 Task: Organize photos from a volunteer event or charity work into a meaningful album.
Action: Mouse moved to (997, 475)
Screenshot: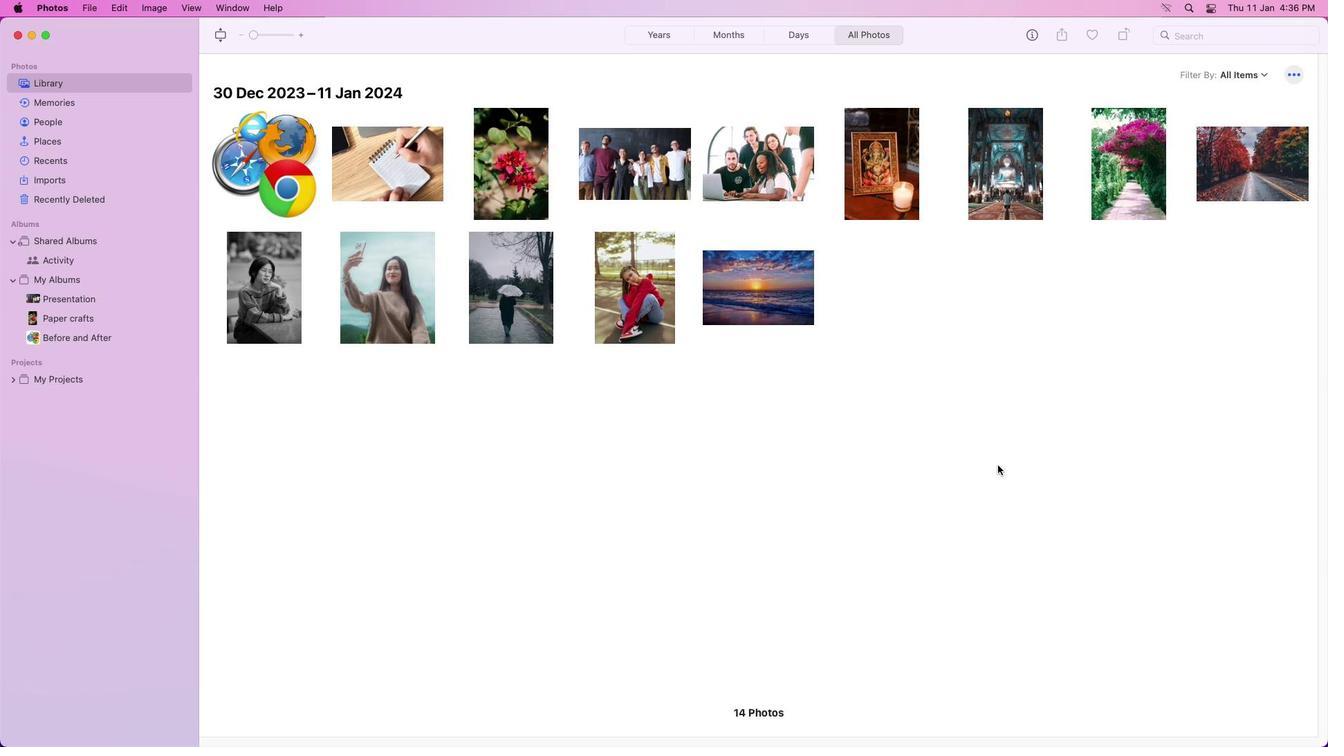 
Action: Mouse pressed left at (997, 475)
Screenshot: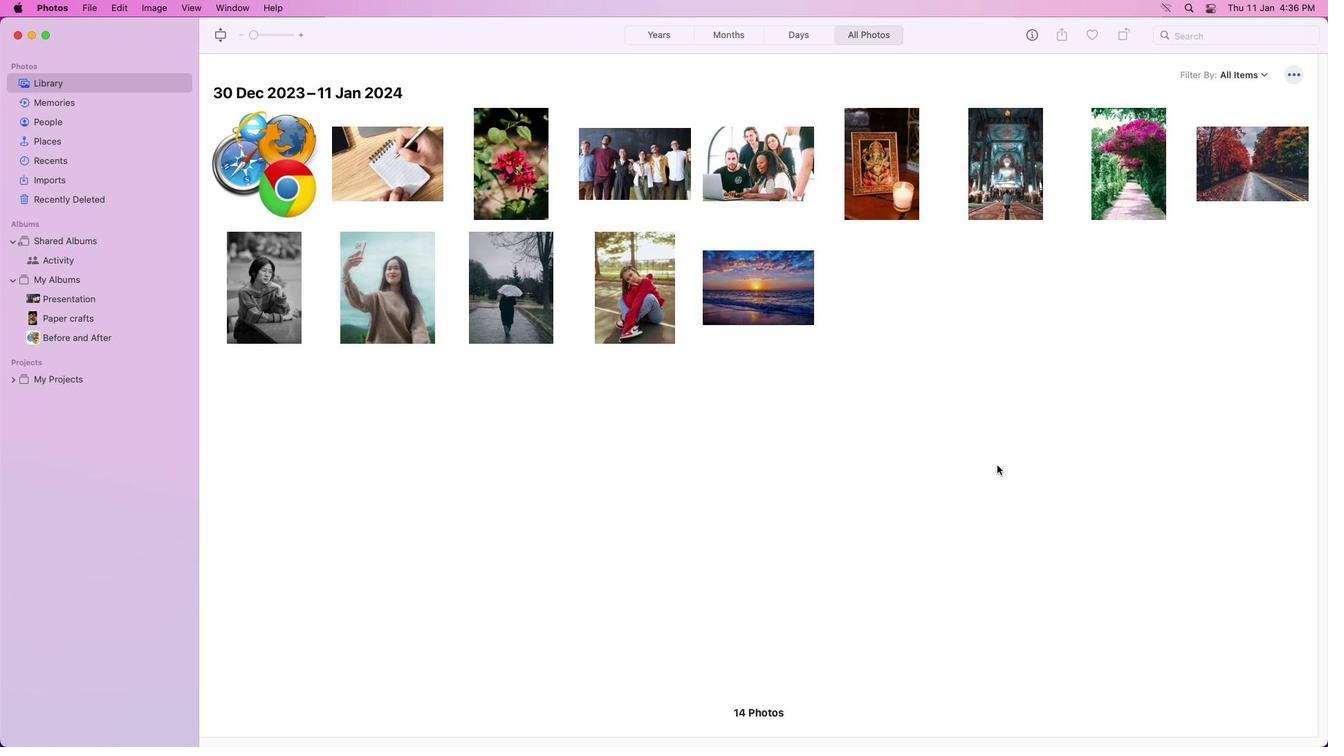 
Action: Mouse moved to (181, 278)
Screenshot: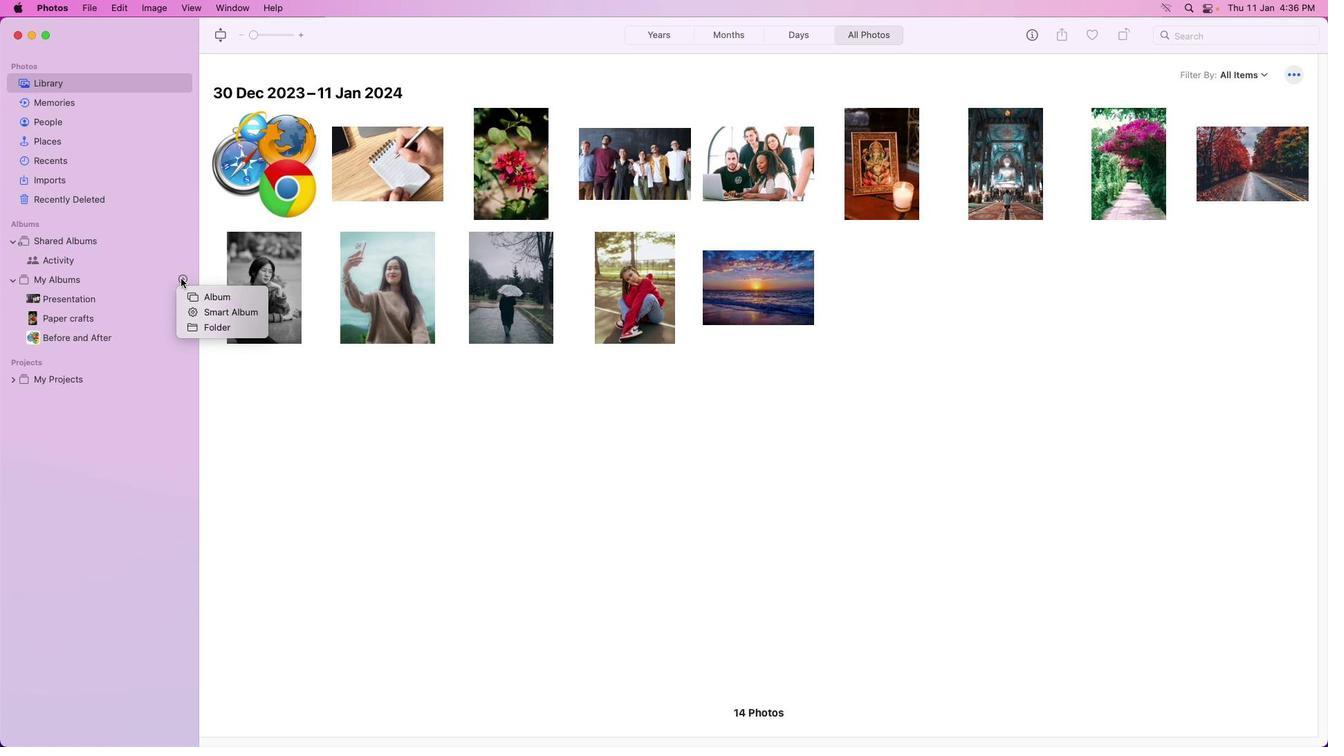 
Action: Mouse pressed left at (181, 278)
Screenshot: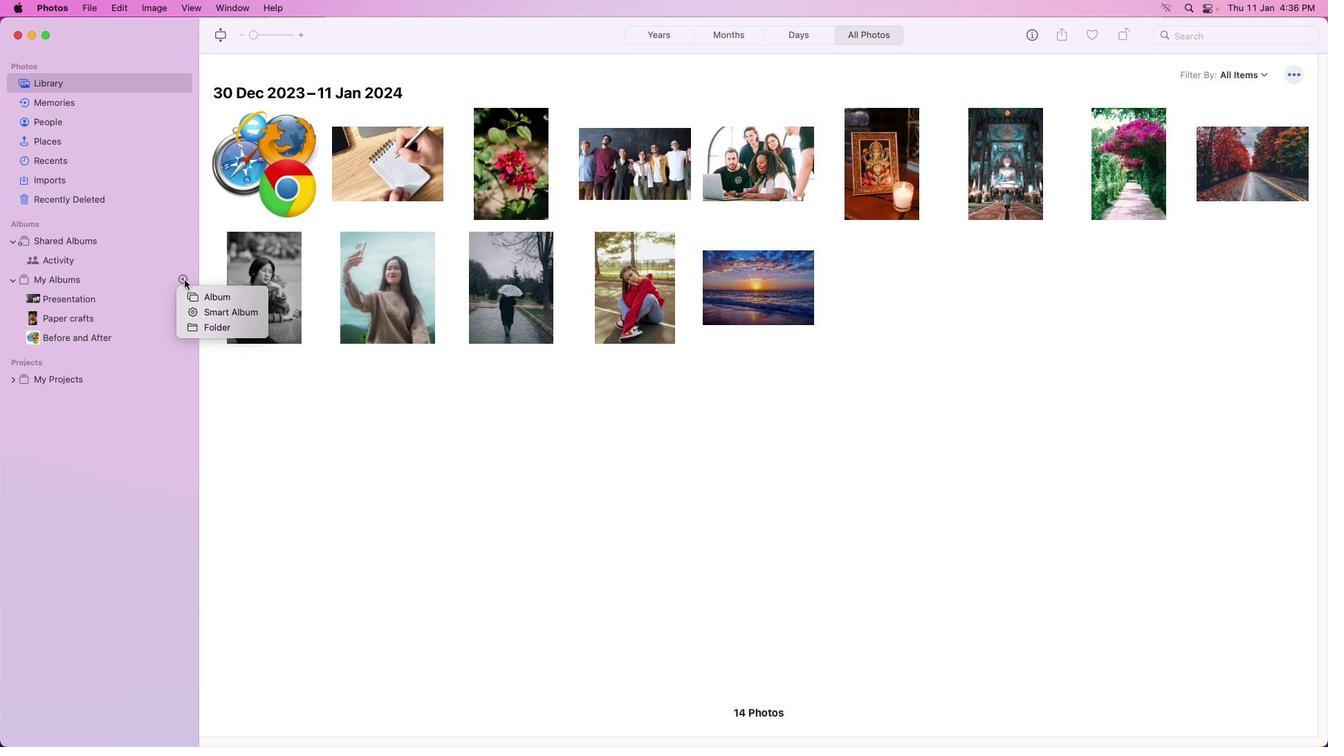 
Action: Mouse moved to (220, 299)
Screenshot: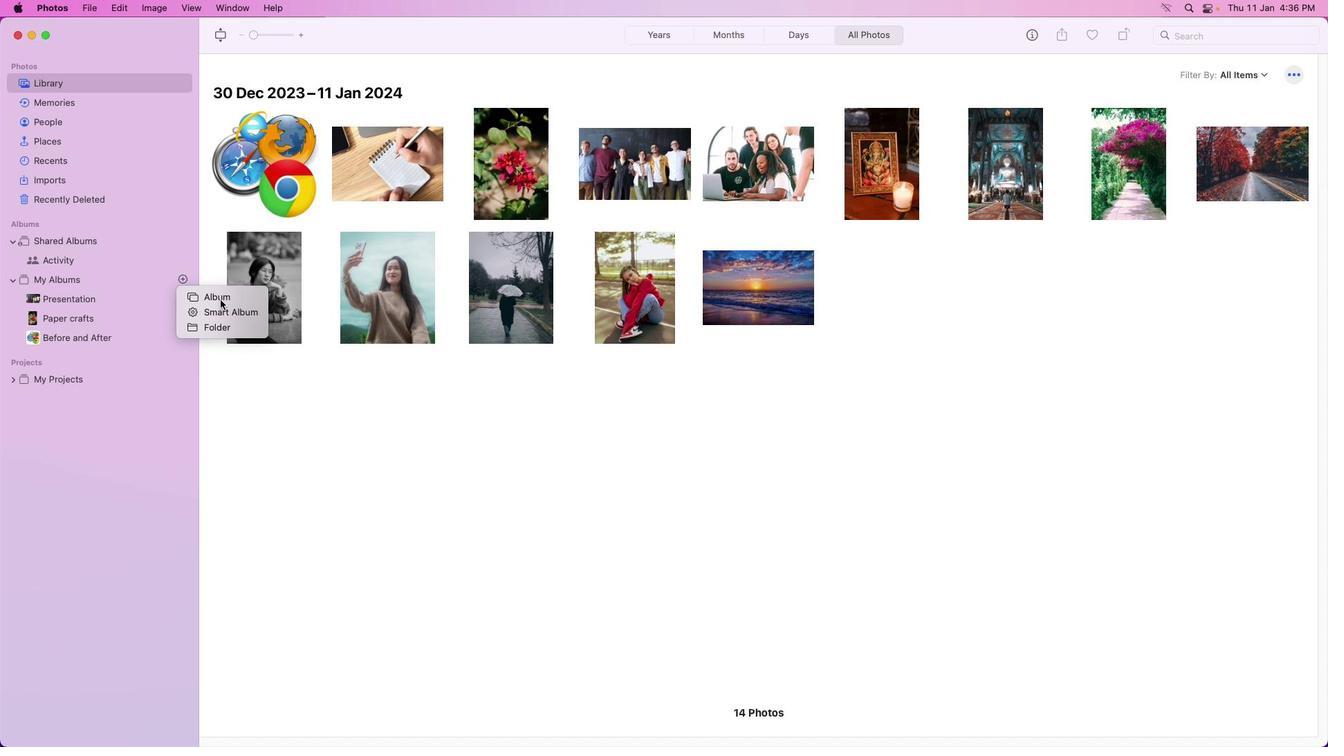 
Action: Mouse pressed left at (220, 299)
Screenshot: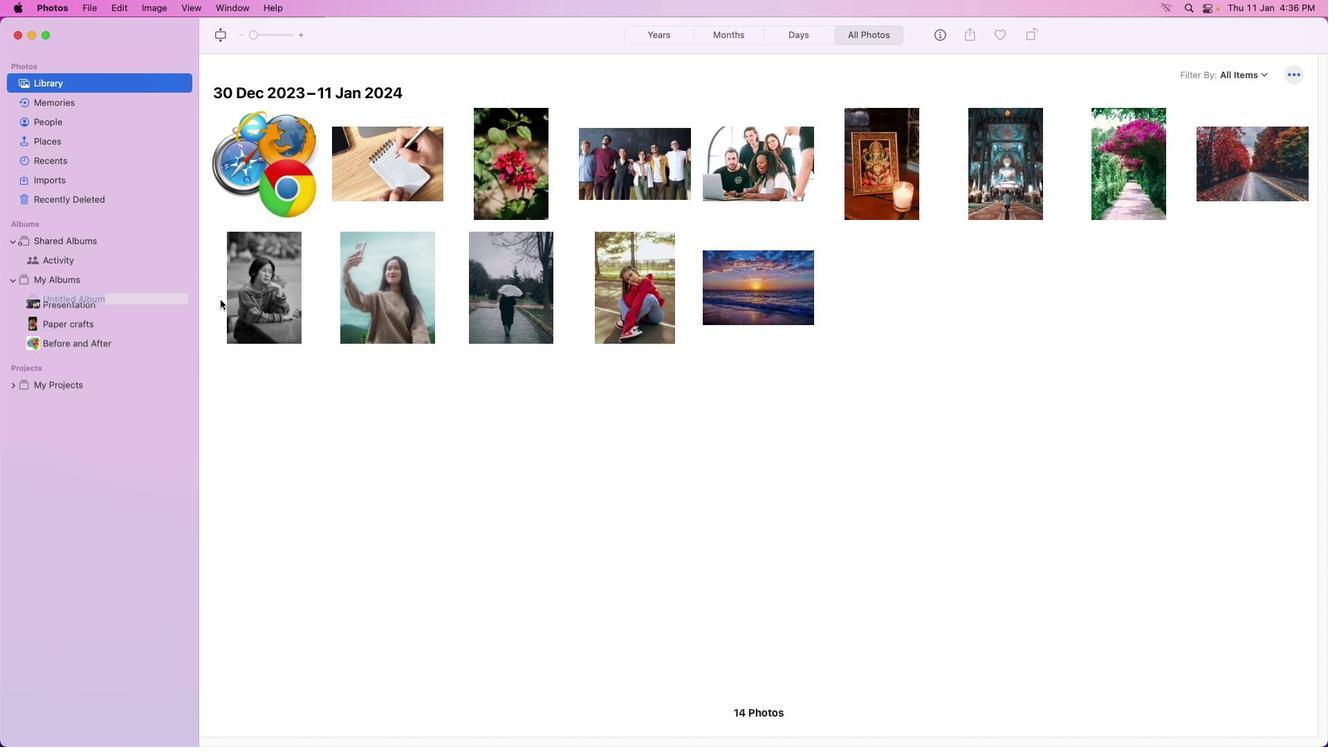 
Action: Mouse moved to (220, 299)
Screenshot: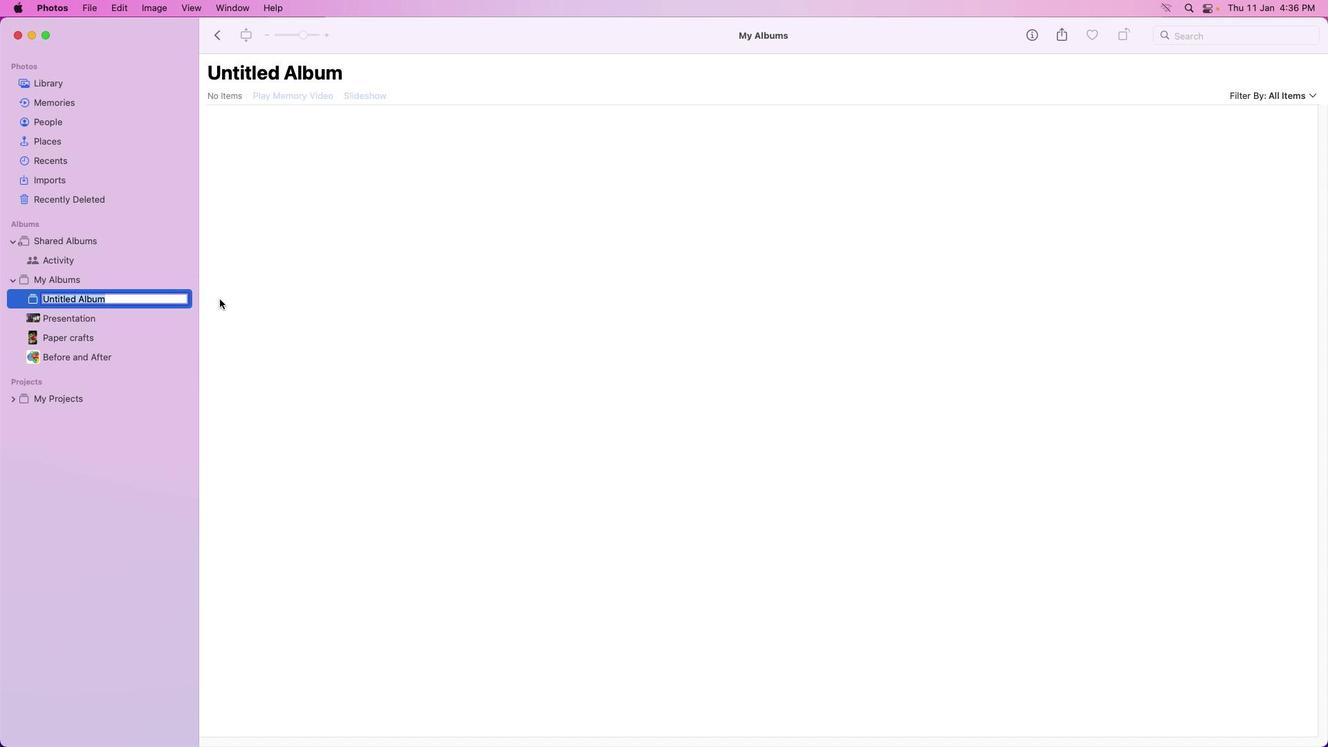 
Action: Key pressed Key.caps_lock'V'Key.caps_lock'o''l''u''n''t''e''e''r'Key.space'e''v''e''n''t'Key.enter
Screenshot: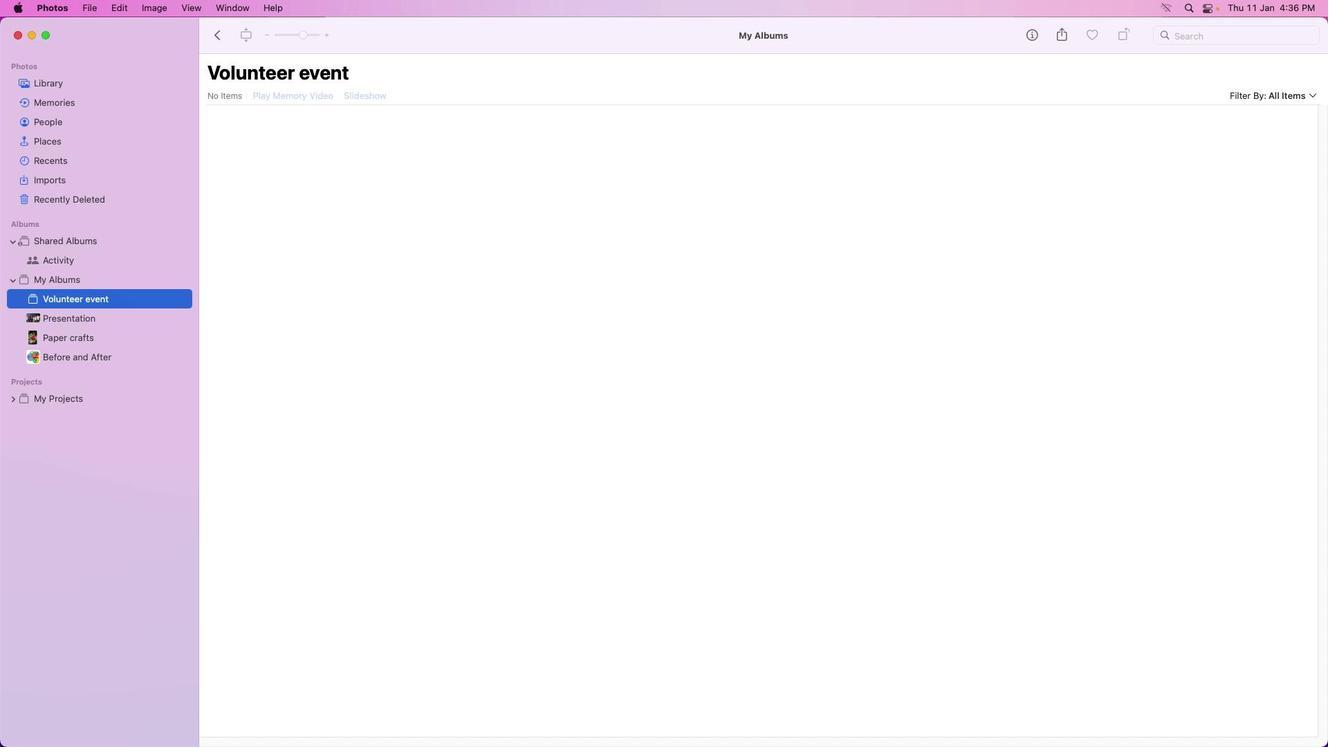
Action: Mouse moved to (64, 8)
Screenshot: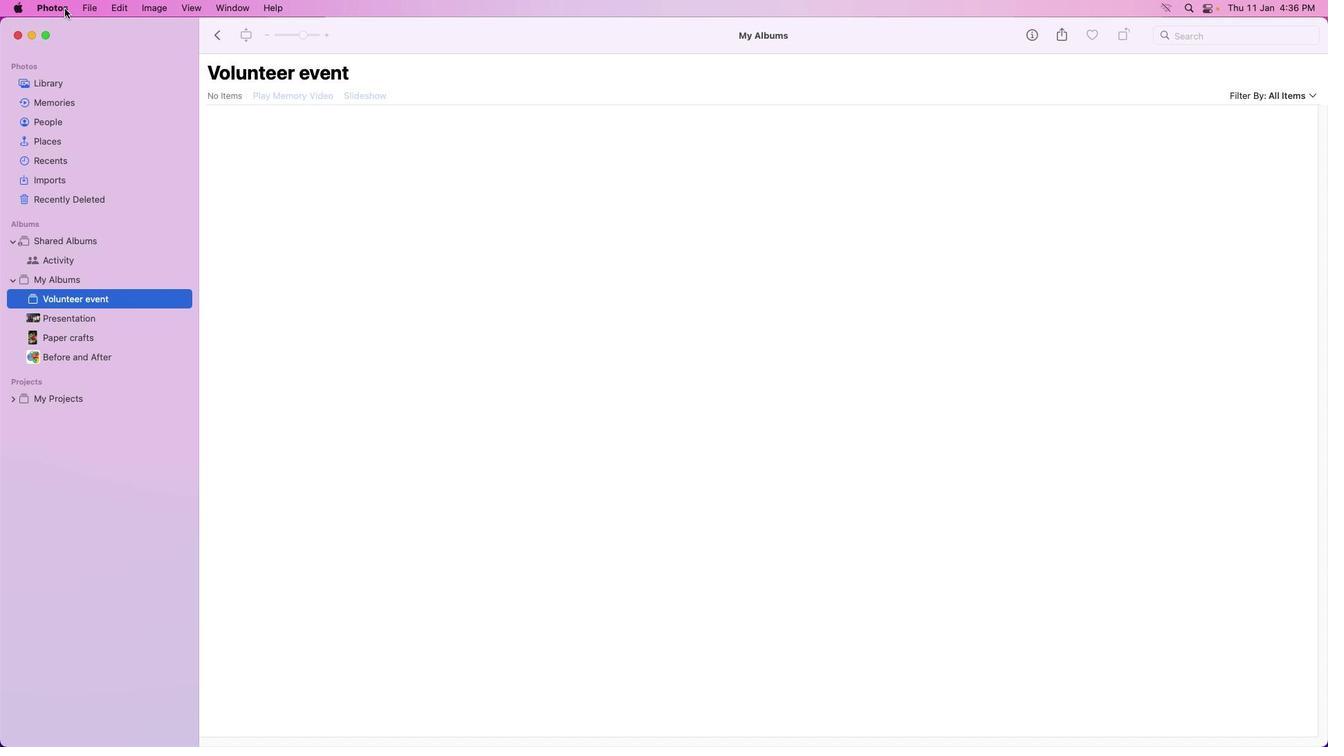 
Action: Mouse pressed left at (64, 8)
Screenshot: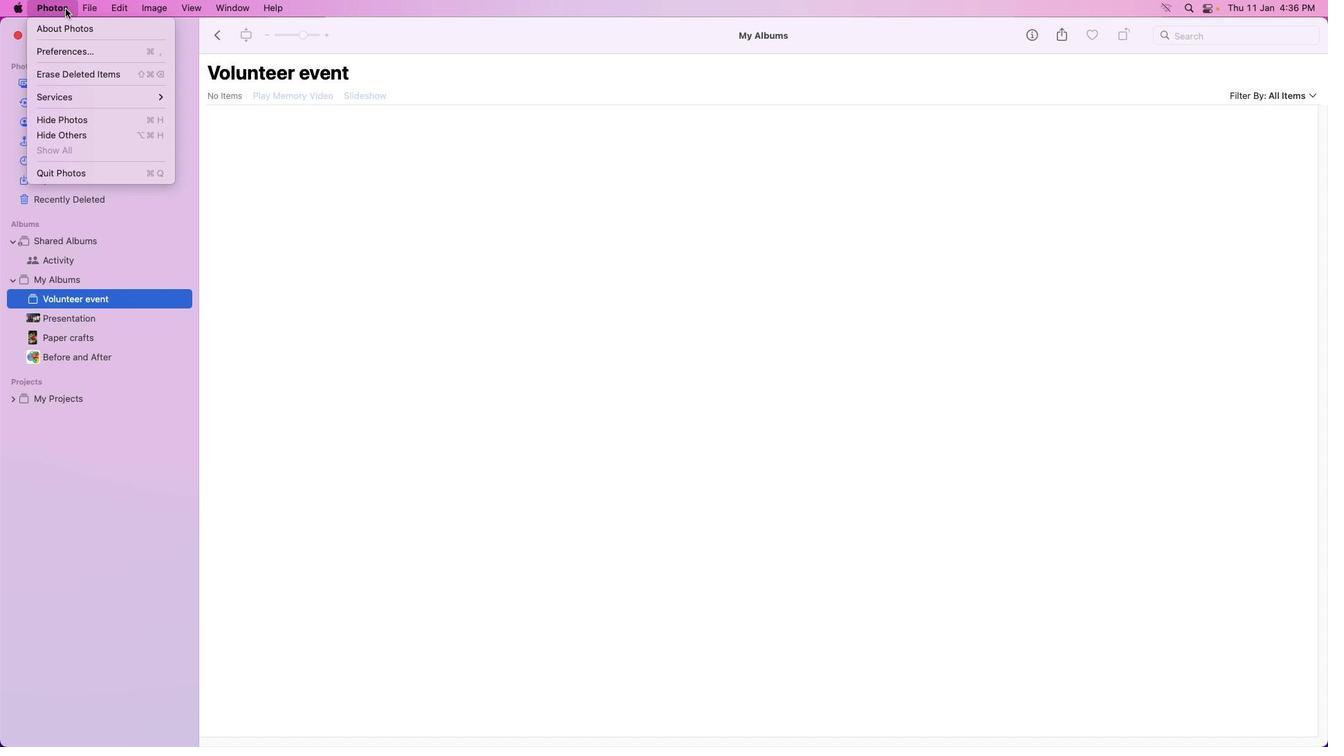 
Action: Mouse moved to (125, 94)
Screenshot: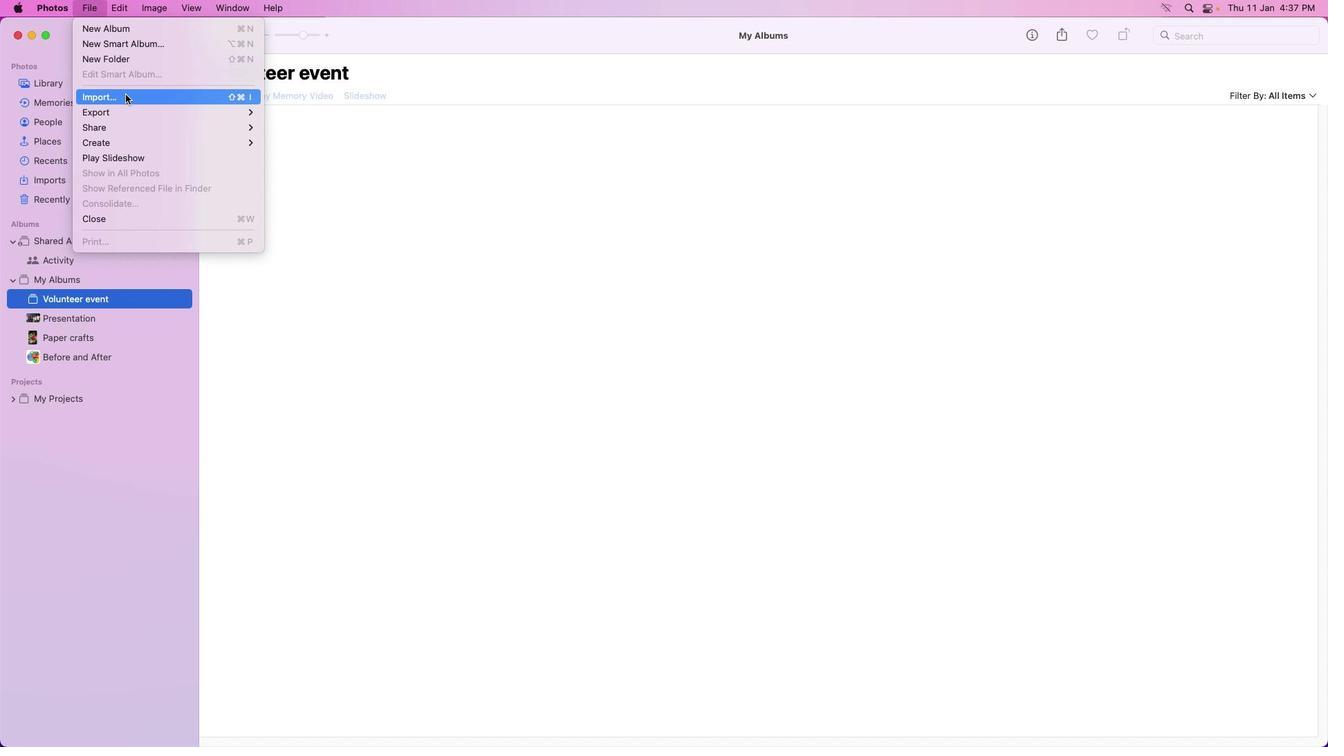 
Action: Mouse pressed left at (125, 94)
Screenshot: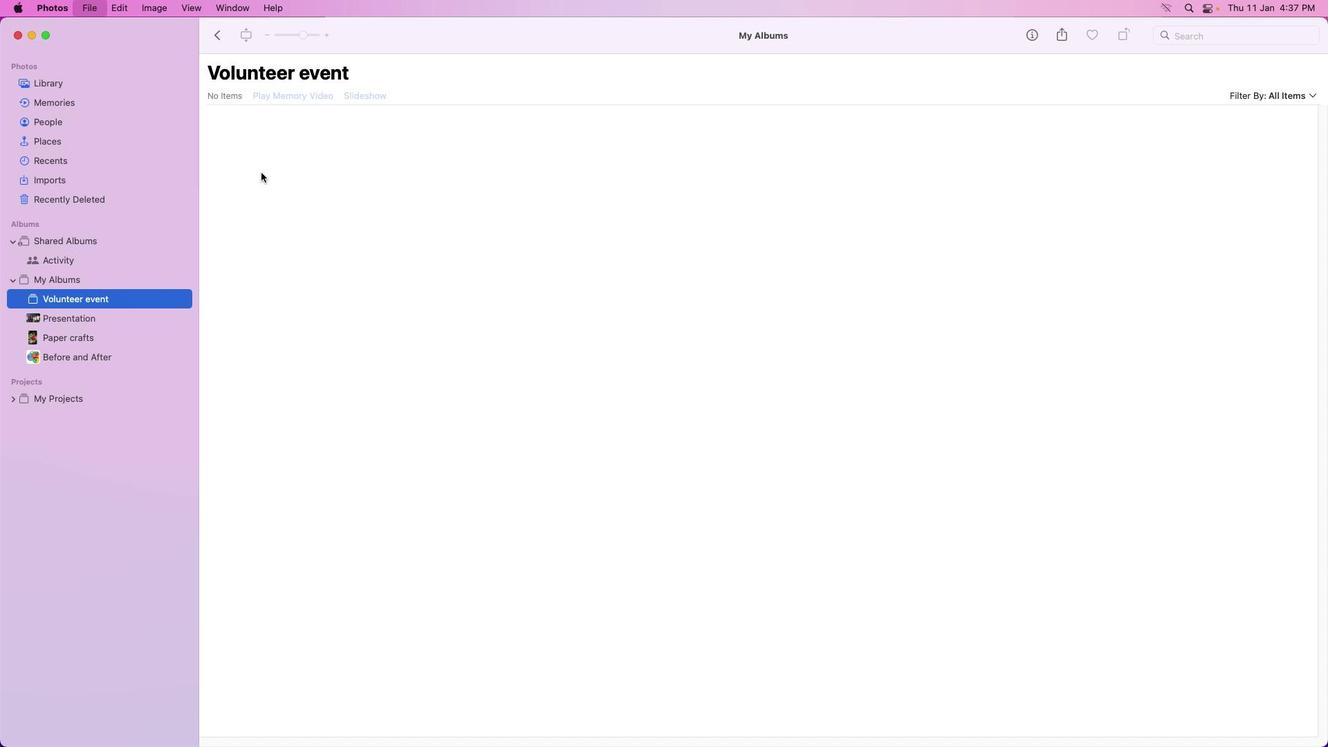 
Action: Mouse moved to (799, 336)
Screenshot: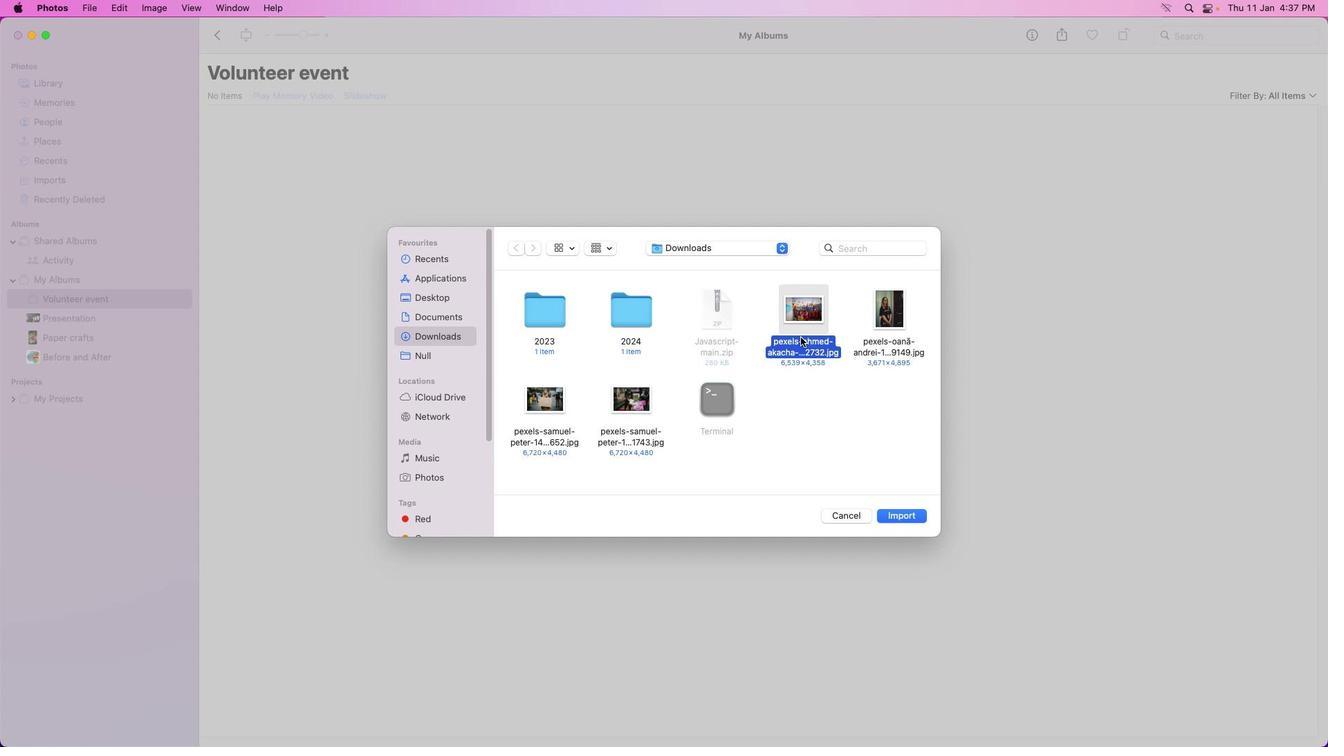 
Action: Mouse pressed left at (799, 336)
Screenshot: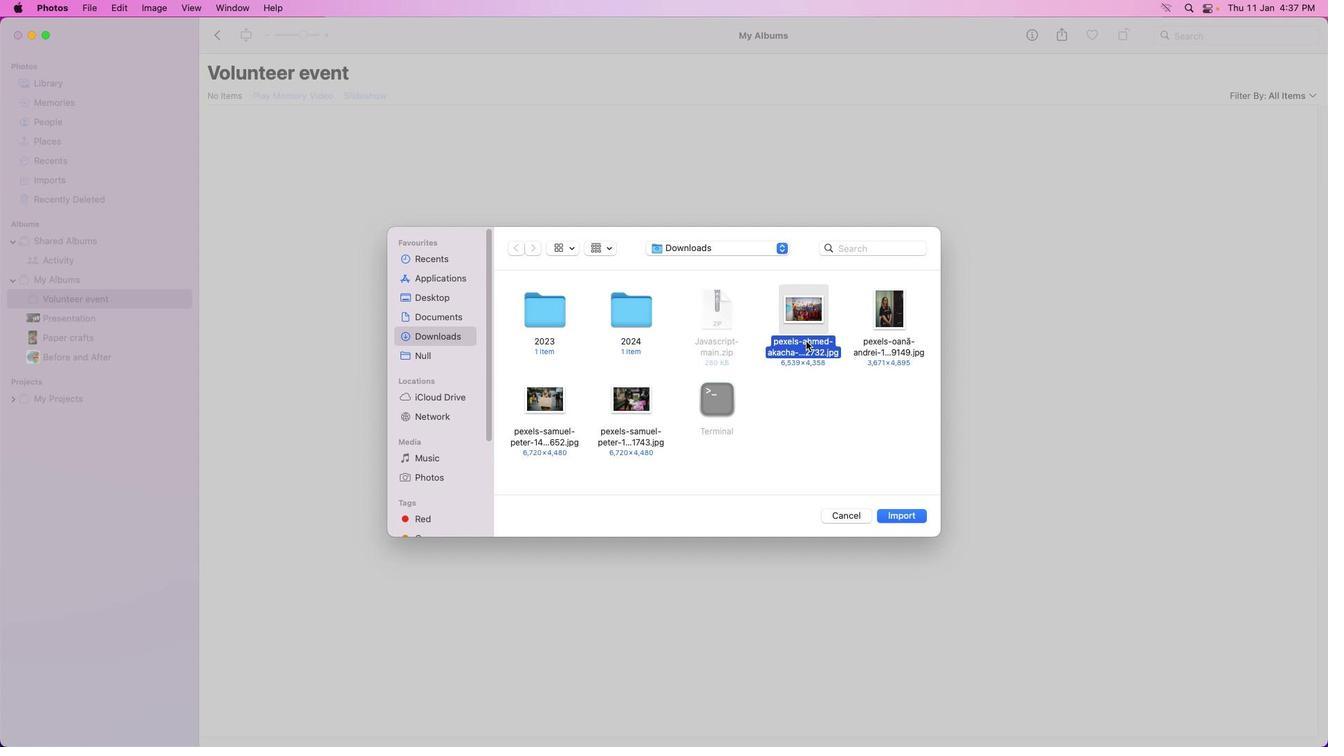 
Action: Mouse moved to (767, 314)
Screenshot: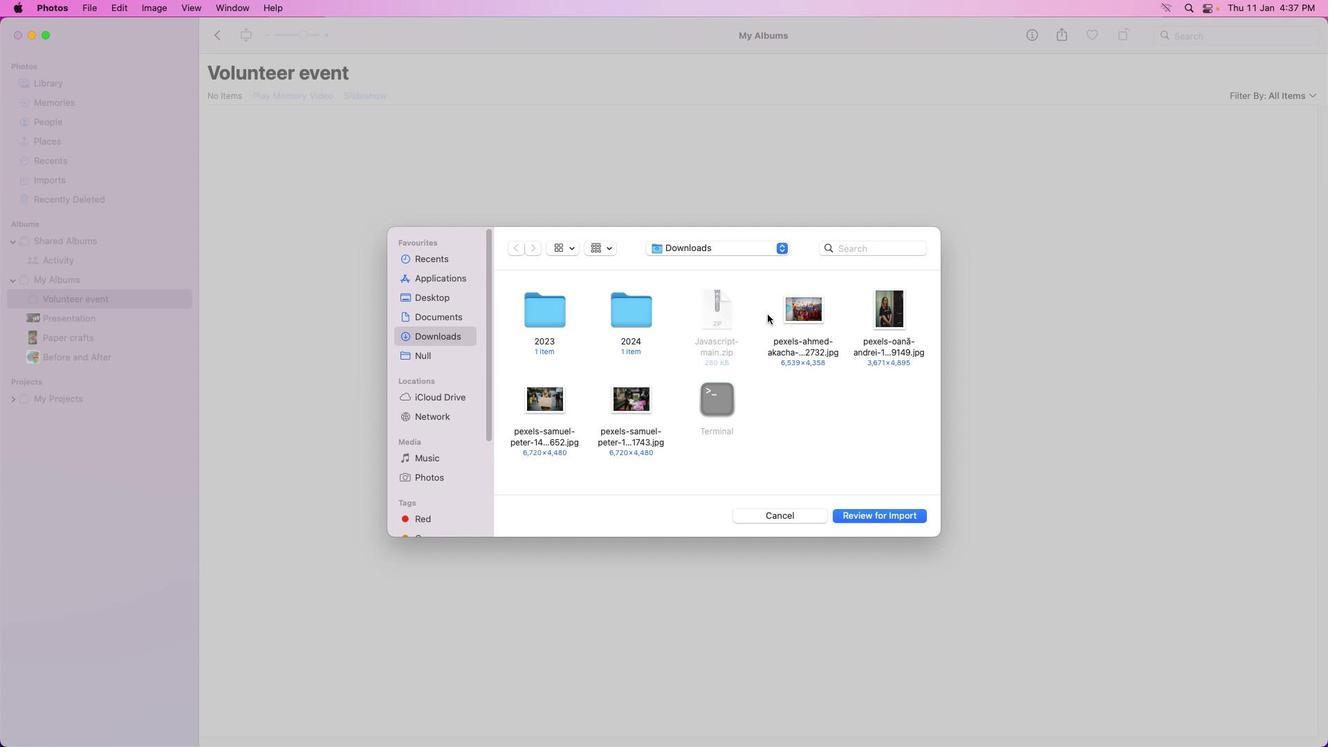 
Action: Mouse pressed left at (767, 314)
Screenshot: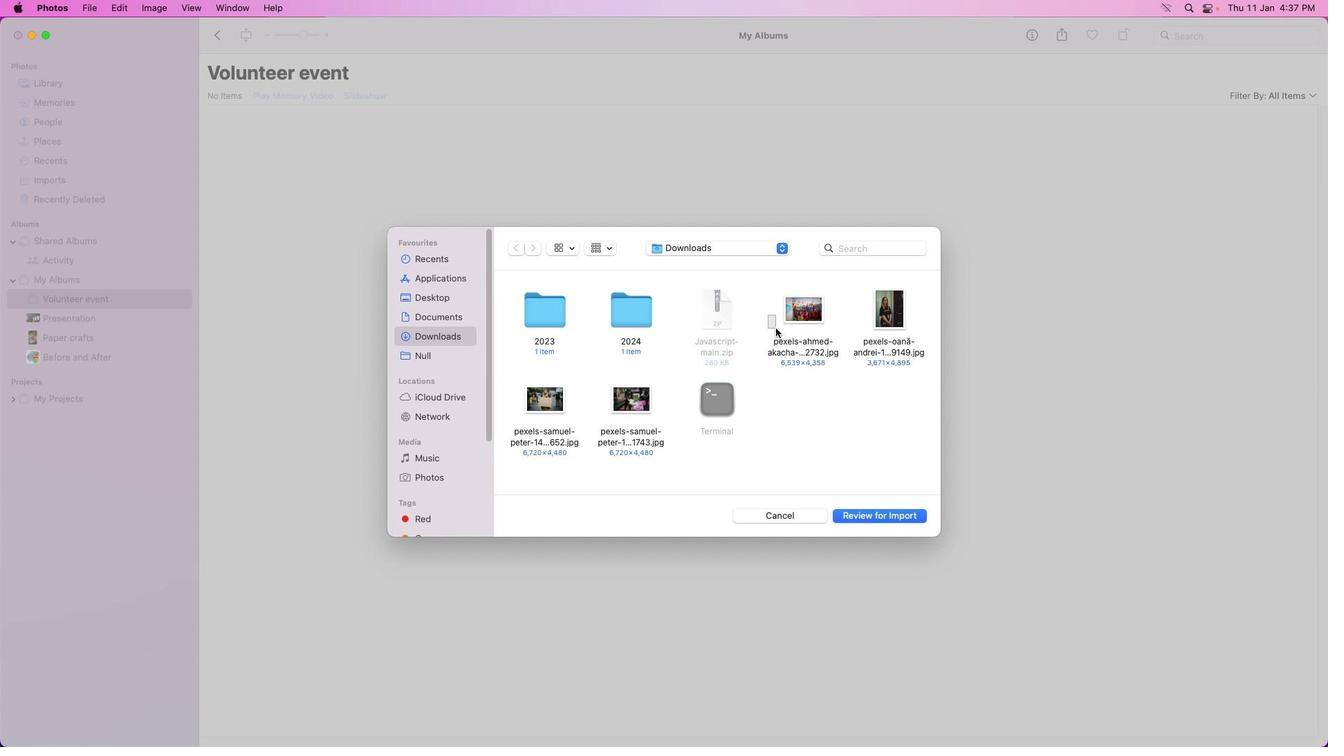 
Action: Mouse pressed left at (767, 314)
Screenshot: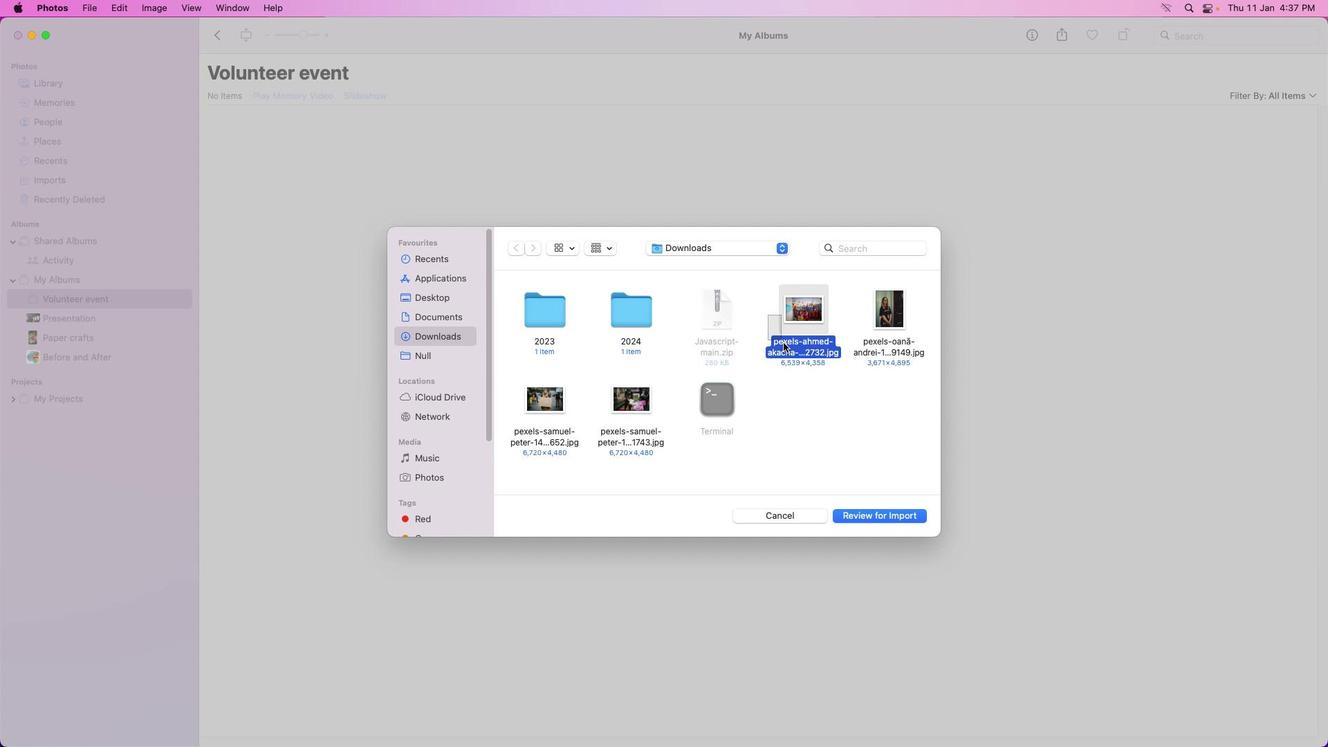 
Action: Mouse moved to (868, 512)
Screenshot: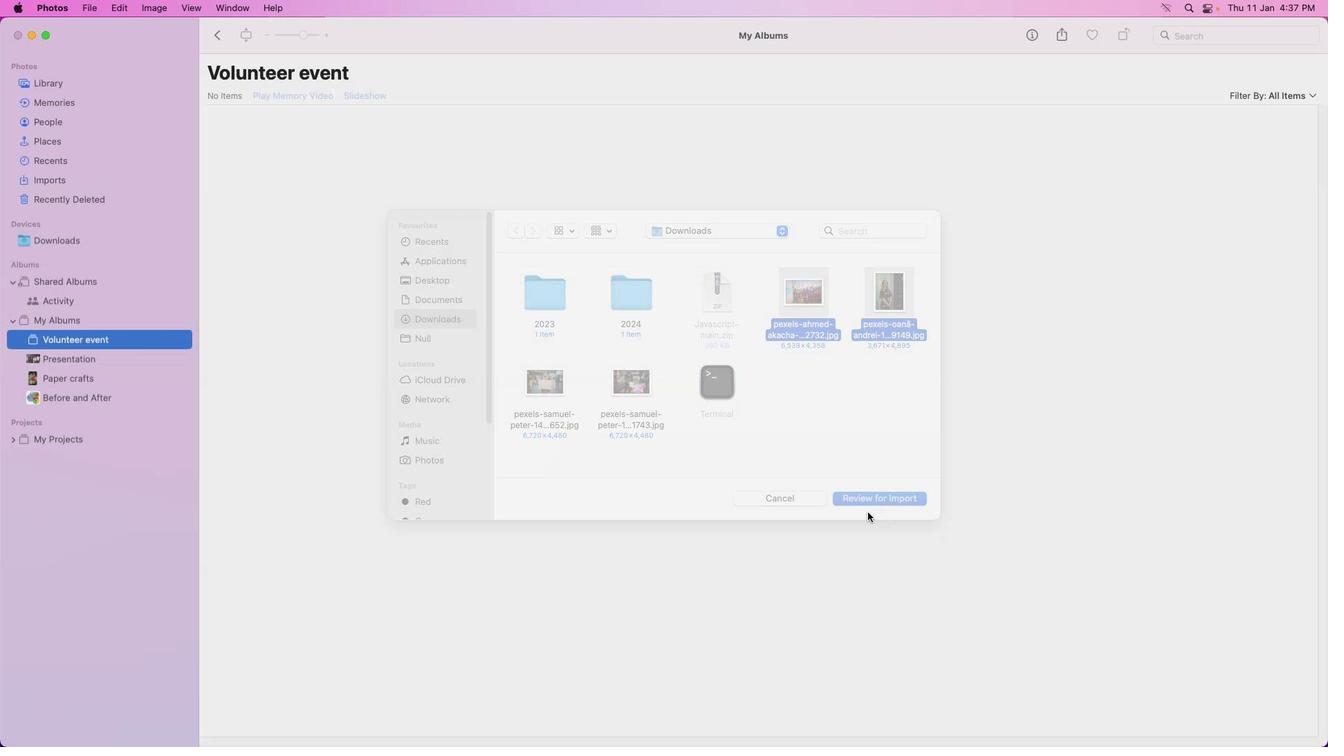 
Action: Mouse pressed left at (868, 512)
Screenshot: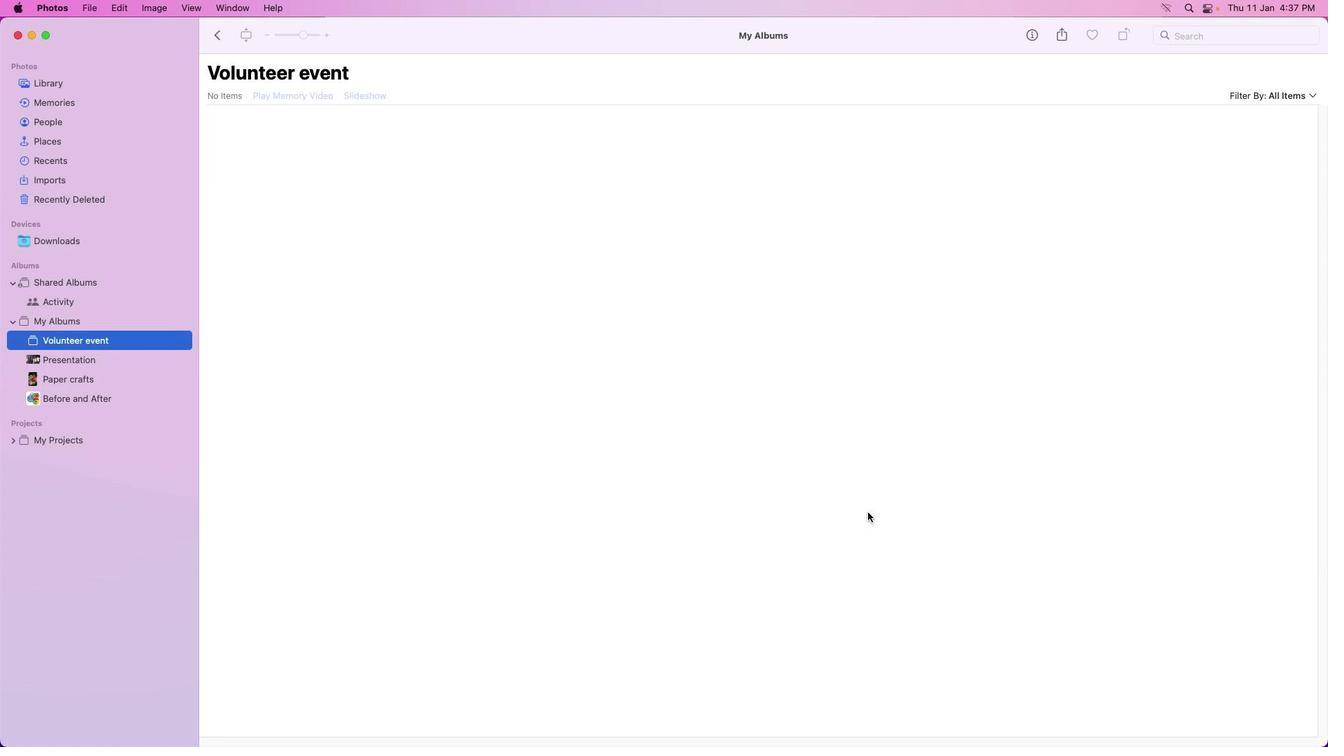 
Action: Mouse moved to (1285, 38)
Screenshot: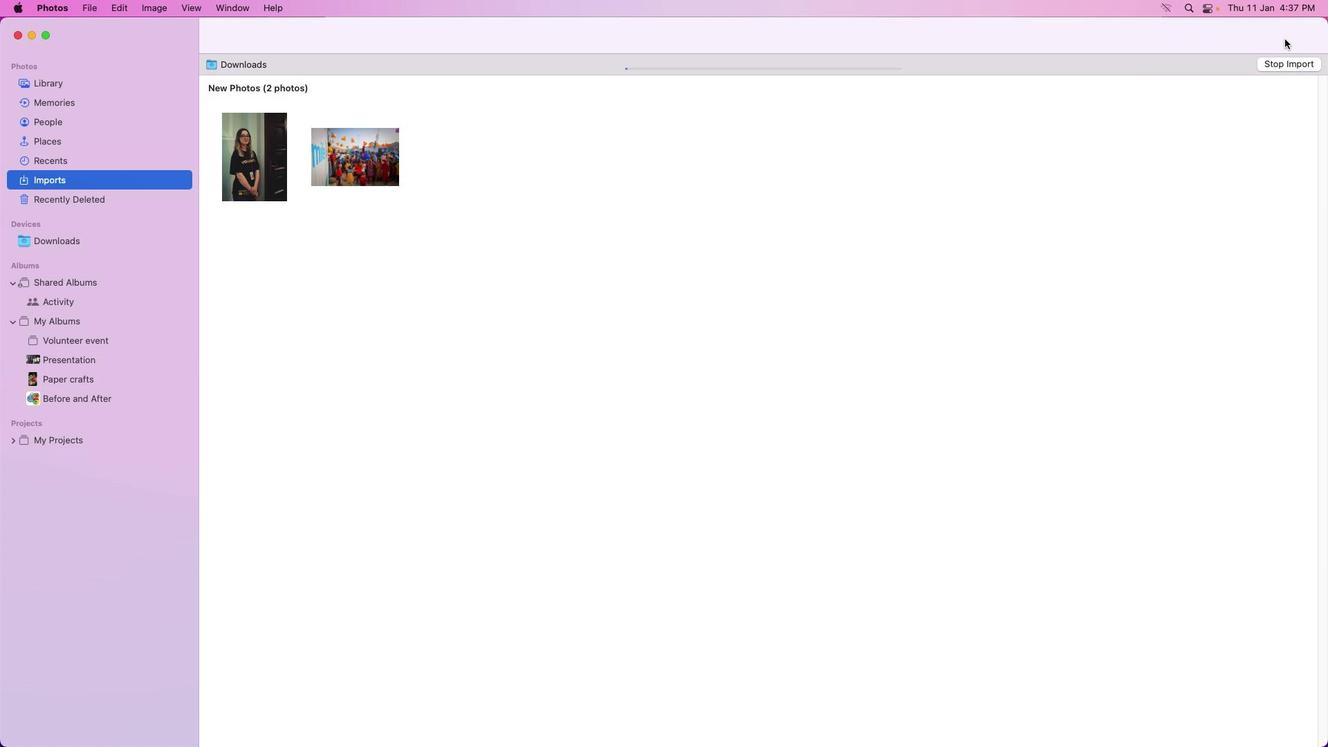 
Action: Mouse pressed left at (1285, 38)
Screenshot: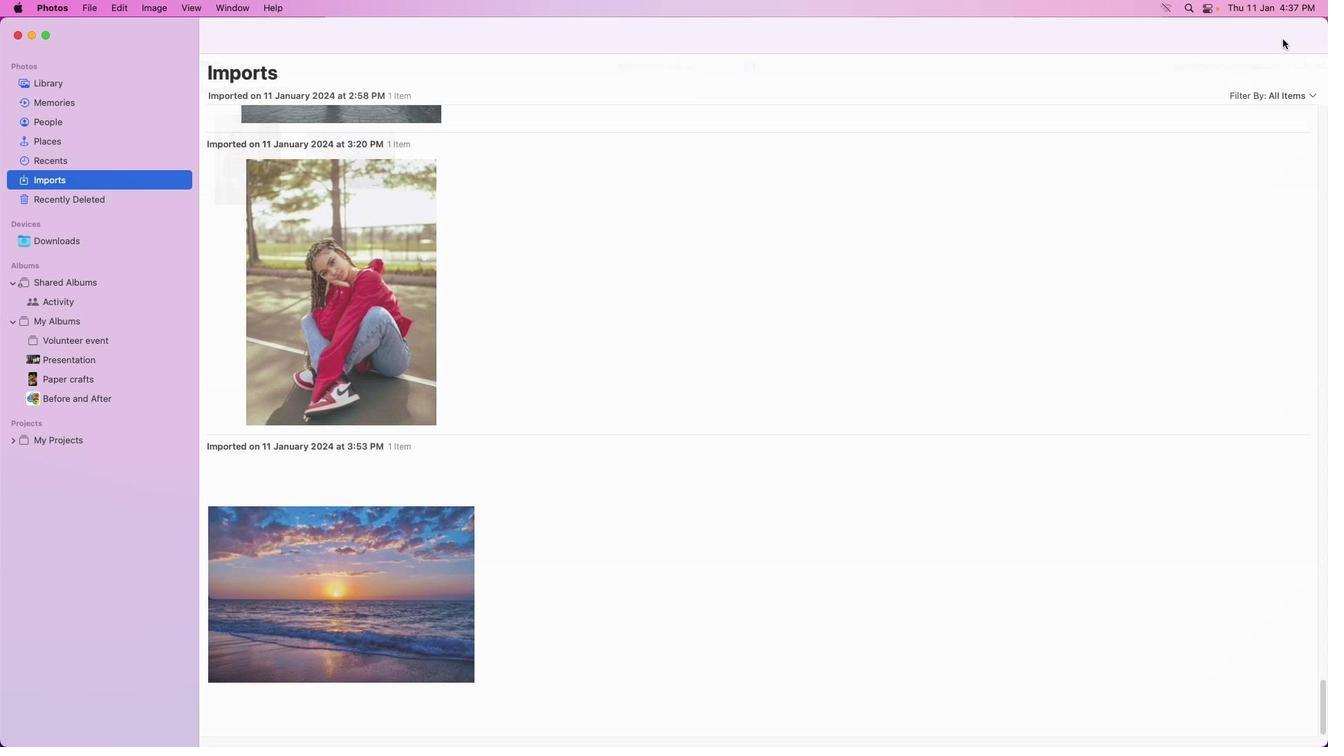 
Action: Mouse moved to (114, 8)
Screenshot: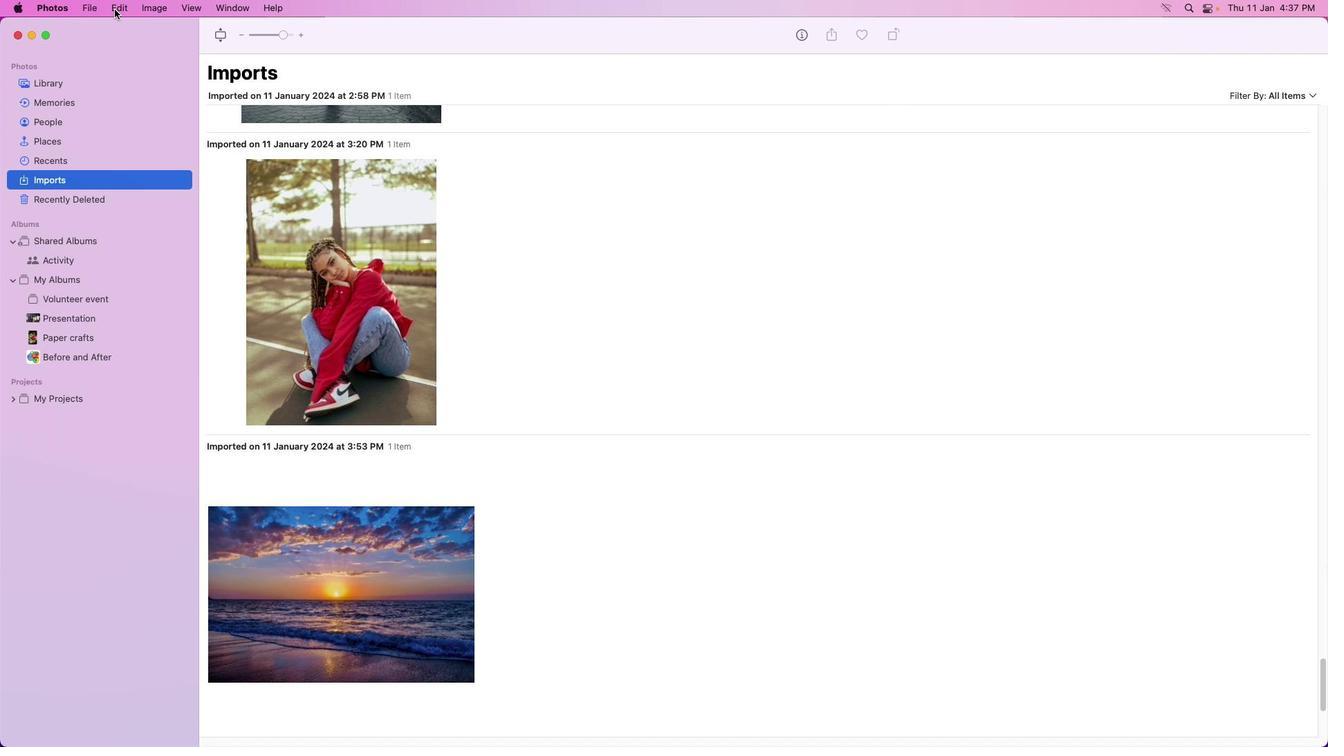 
Action: Mouse pressed left at (114, 8)
Screenshot: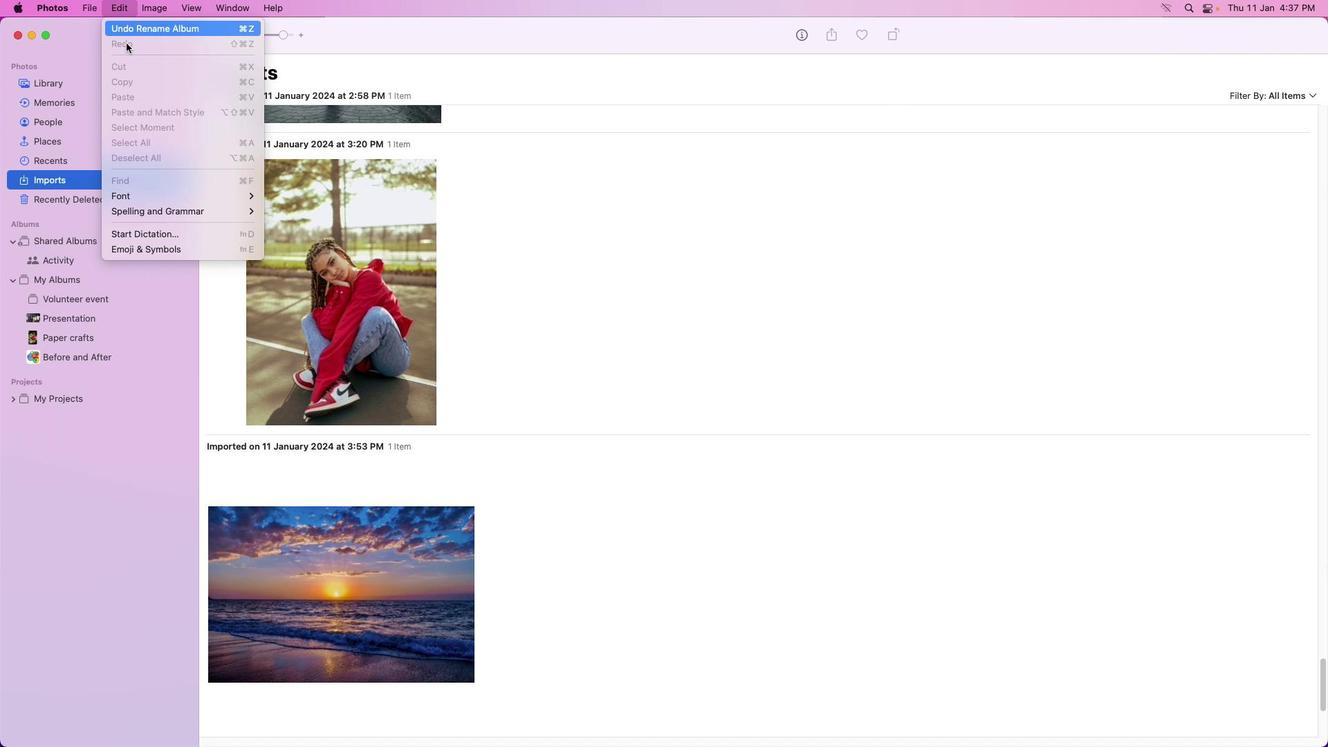 
Action: Mouse moved to (111, 98)
Screenshot: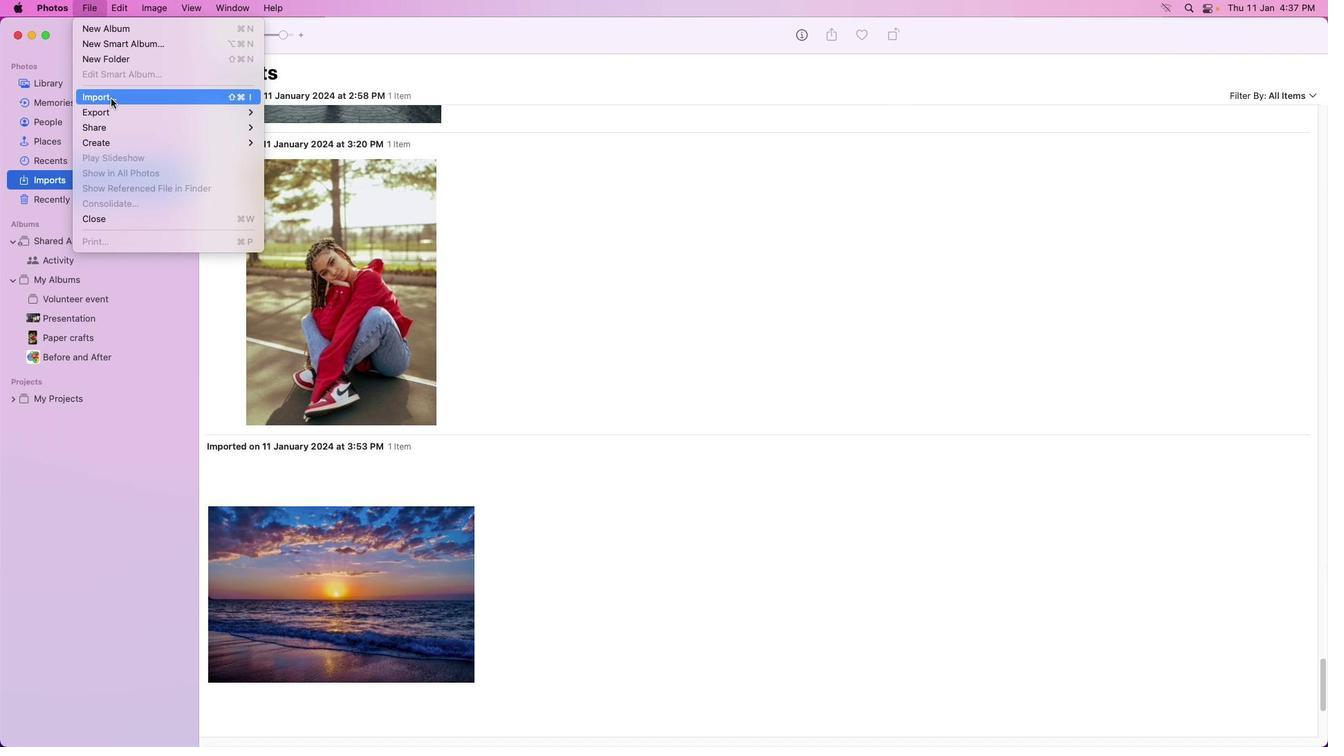 
Action: Mouse pressed left at (111, 98)
Screenshot: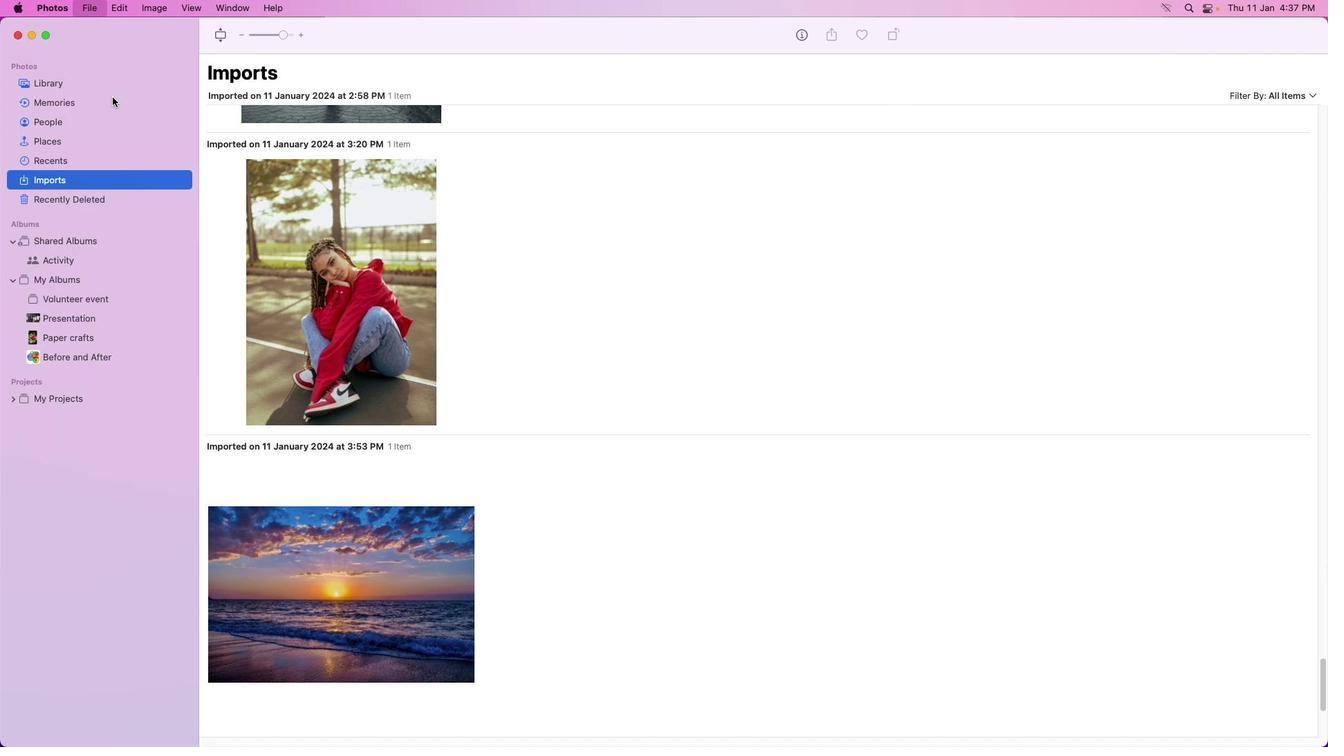 
Action: Mouse moved to (511, 400)
Screenshot: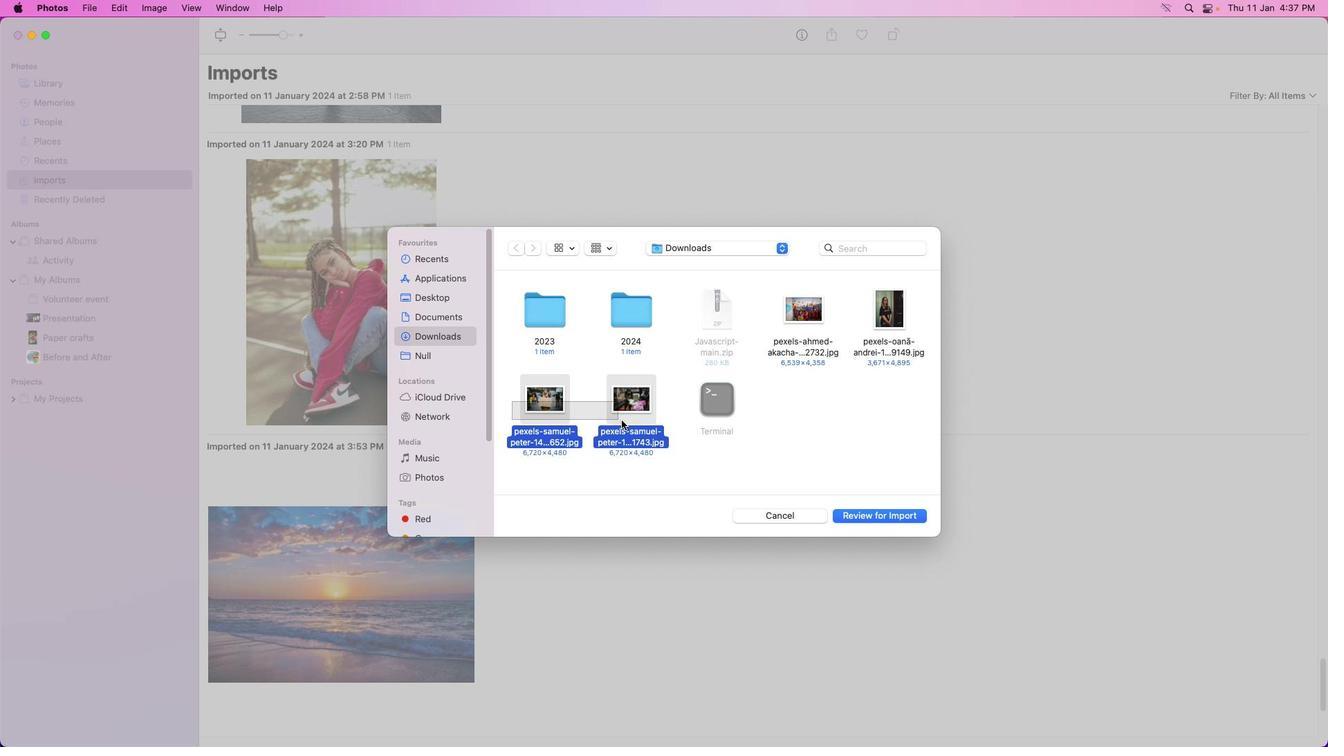 
Action: Mouse pressed left at (511, 400)
Screenshot: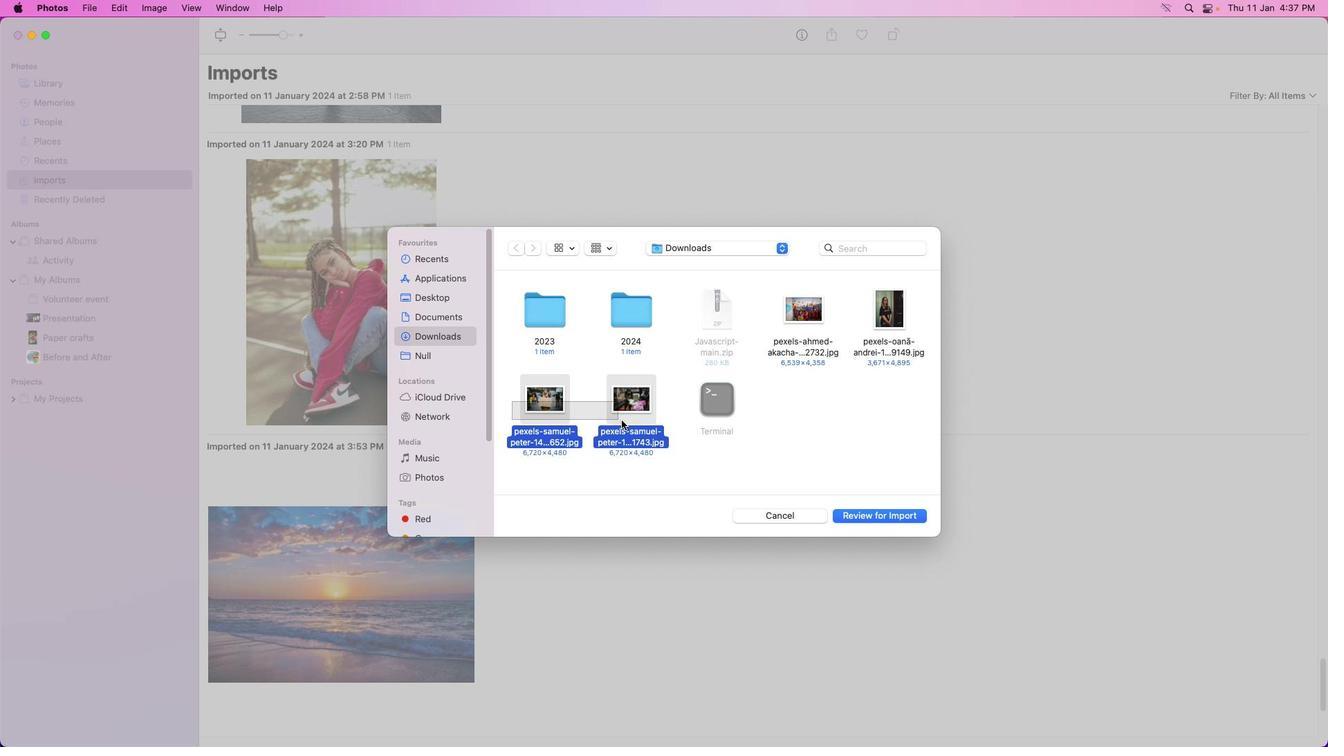 
Action: Mouse moved to (862, 516)
Screenshot: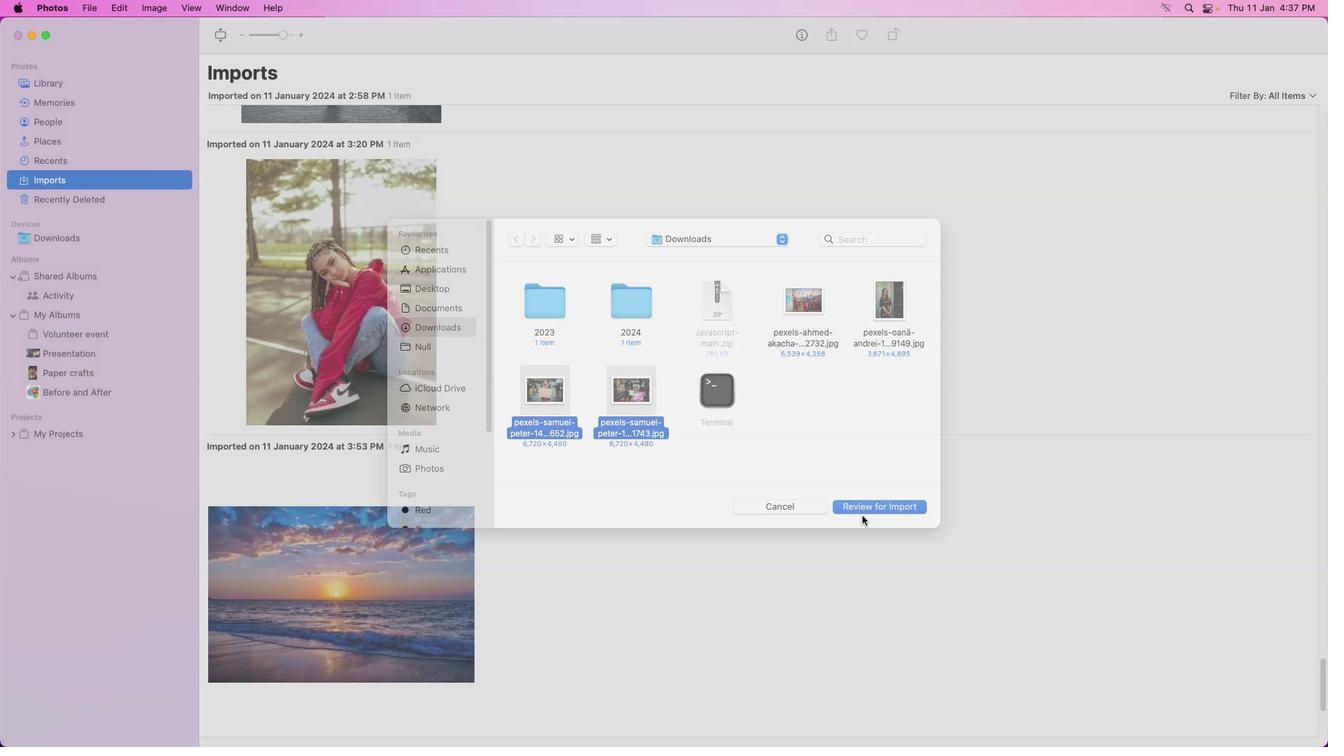 
Action: Mouse pressed left at (862, 516)
Screenshot: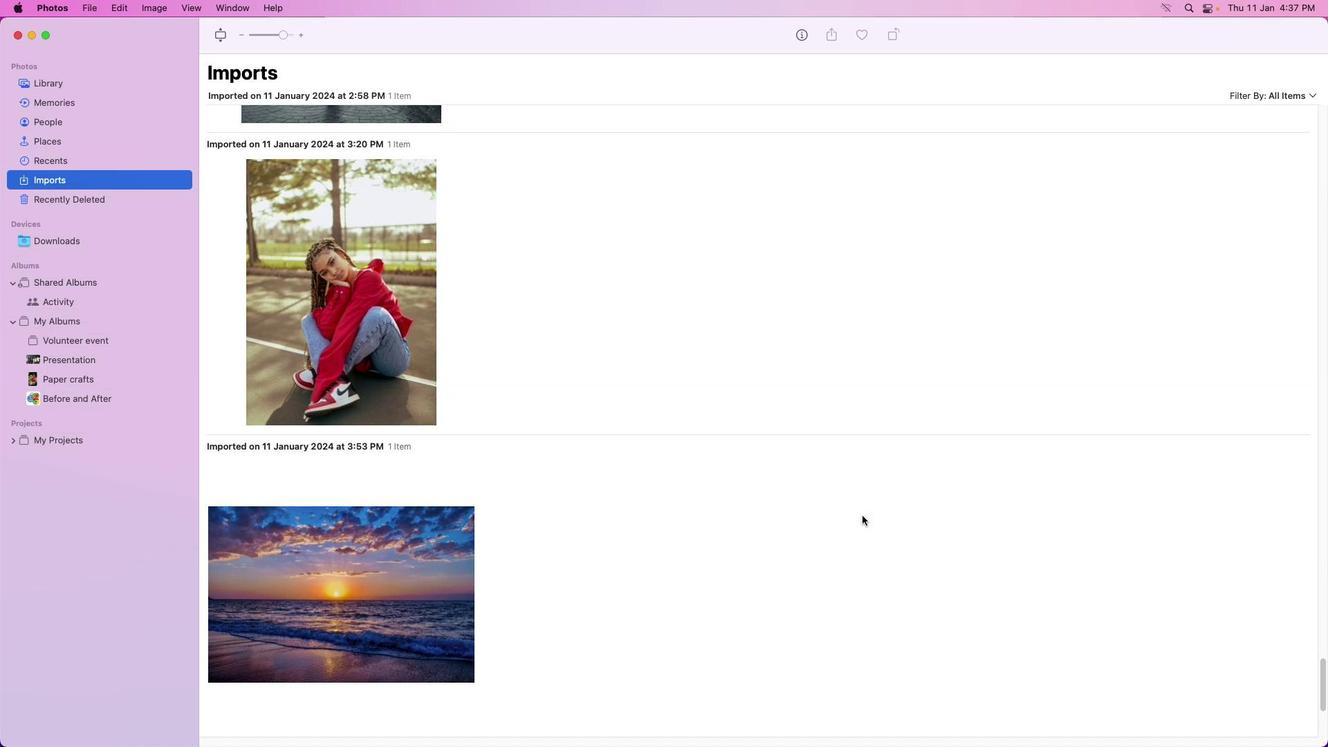 
Action: Mouse moved to (1276, 37)
Screenshot: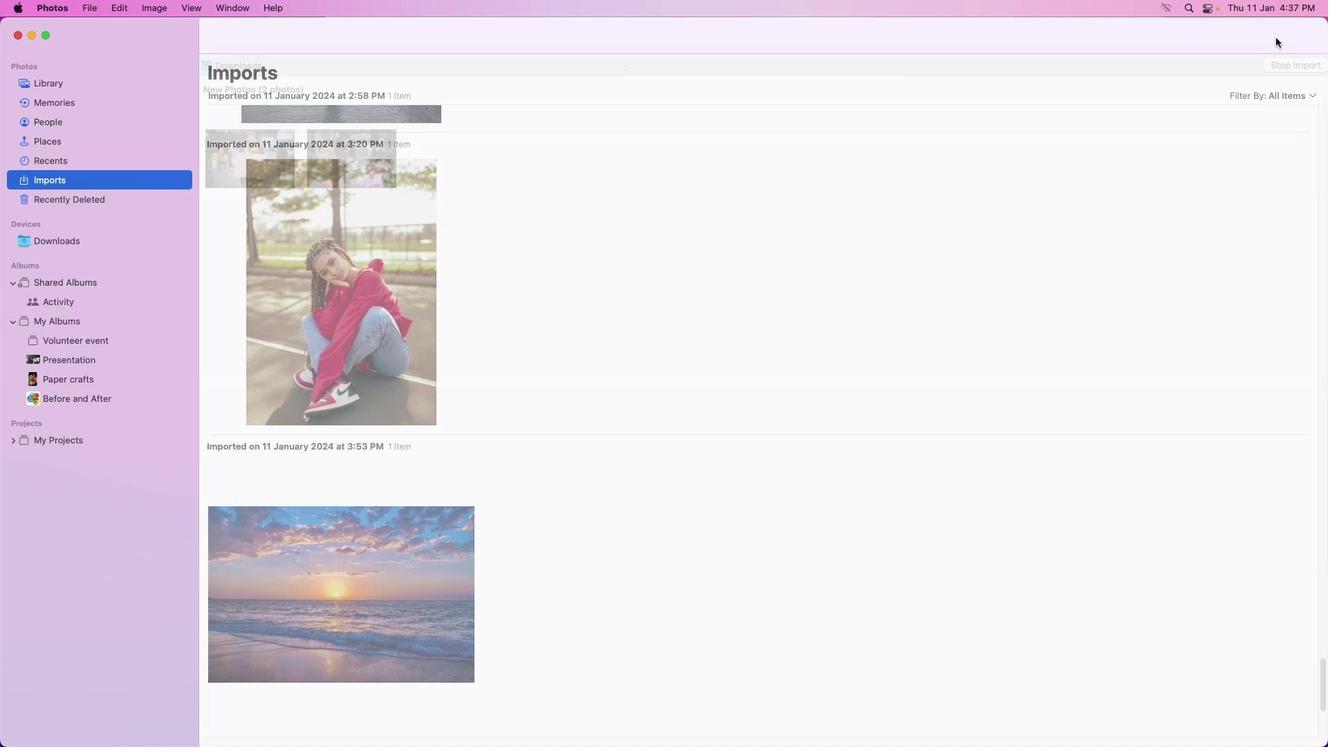 
Action: Mouse pressed left at (1276, 37)
Screenshot: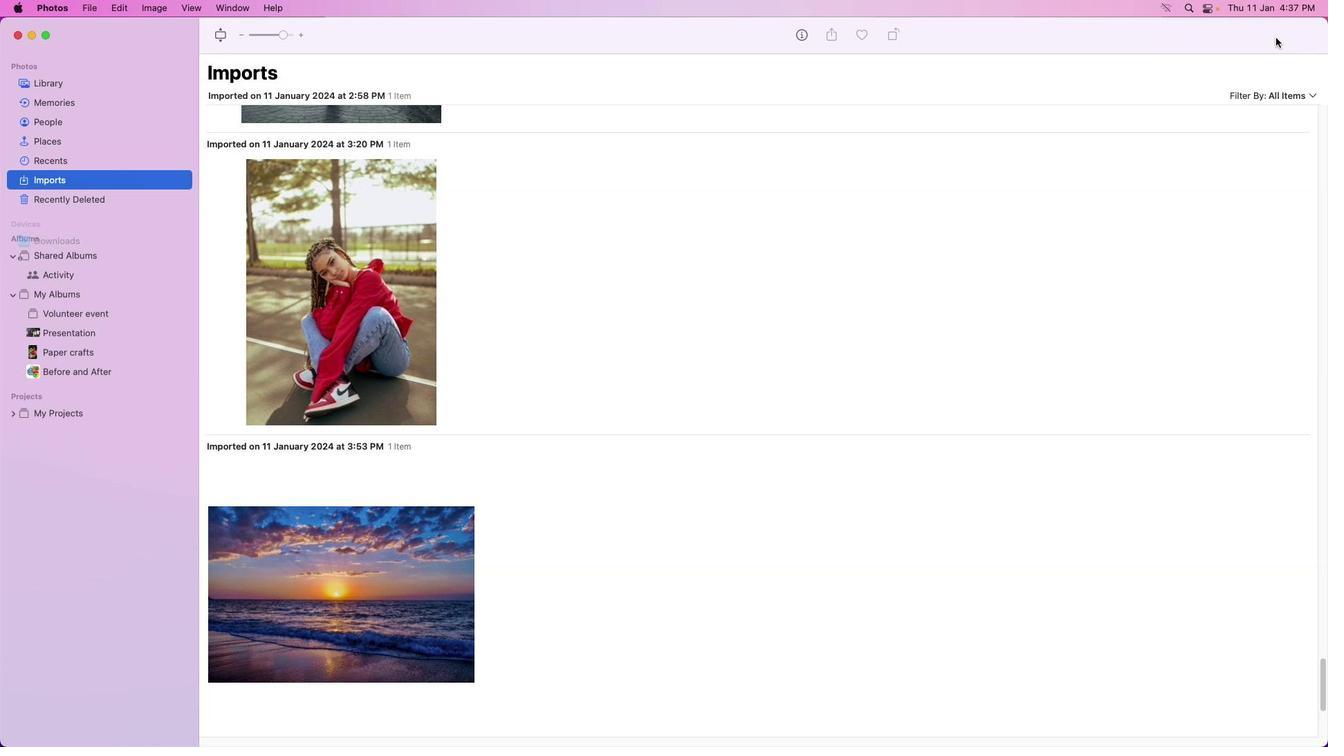 
Action: Mouse moved to (86, 83)
Screenshot: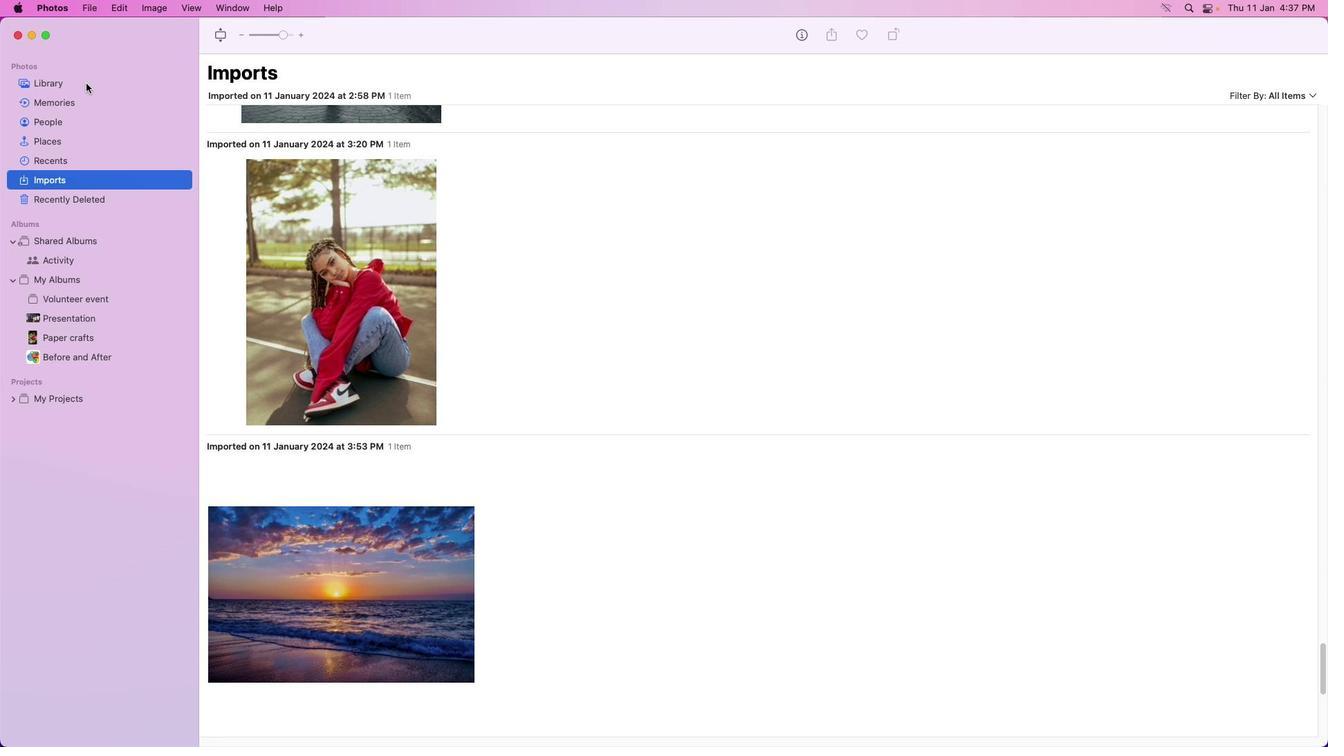 
Action: Mouse pressed left at (86, 83)
Screenshot: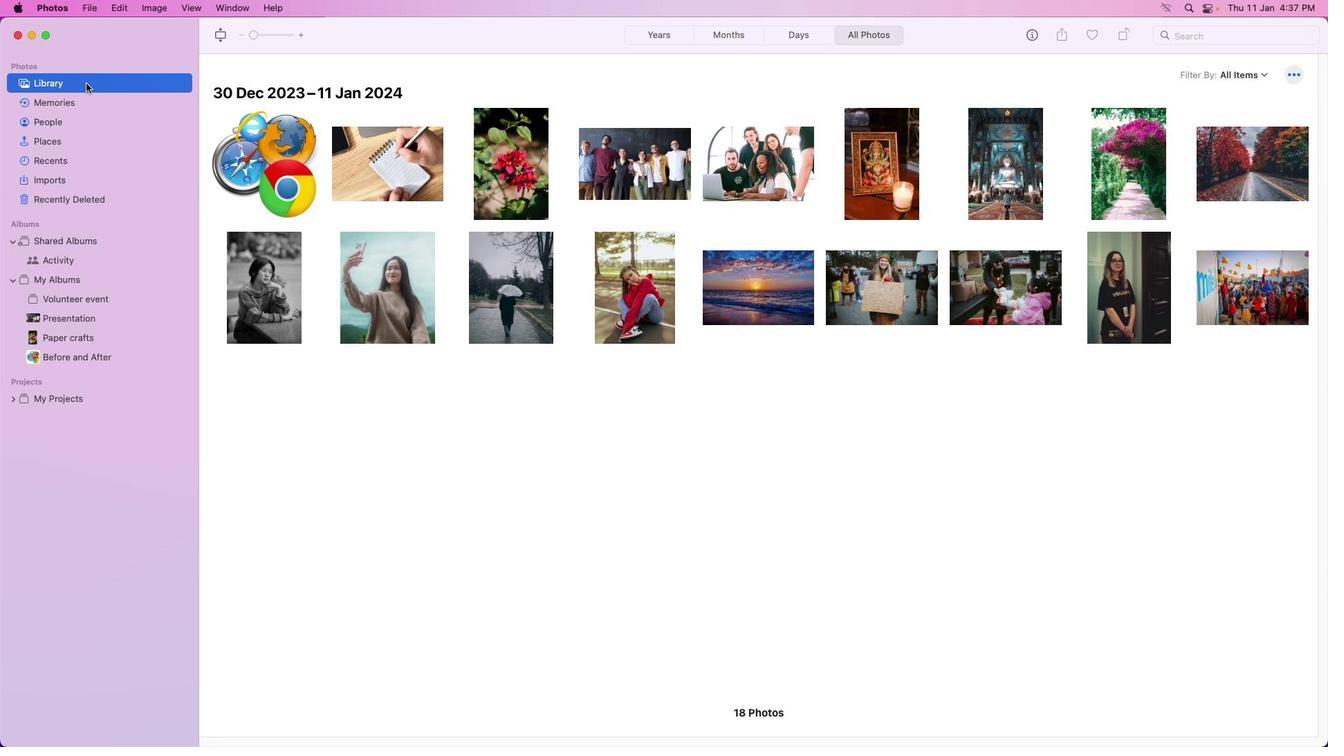 
Action: Mouse moved to (1232, 282)
Screenshot: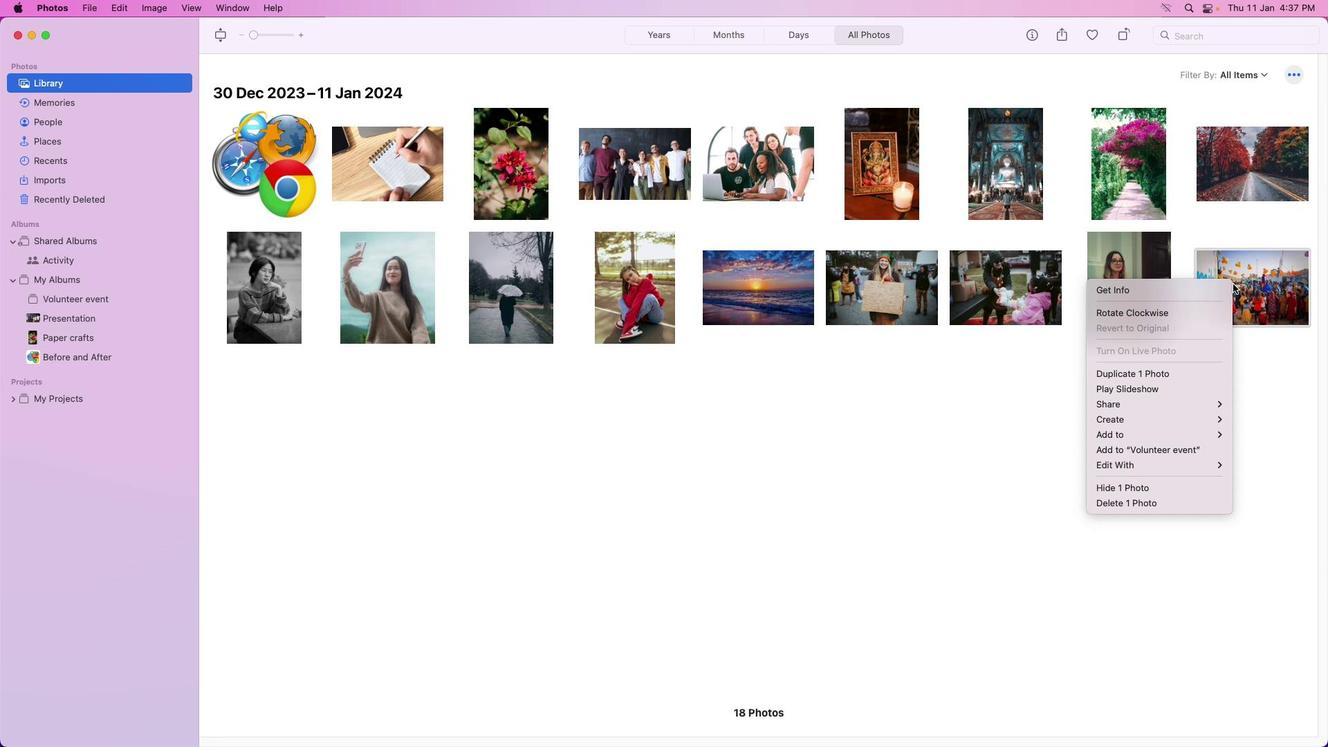 
Action: Mouse pressed right at (1232, 282)
Screenshot: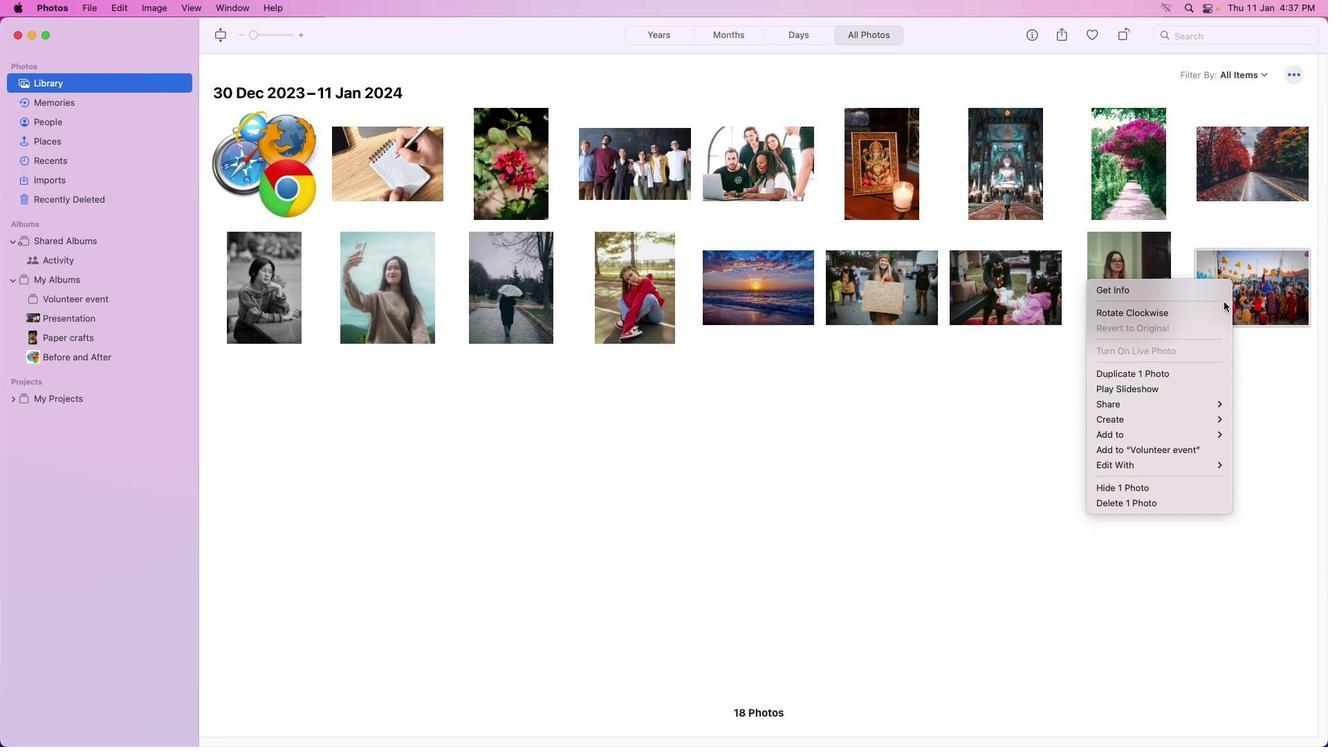 
Action: Mouse moved to (1268, 426)
Screenshot: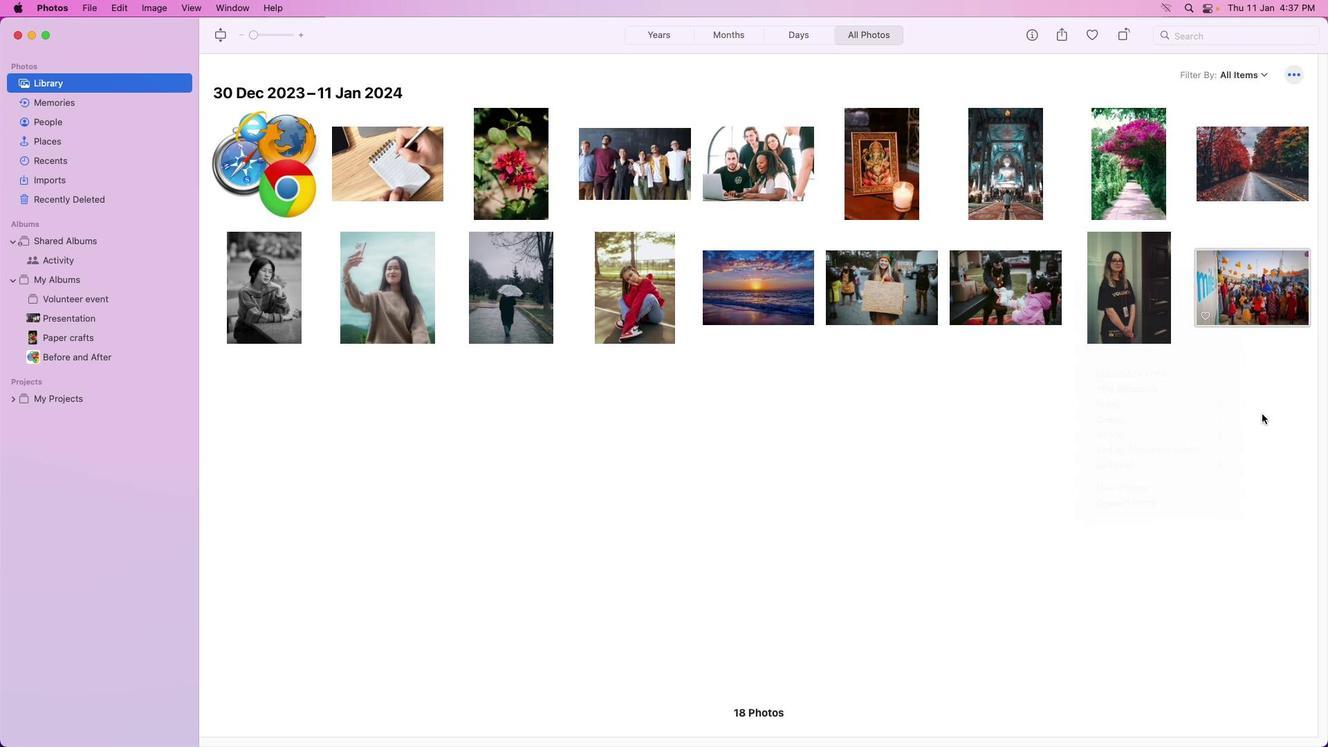 
Action: Mouse pressed left at (1268, 426)
Screenshot: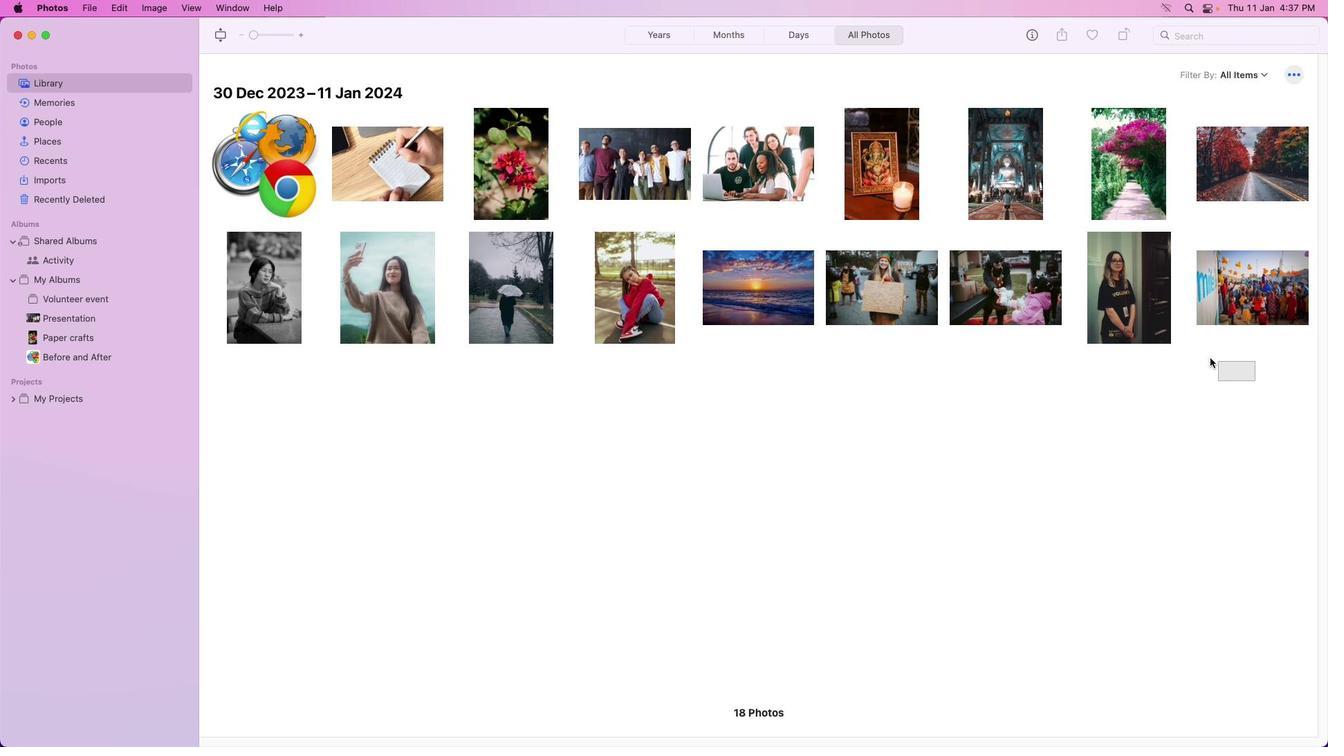 
Action: Mouse moved to (1254, 380)
Screenshot: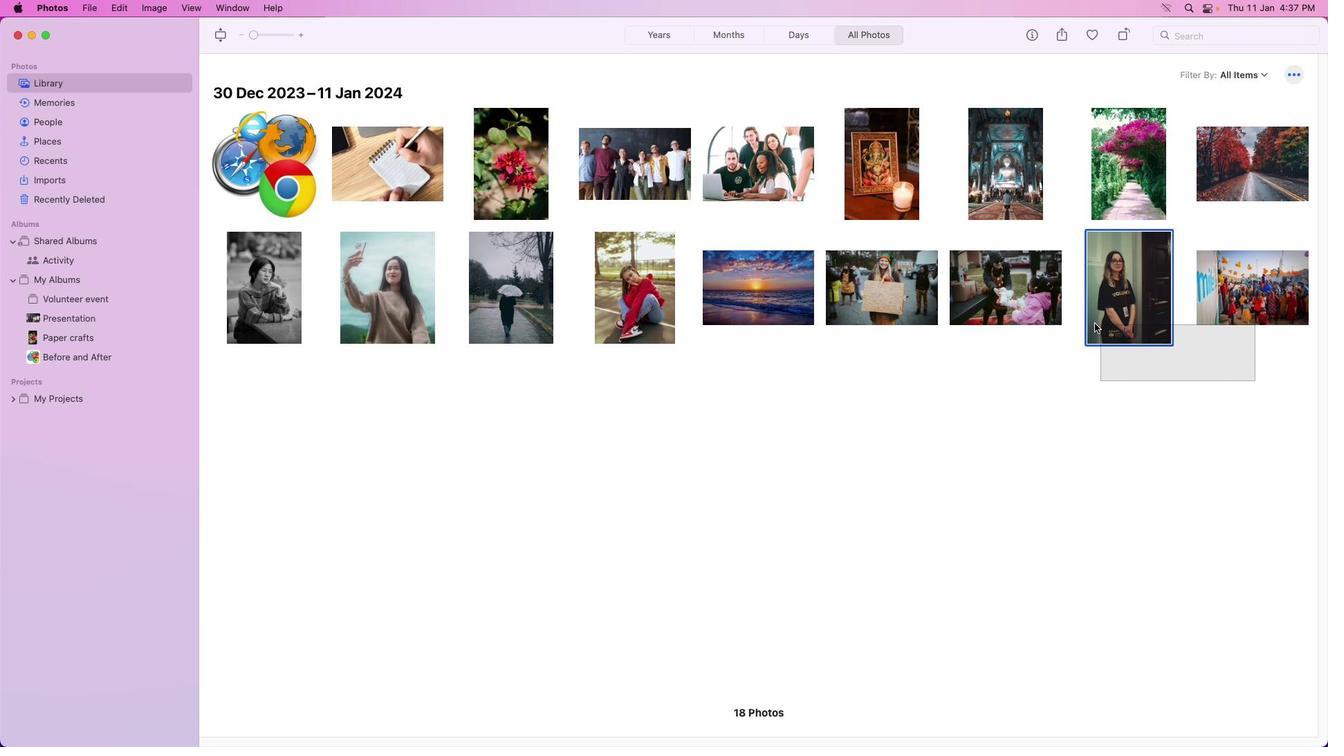 
Action: Mouse pressed left at (1254, 380)
Screenshot: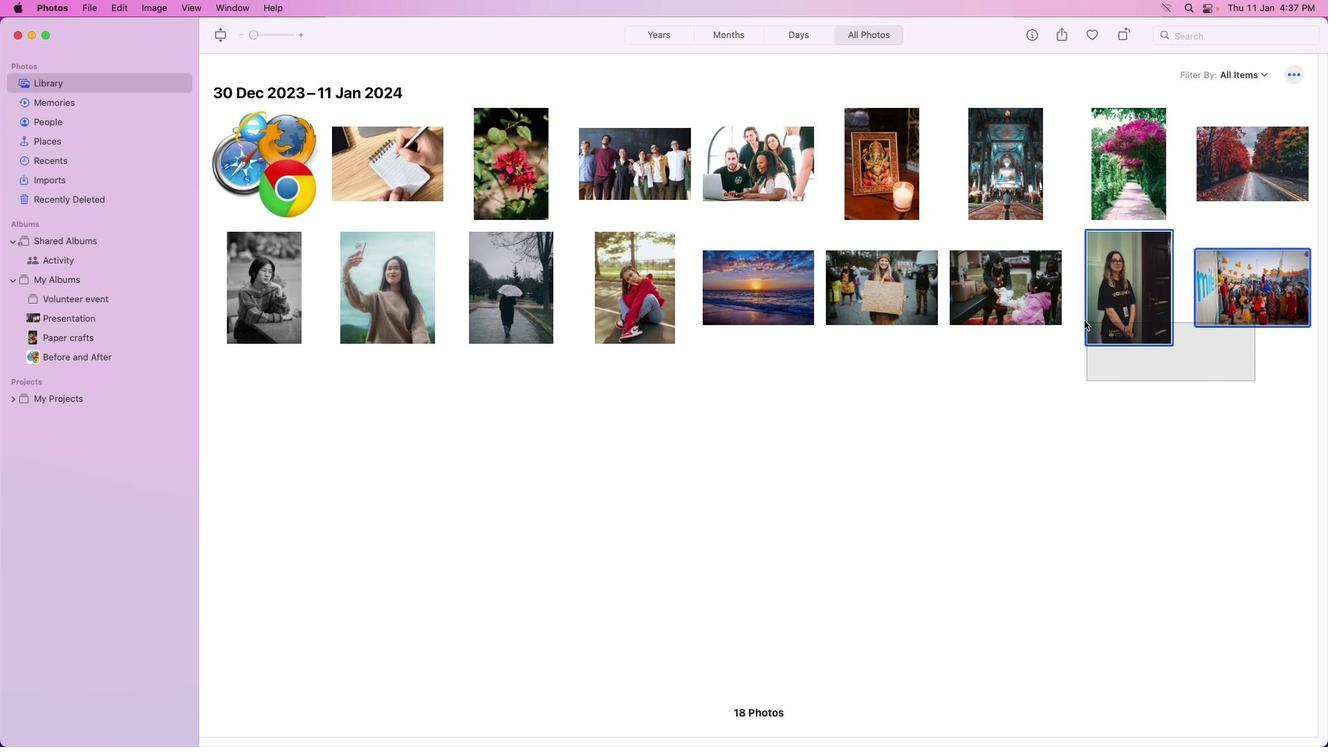 
Action: Mouse moved to (898, 289)
Screenshot: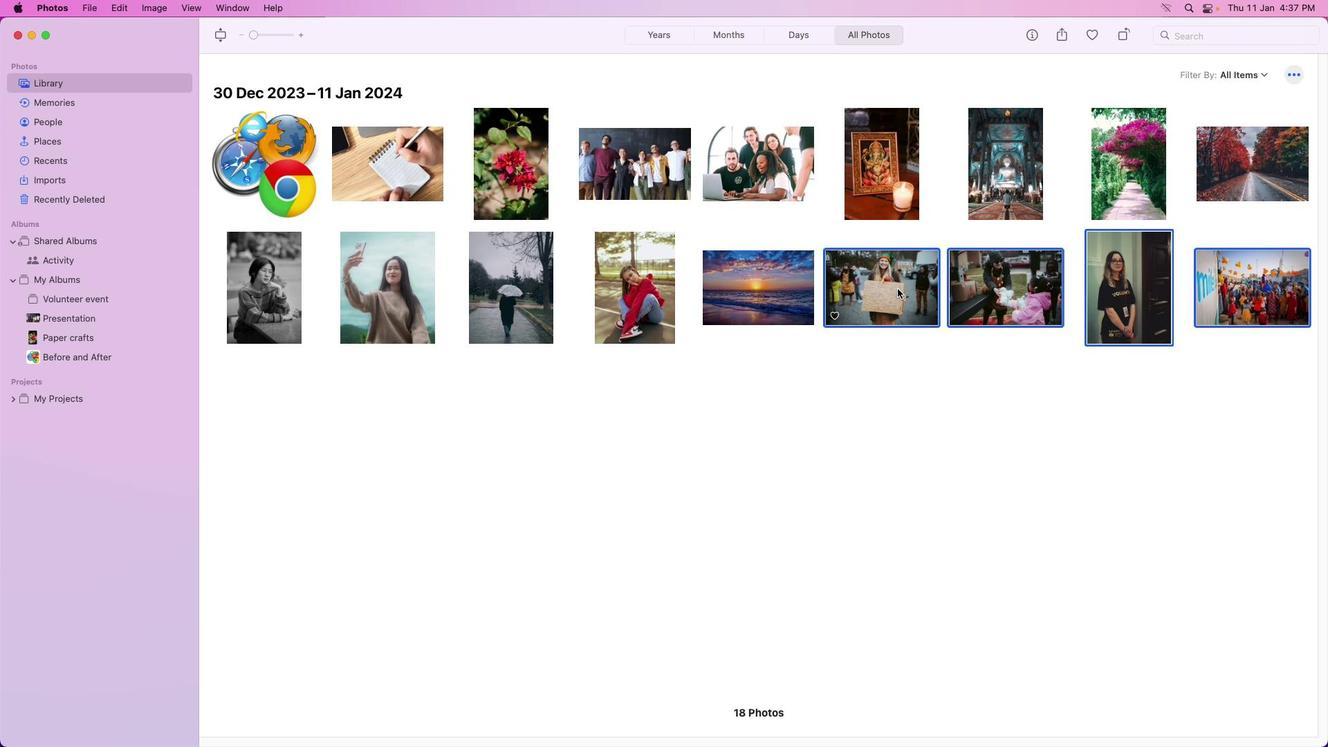 
Action: Mouse pressed right at (898, 289)
Screenshot: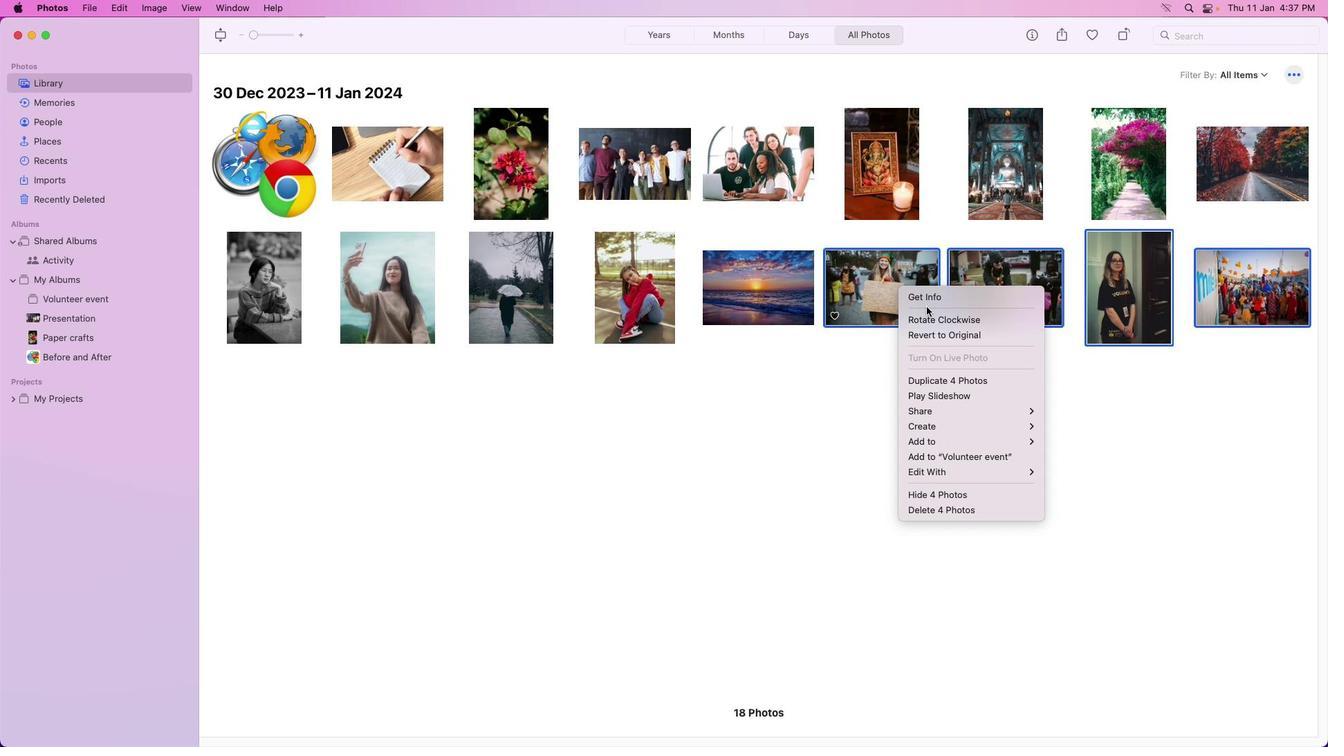 
Action: Mouse moved to (981, 459)
Screenshot: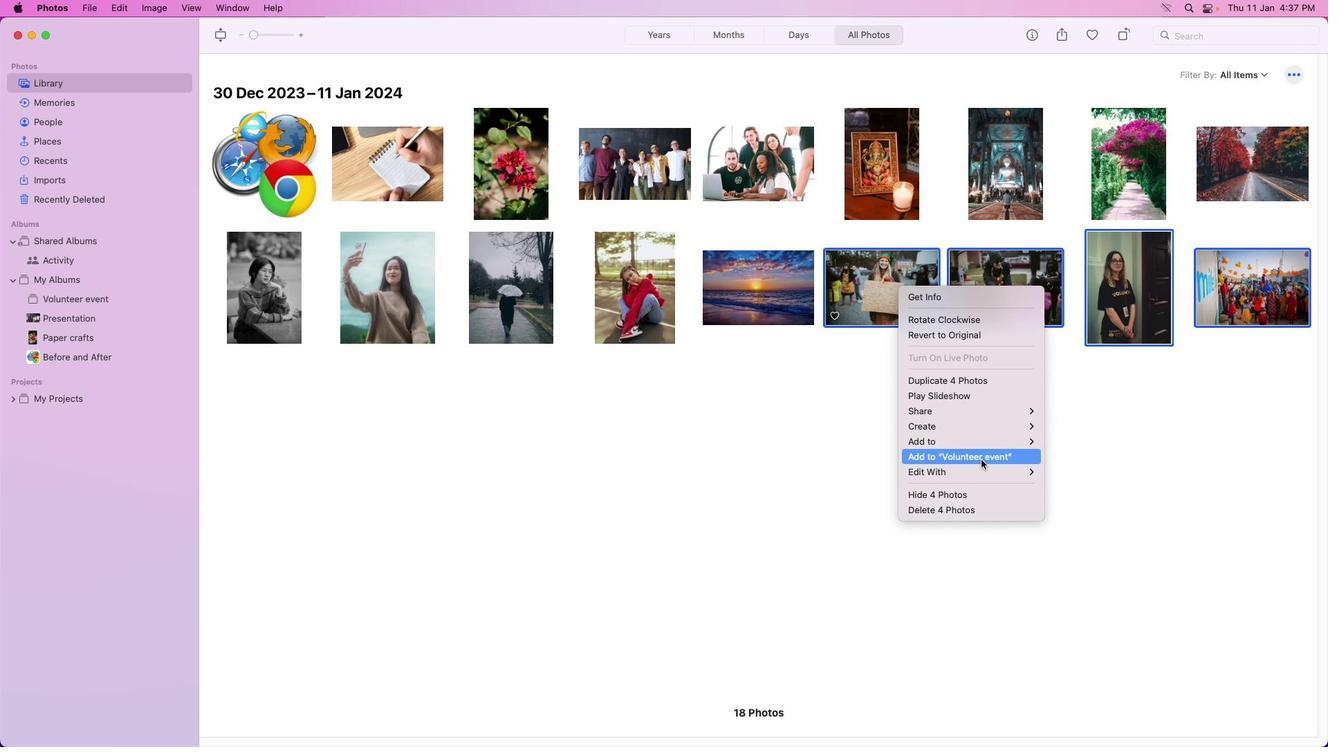 
Action: Mouse pressed left at (981, 459)
Screenshot: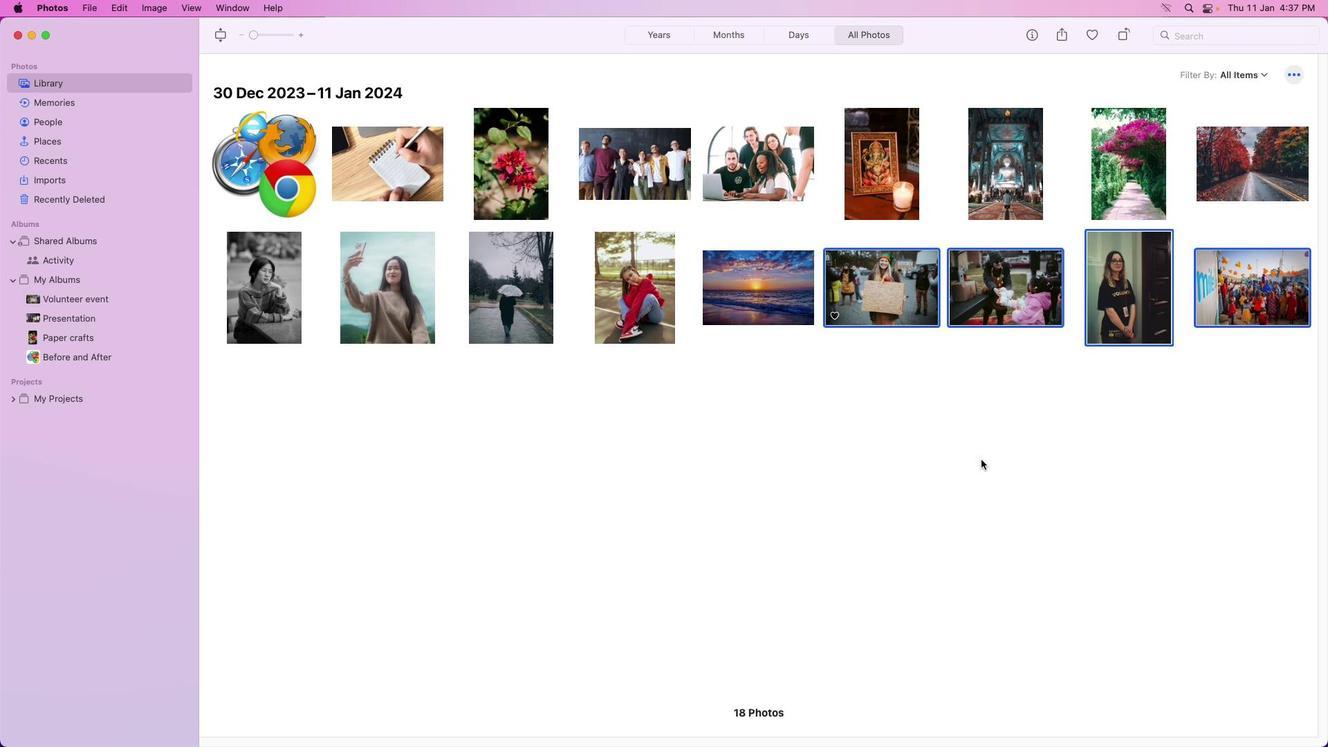 
Action: Mouse moved to (103, 301)
Screenshot: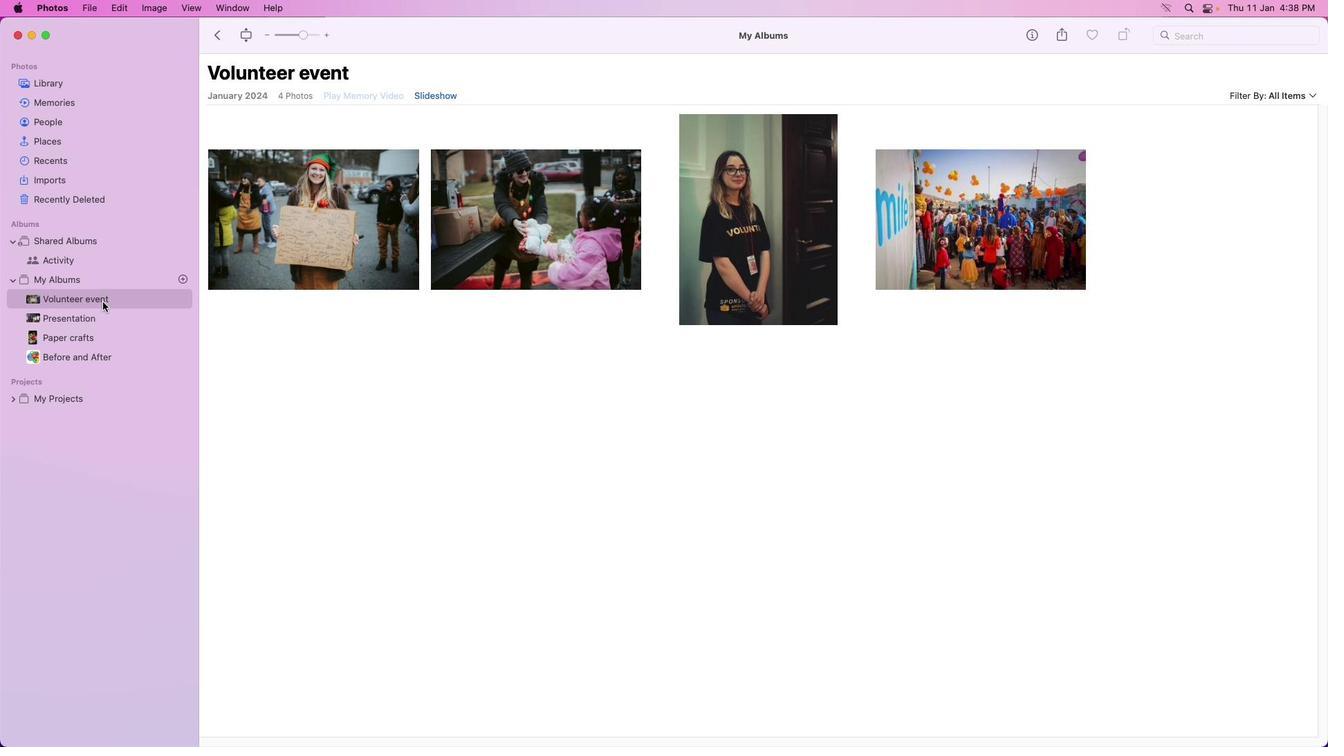 
Action: Mouse pressed left at (103, 301)
Screenshot: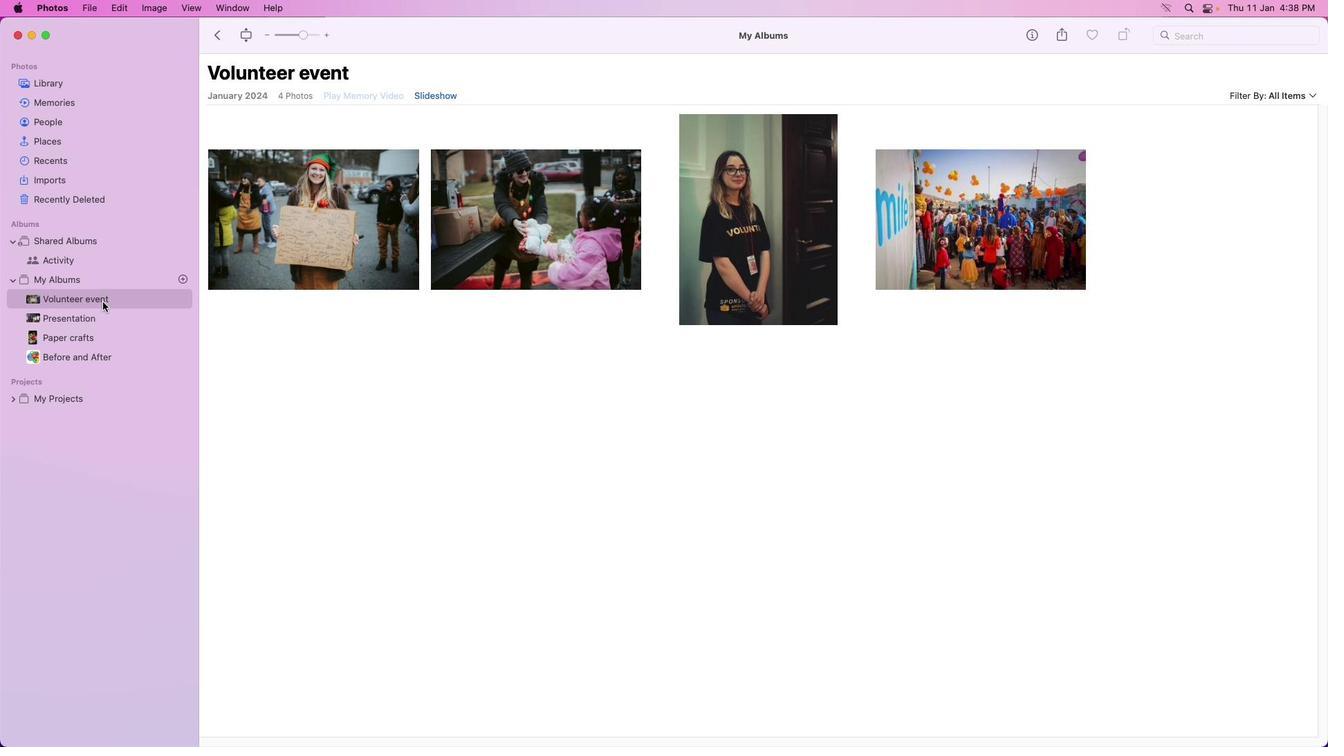 
Action: Mouse moved to (364, 230)
Screenshot: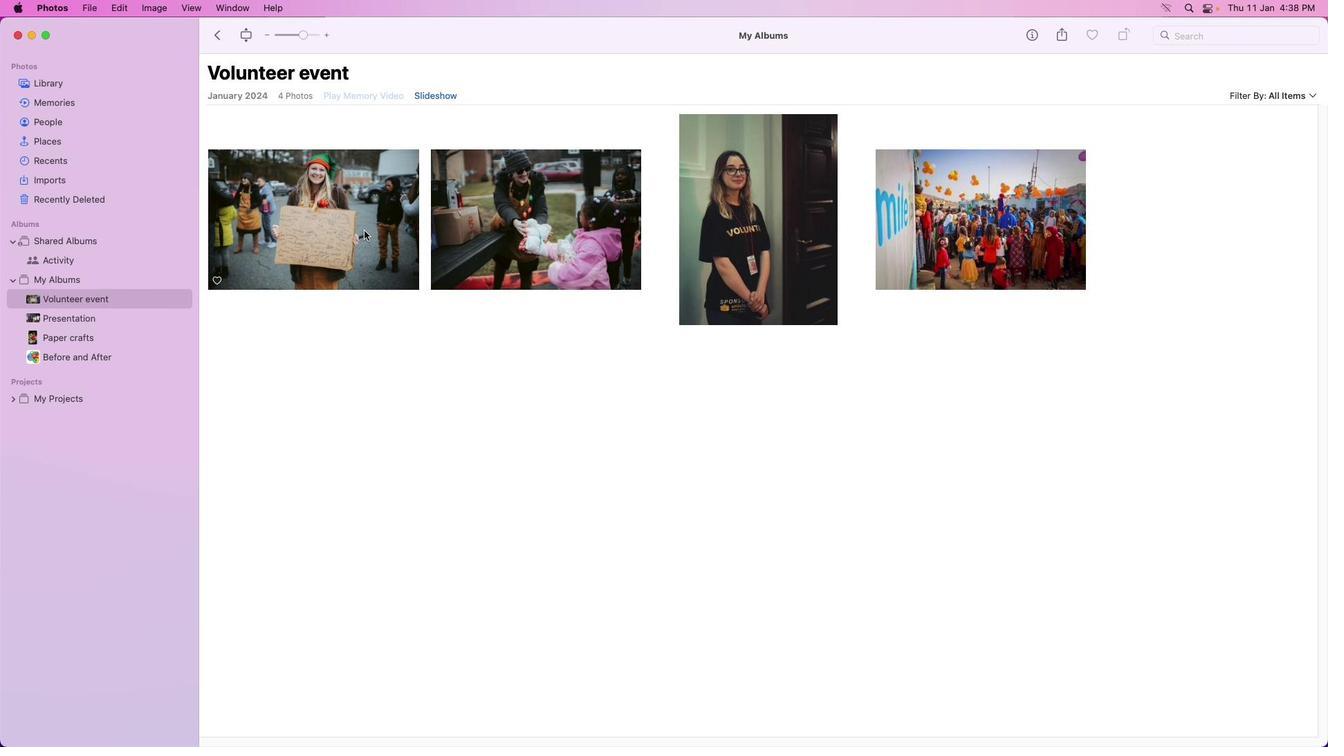 
Action: Mouse pressed left at (364, 230)
Screenshot: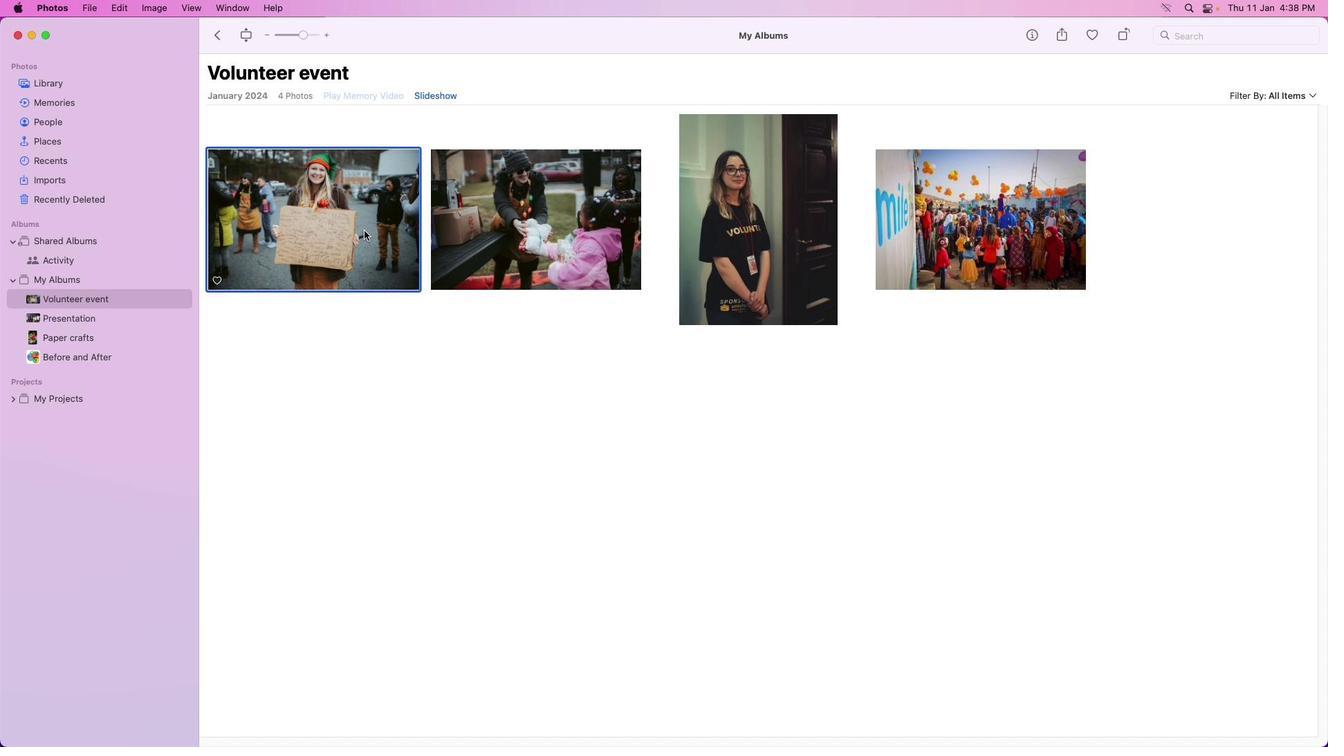 
Action: Mouse pressed left at (364, 230)
Screenshot: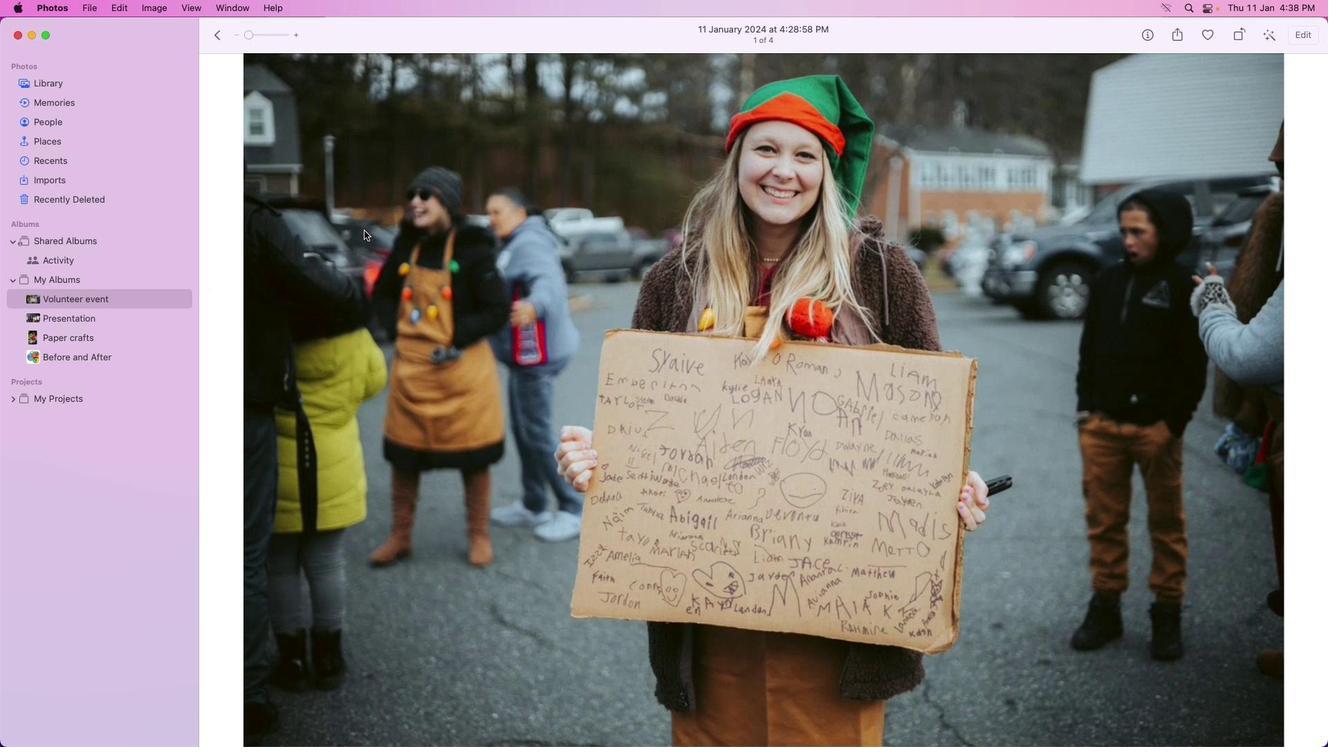 
Action: Mouse pressed left at (364, 230)
Screenshot: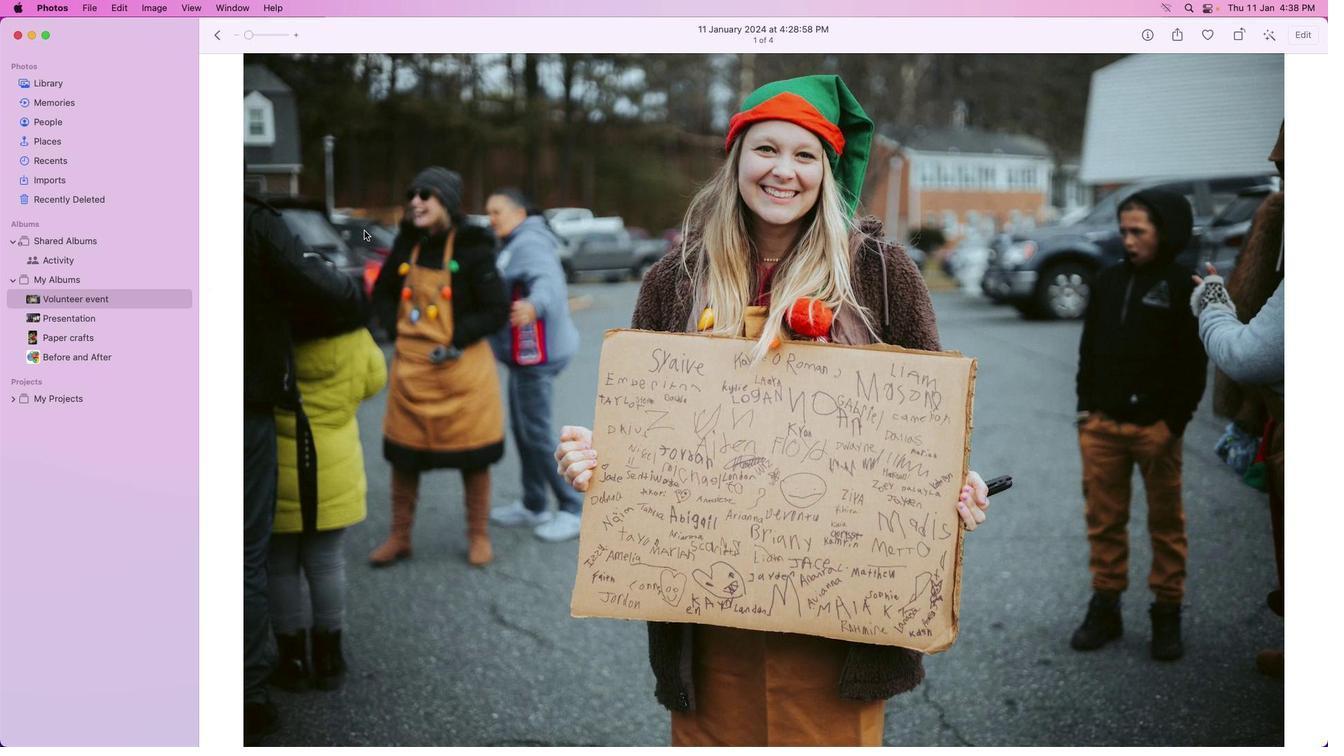 
Action: Mouse moved to (600, 280)
Screenshot: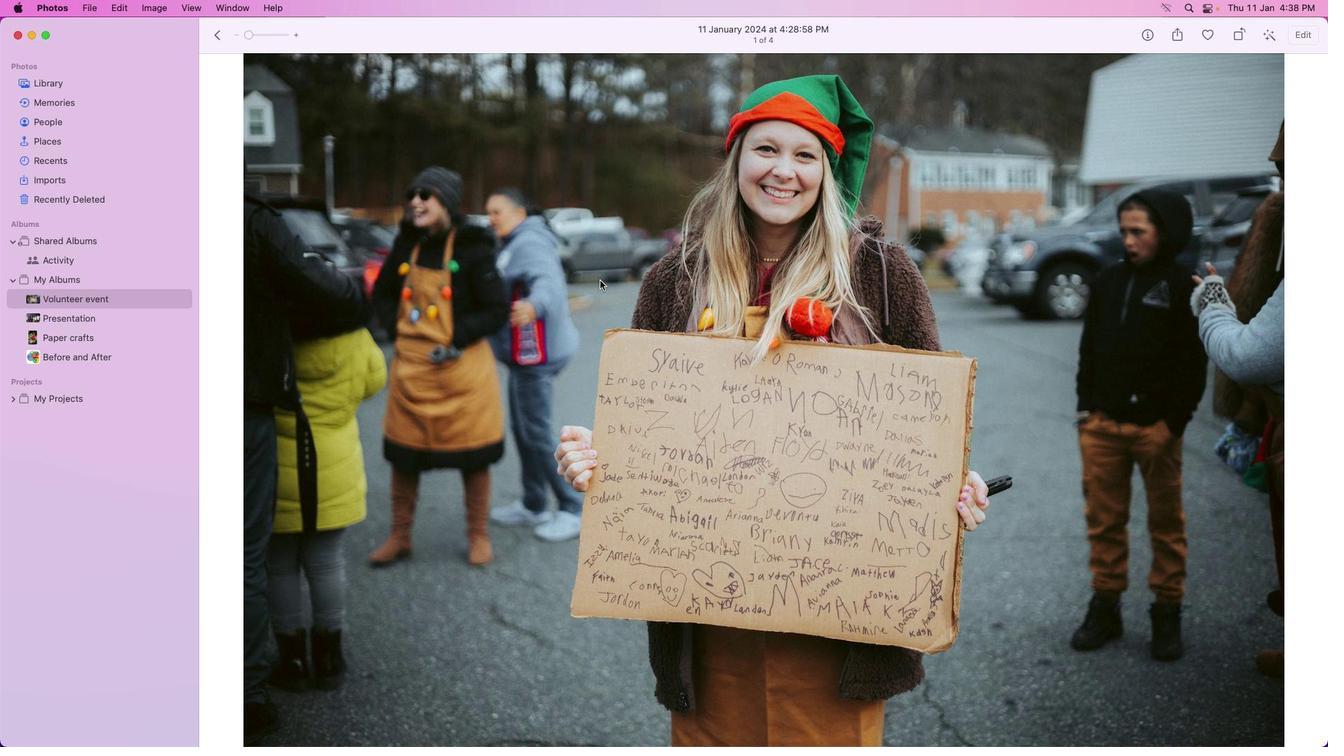 
Action: Mouse pressed right at (600, 280)
Screenshot: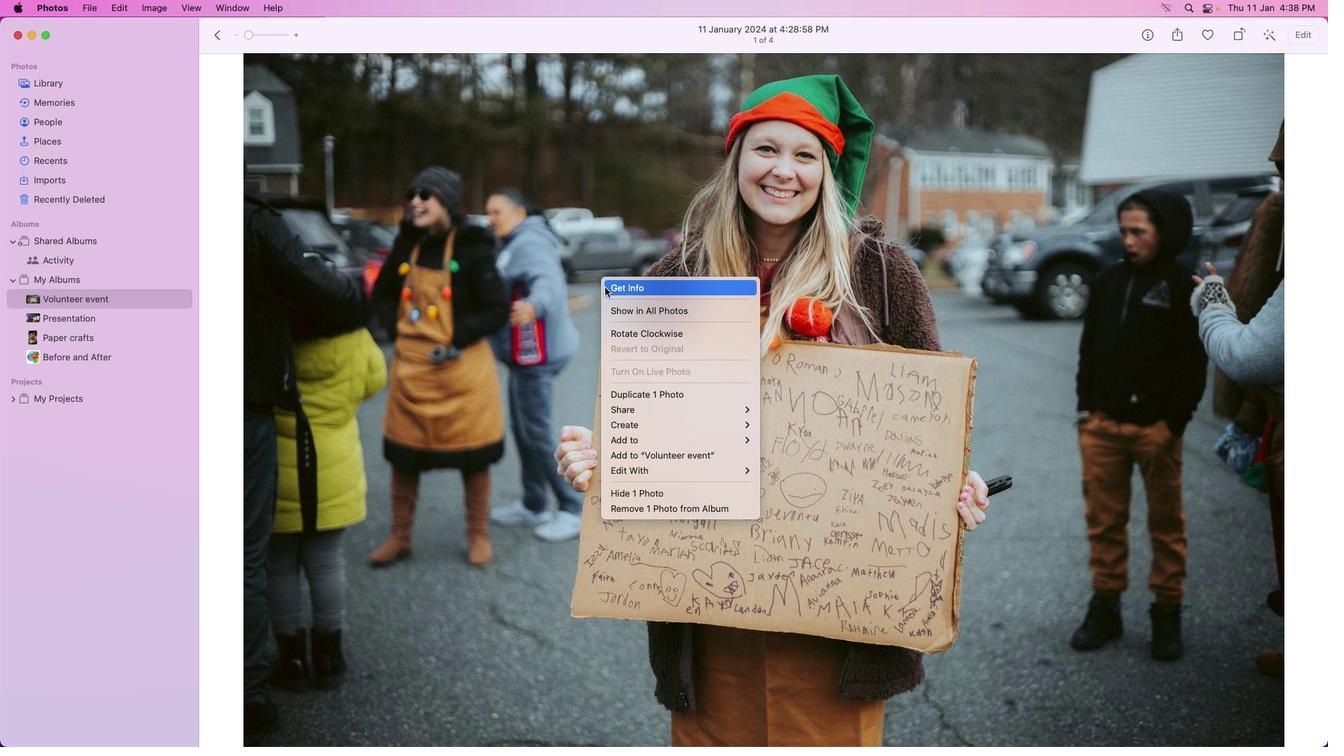 
Action: Mouse moved to (672, 290)
Screenshot: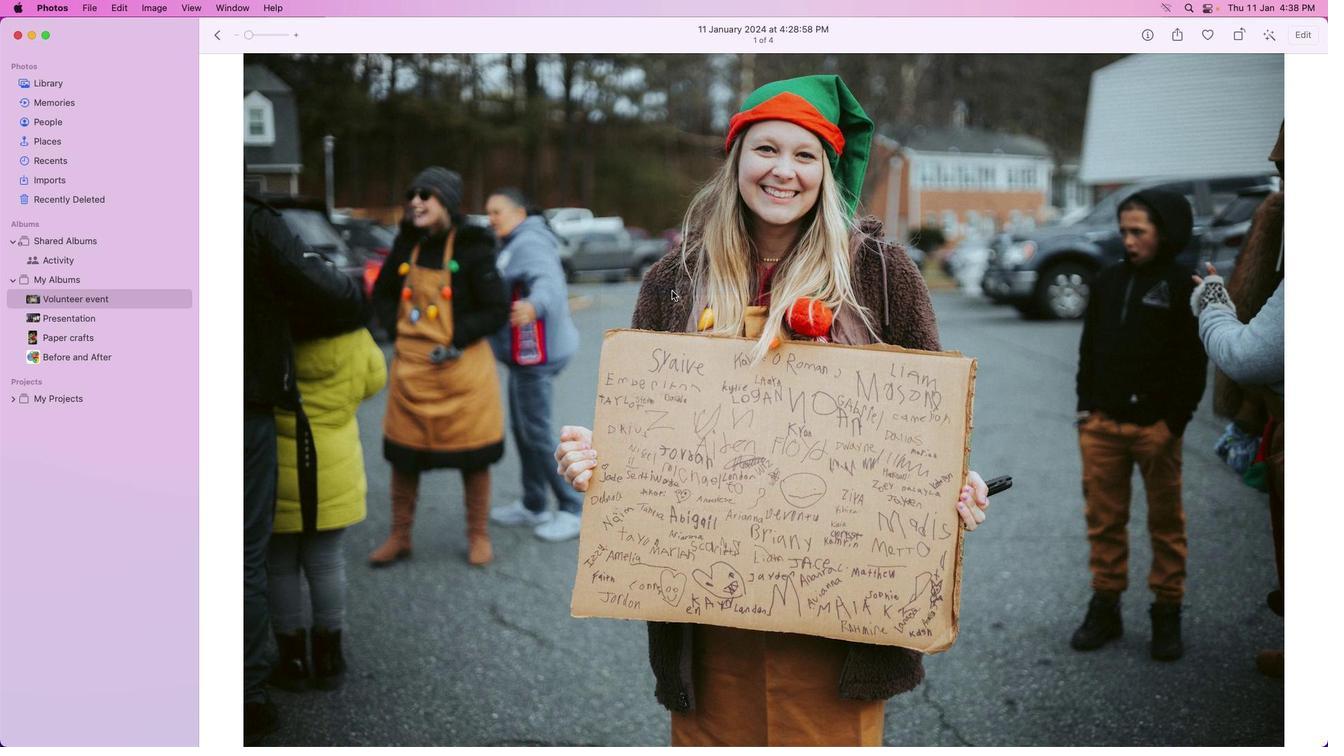 
Action: Mouse pressed left at (672, 290)
Screenshot: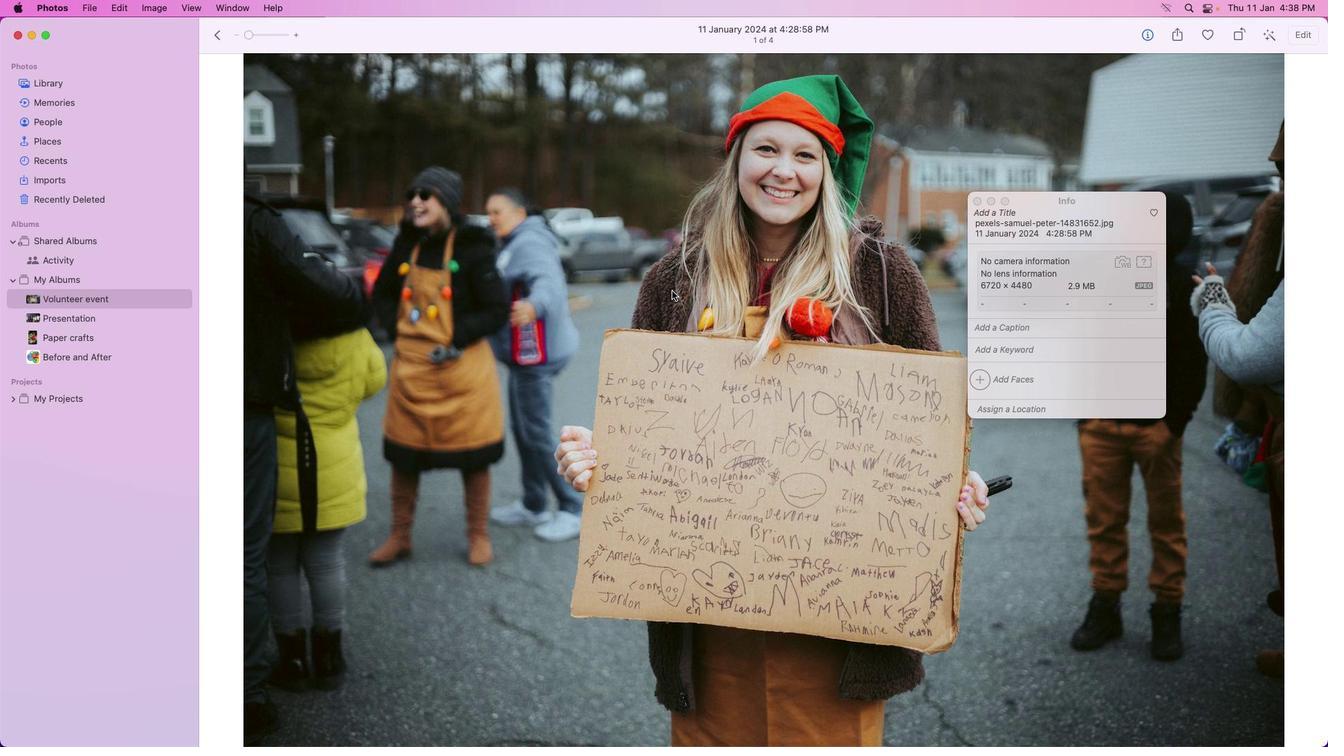 
Action: Mouse moved to (1050, 346)
Screenshot: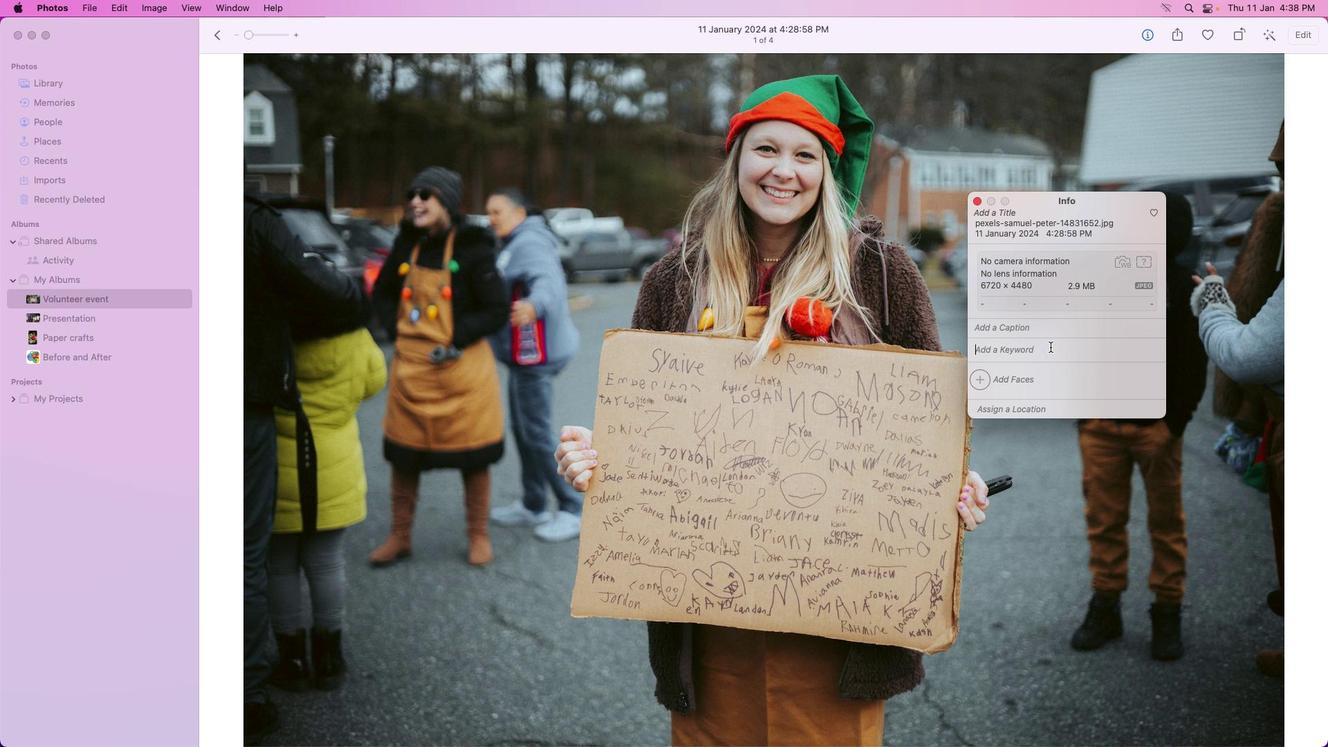 
Action: Mouse pressed left at (1050, 346)
Screenshot: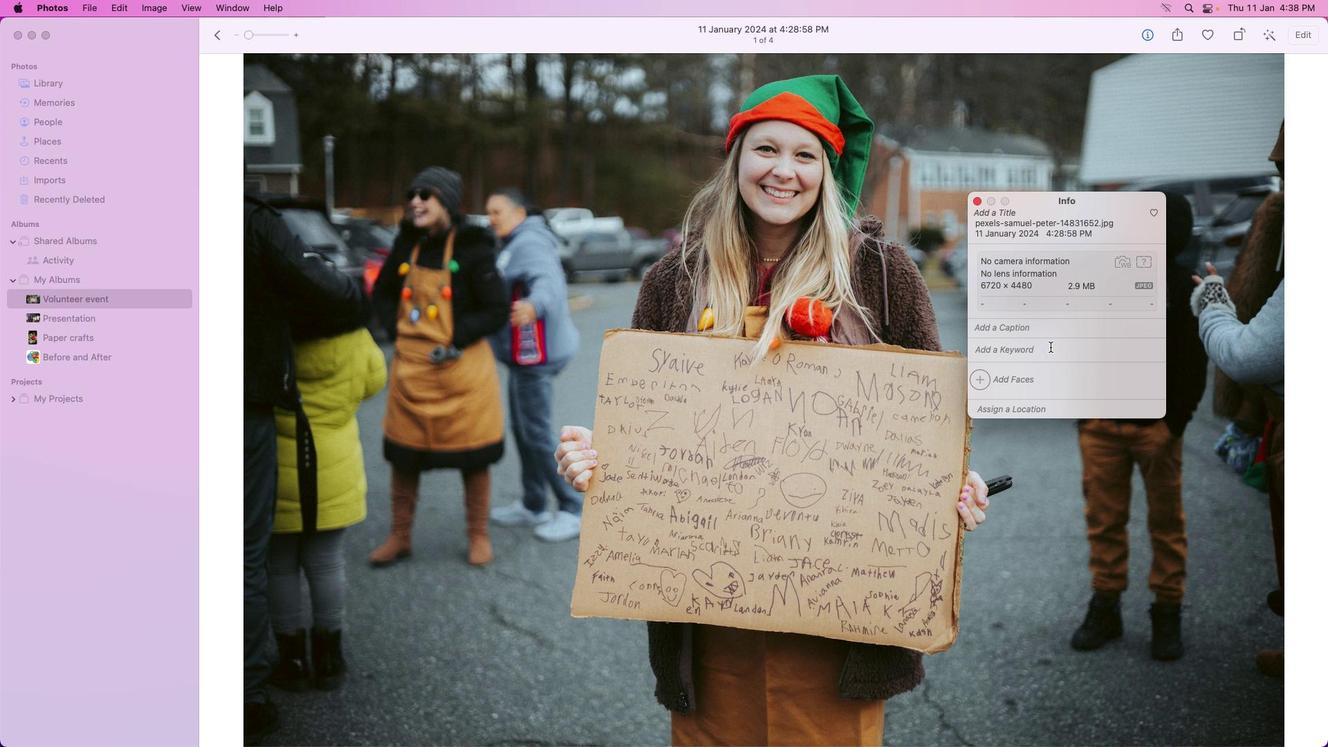 
Action: Mouse moved to (1048, 346)
Screenshot: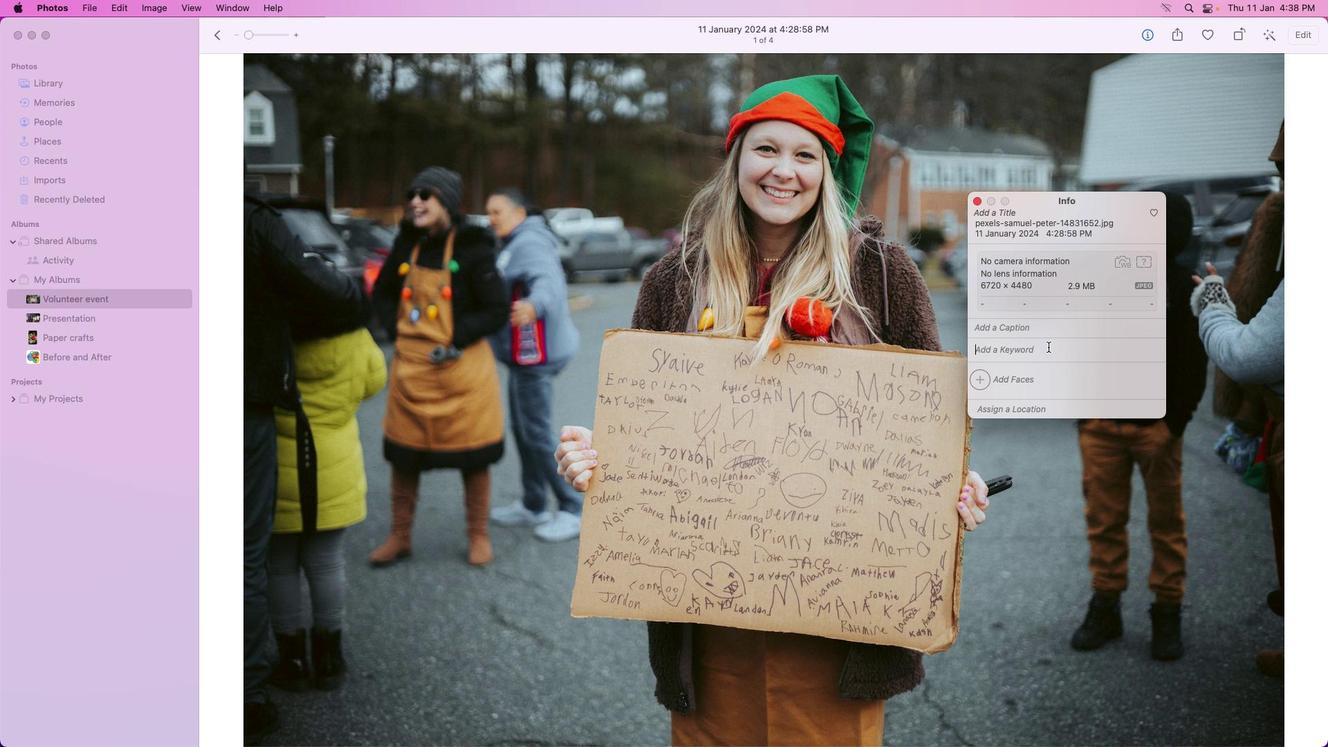 
Action: Key pressed 'f''u''n''d''r''a'Key.backspaceKey.backspaceKey.backspaceKey.backspaceKey.backspaceKey.backspaceKey.caps_lock'N'Key.caps_lock'o''n''p''r''o''f''i''t'Key.enter
Screenshot: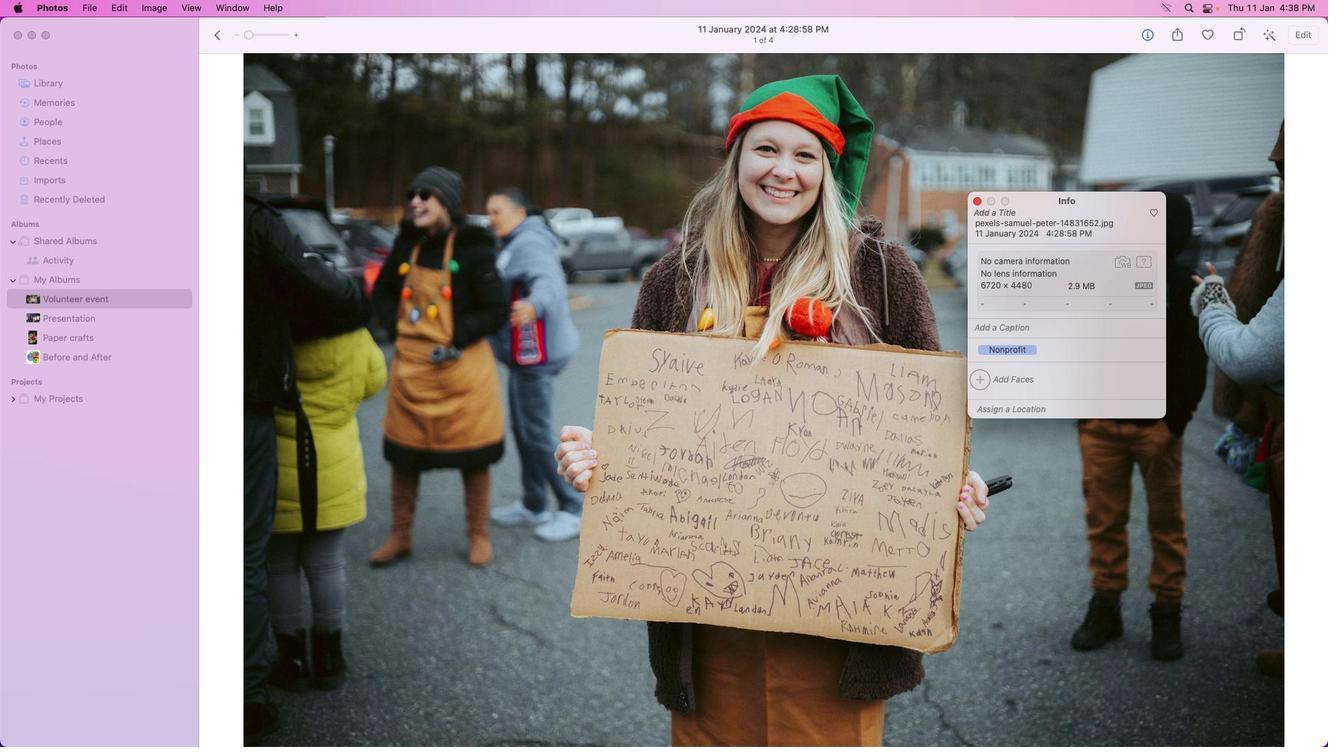 
Action: Mouse moved to (979, 203)
Screenshot: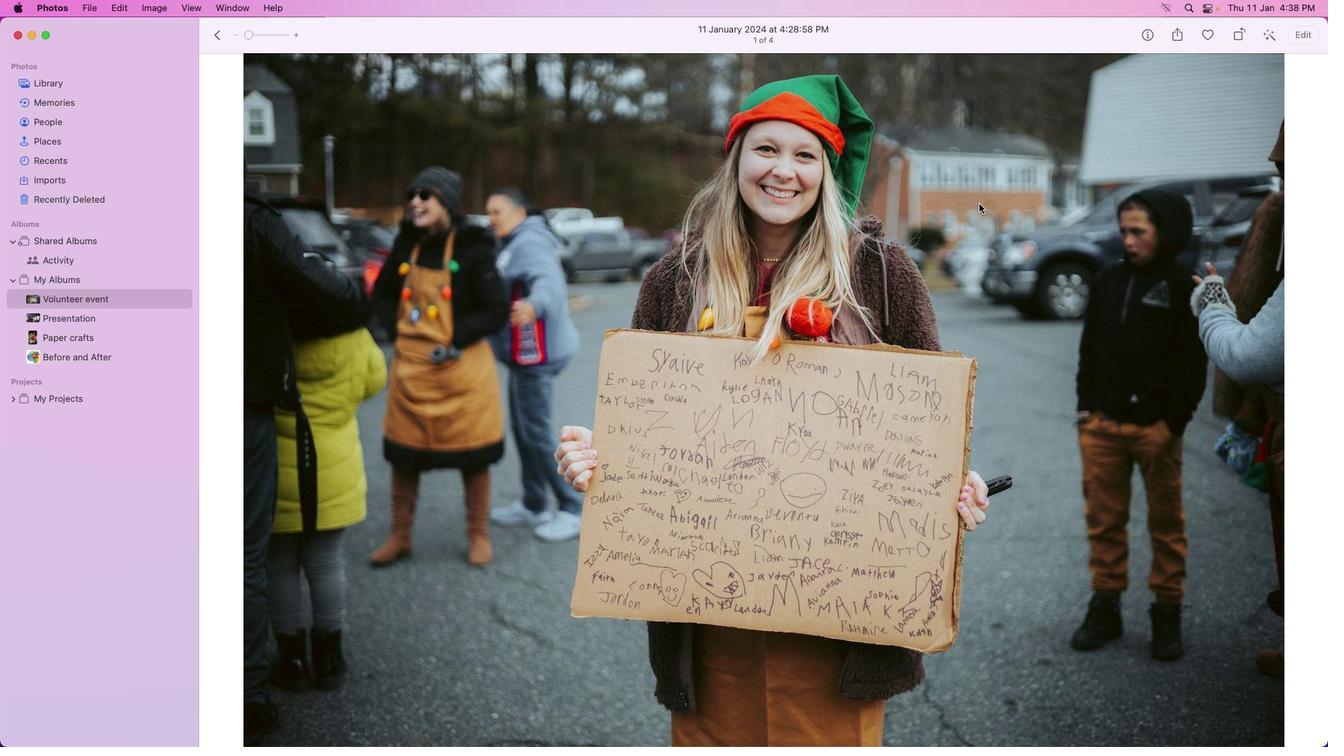 
Action: Mouse pressed left at (979, 203)
Screenshot: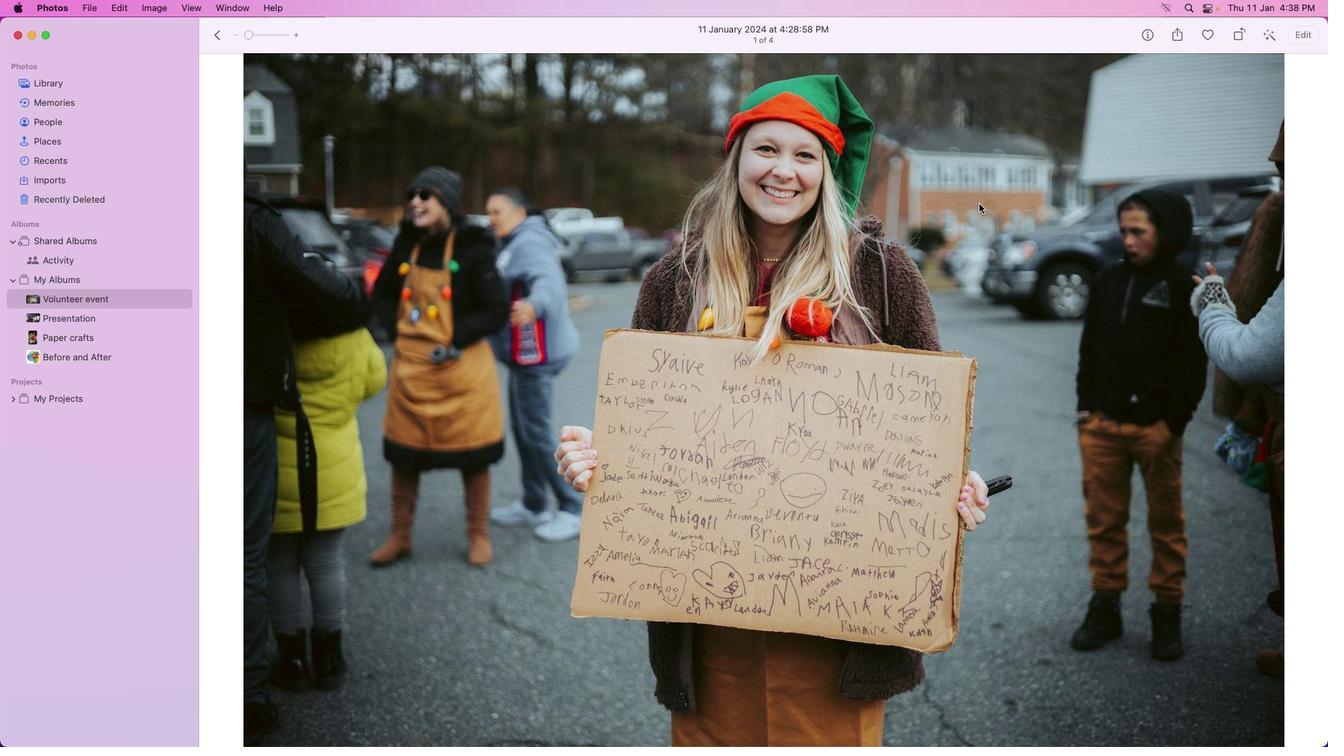 
Action: Mouse moved to (218, 35)
Screenshot: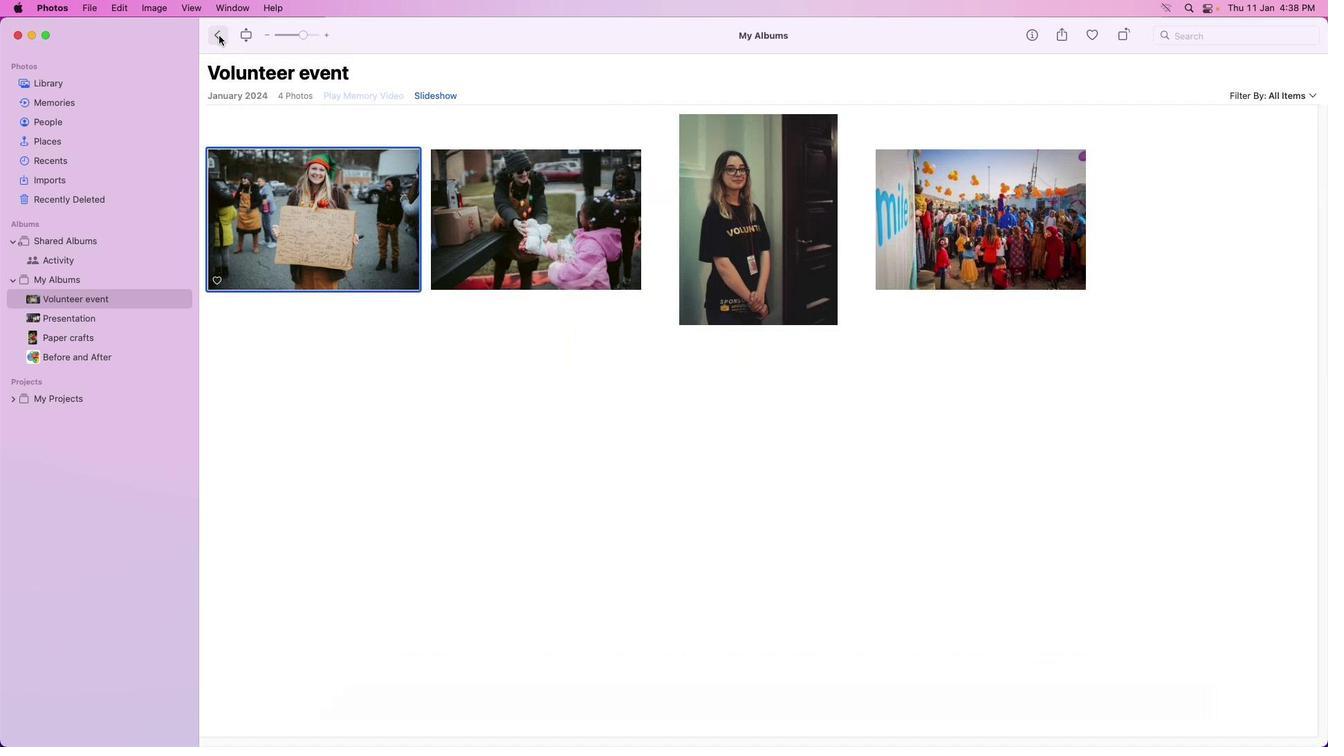 
Action: Mouse pressed left at (218, 35)
Screenshot: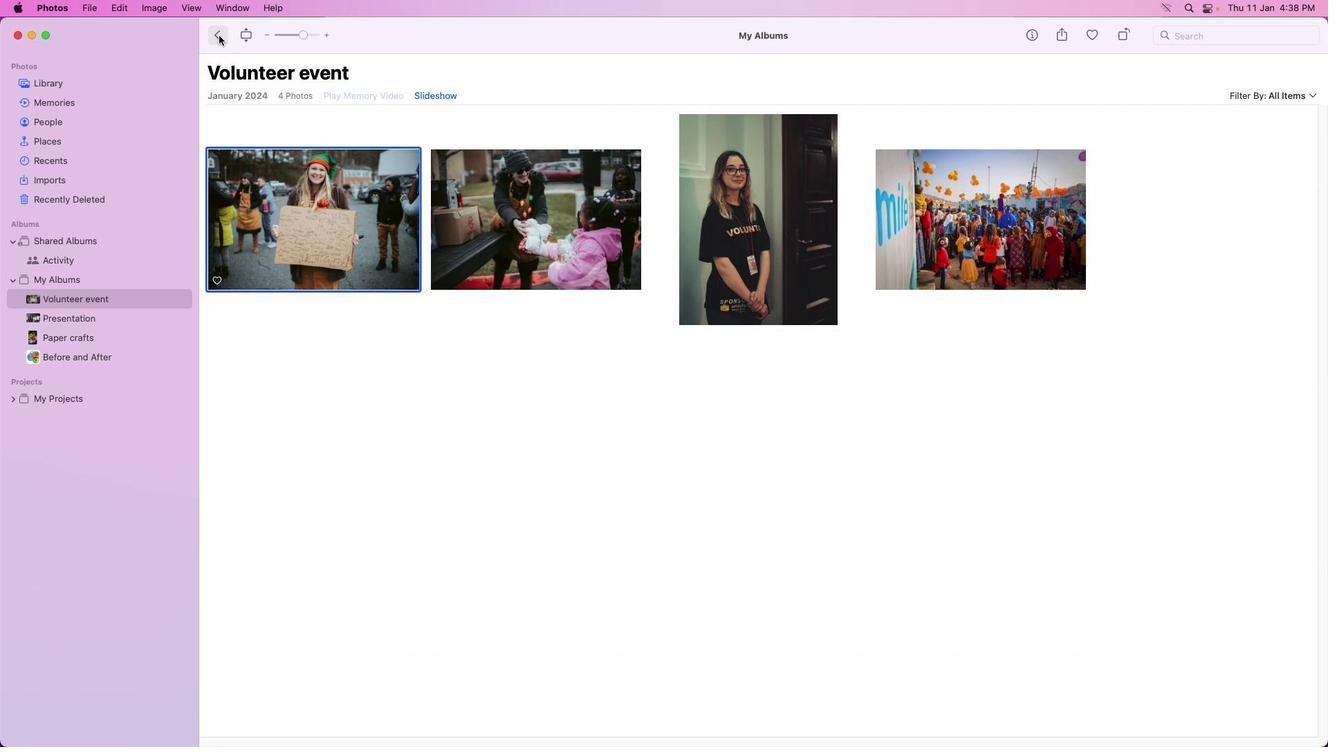 
Action: Mouse moved to (528, 216)
Screenshot: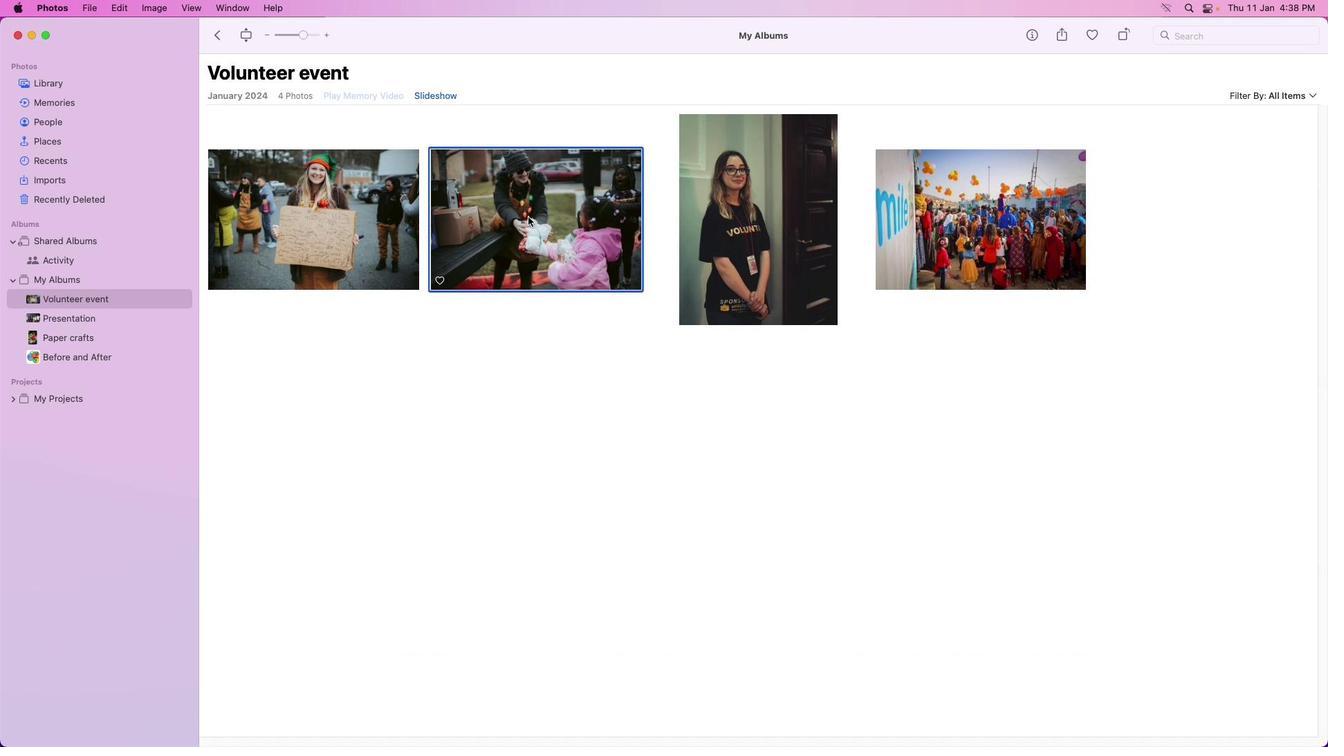 
Action: Mouse pressed left at (528, 216)
Screenshot: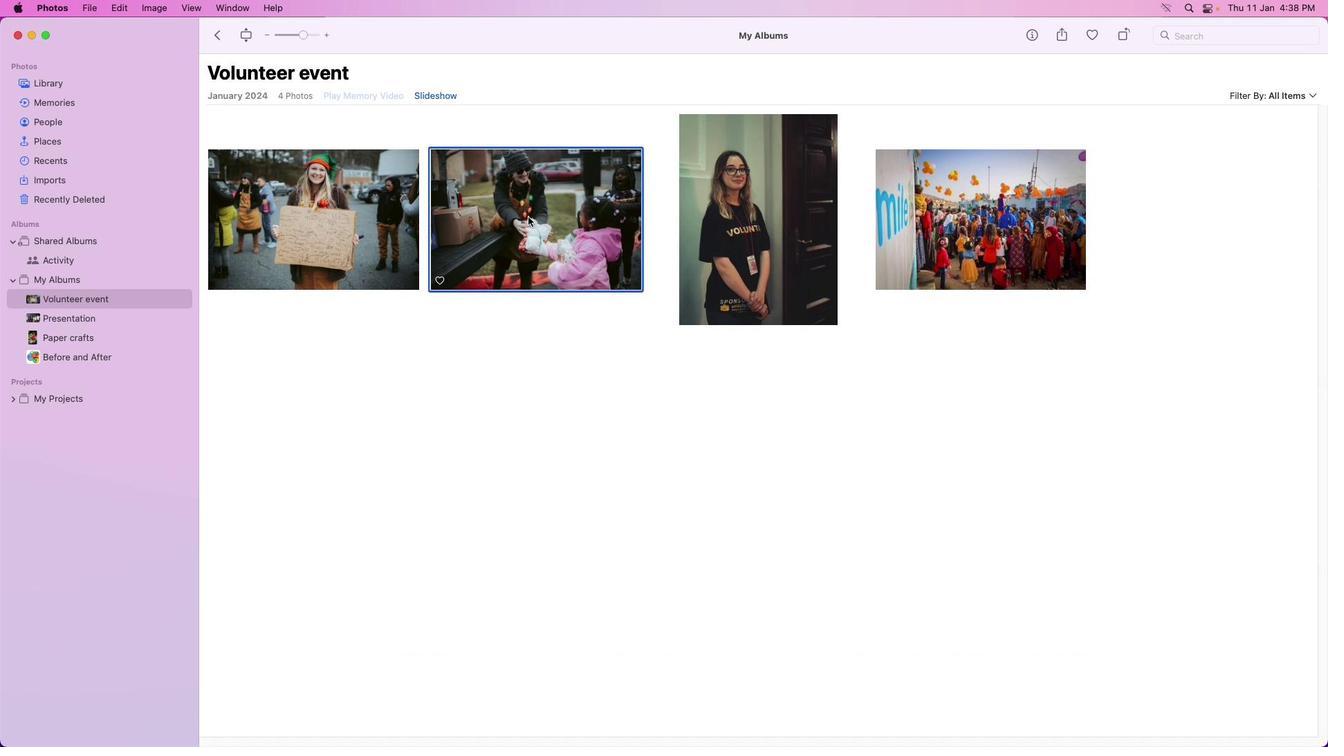 
Action: Mouse pressed left at (528, 216)
Screenshot: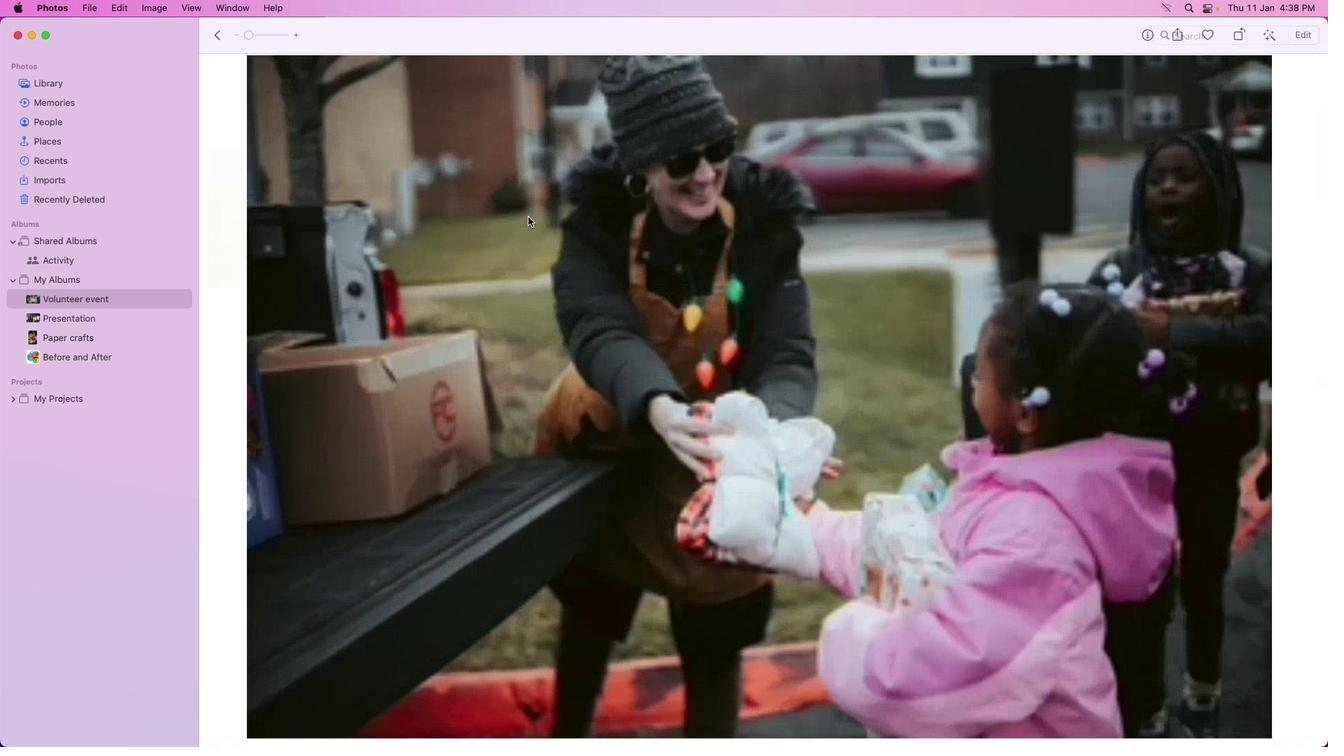 
Action: Mouse pressed left at (528, 216)
Screenshot: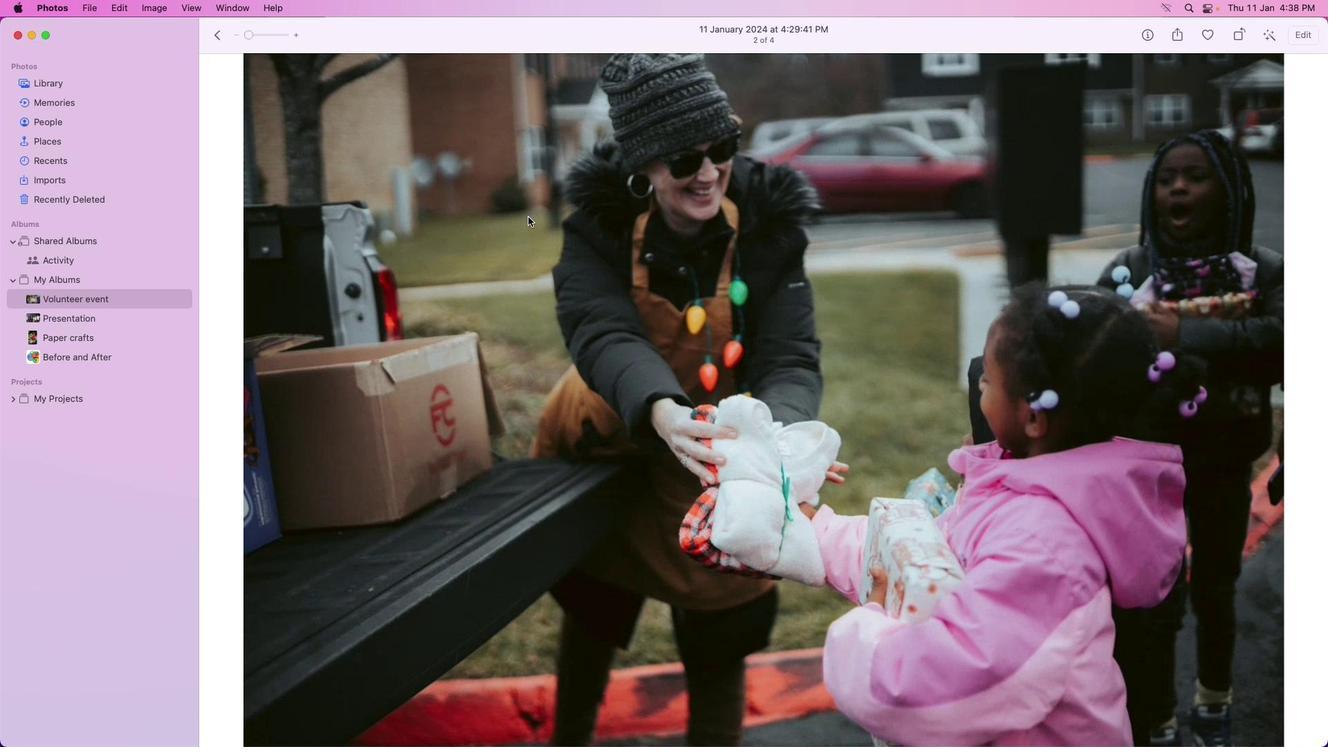 
Action: Mouse pressed right at (528, 216)
Screenshot: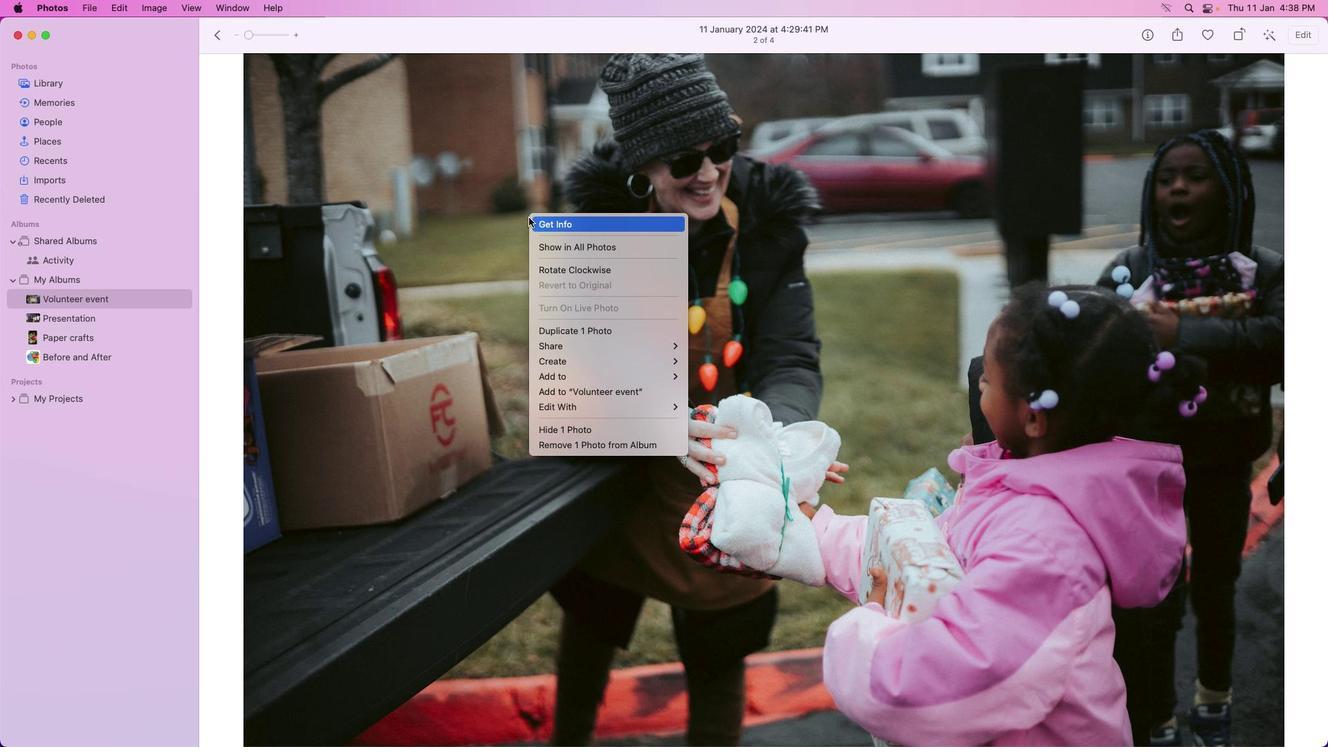 
Action: Mouse moved to (608, 222)
Screenshot: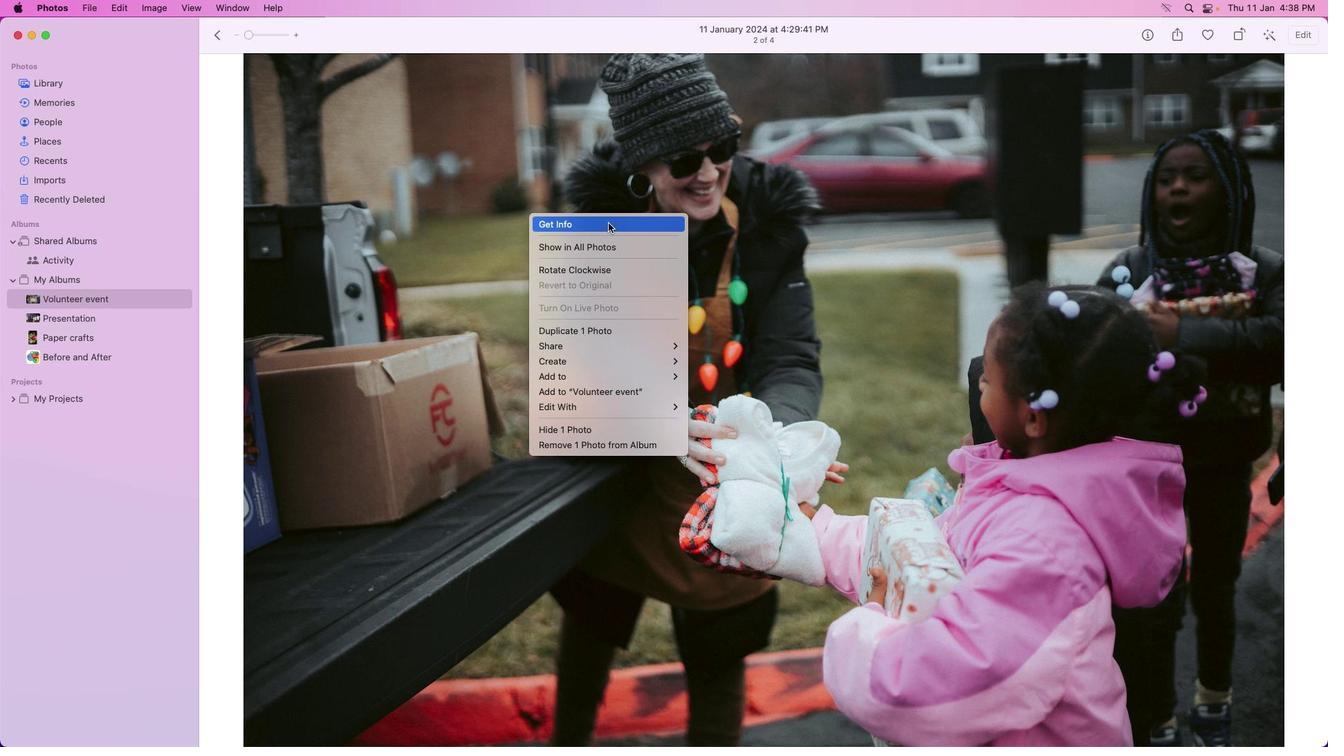 
Action: Mouse pressed left at (608, 222)
Screenshot: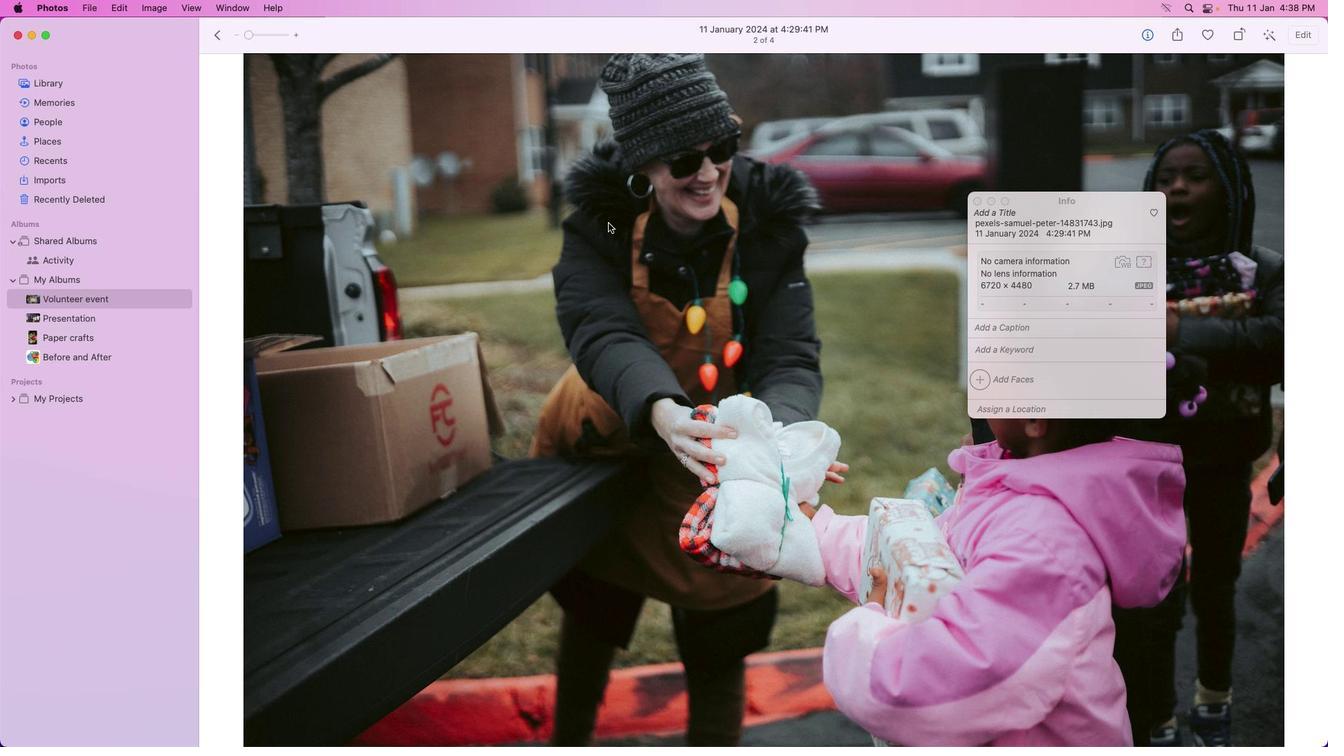 
Action: Mouse moved to (1019, 351)
Screenshot: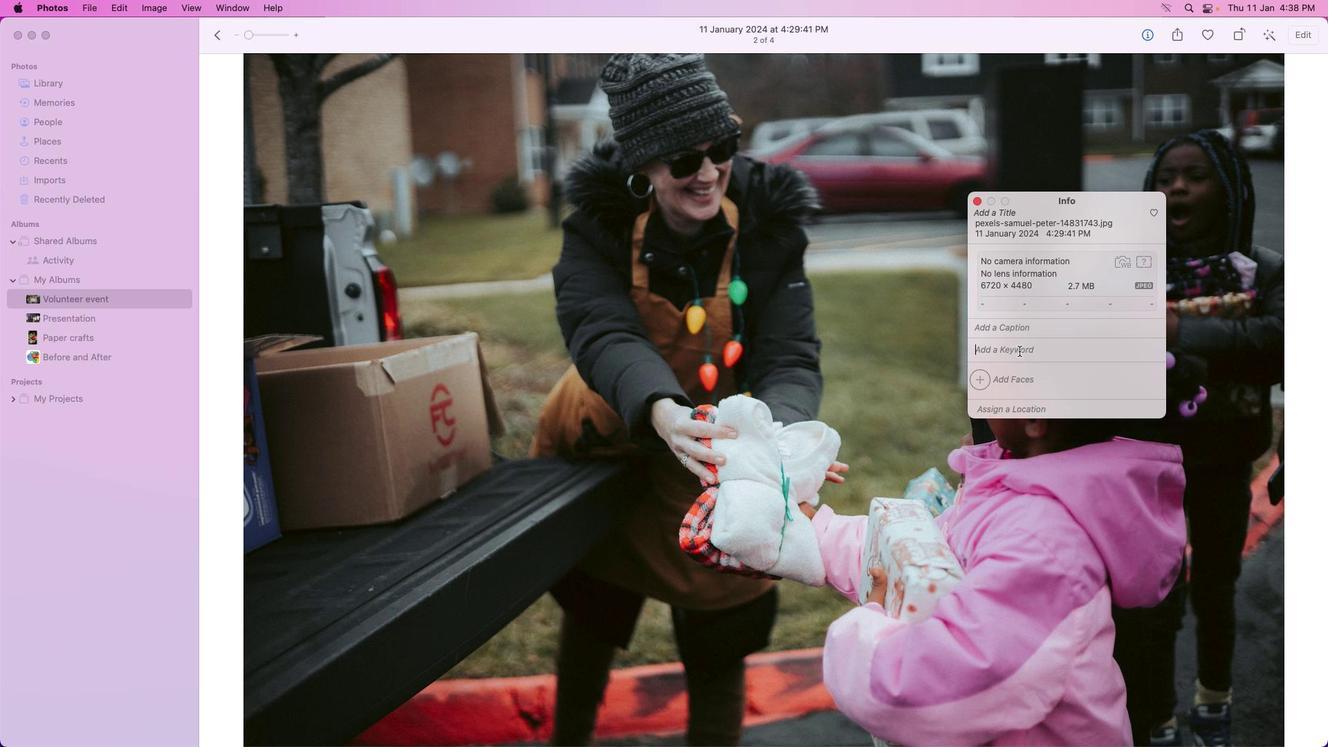 
Action: Mouse pressed left at (1019, 351)
Screenshot: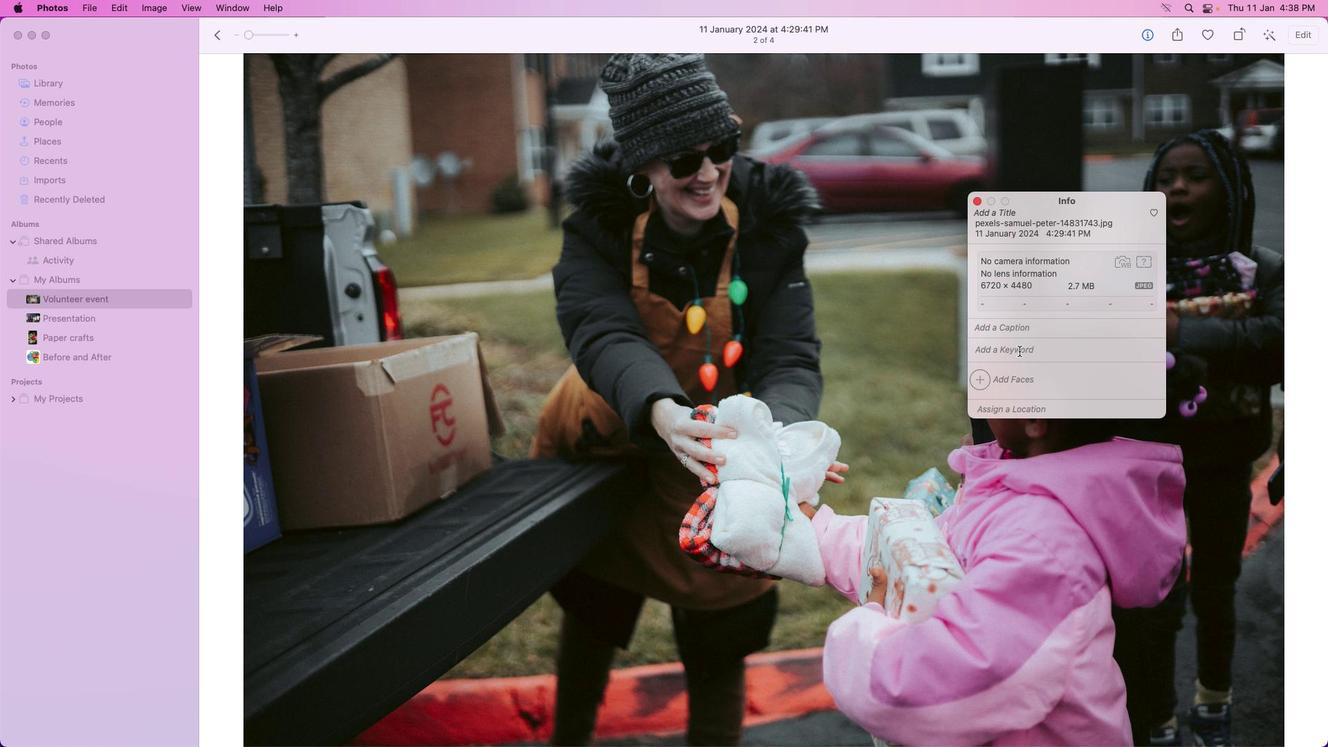 
Action: Mouse moved to (1016, 350)
Screenshot: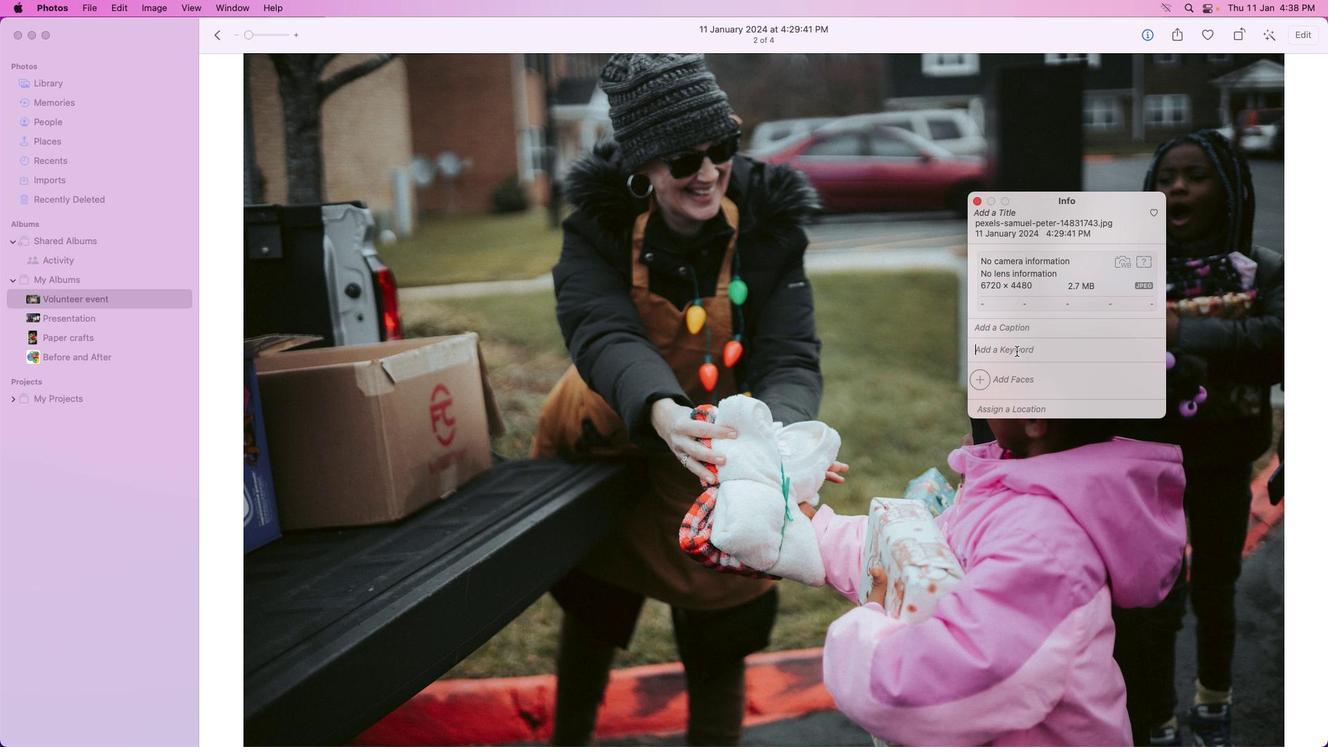 
Action: Key pressed Key.caps_lock'V'Key.caps_lock'o''l''u''n''t''e''e''r'Key.enter
Screenshot: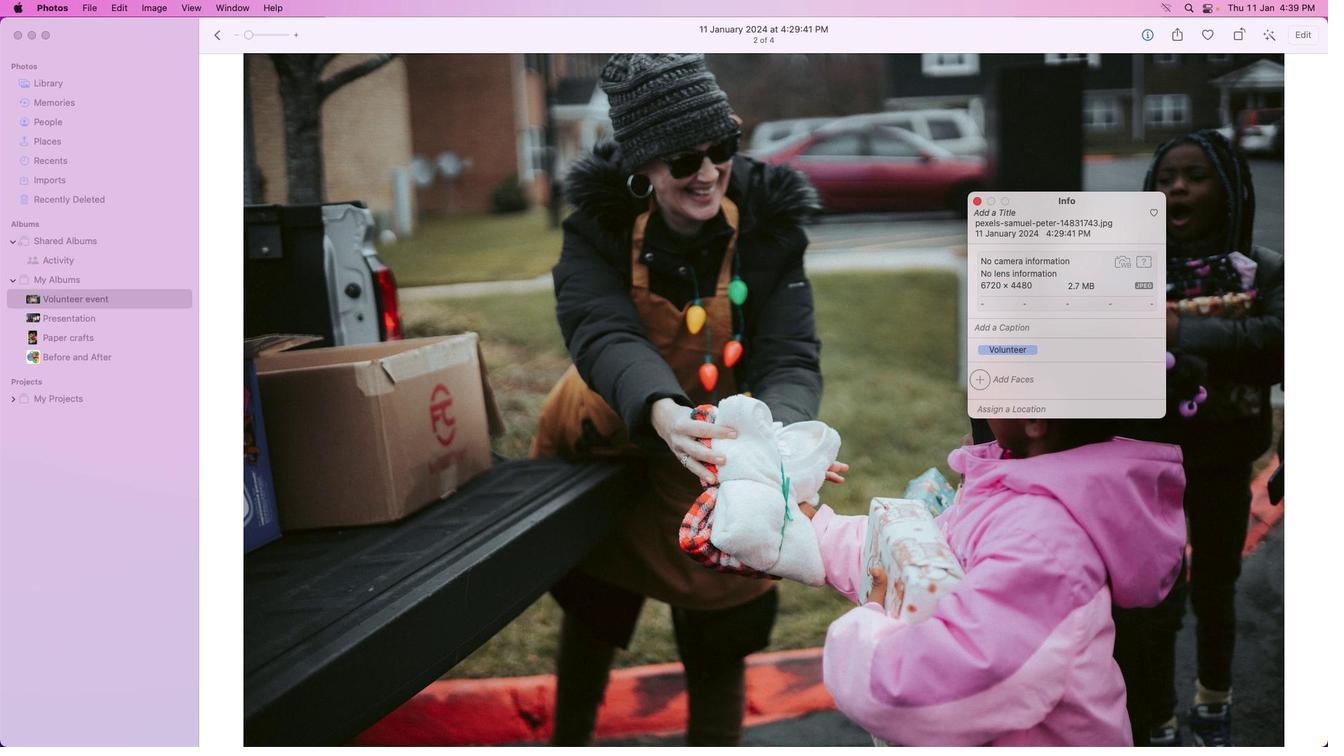 
Action: Mouse moved to (975, 203)
Screenshot: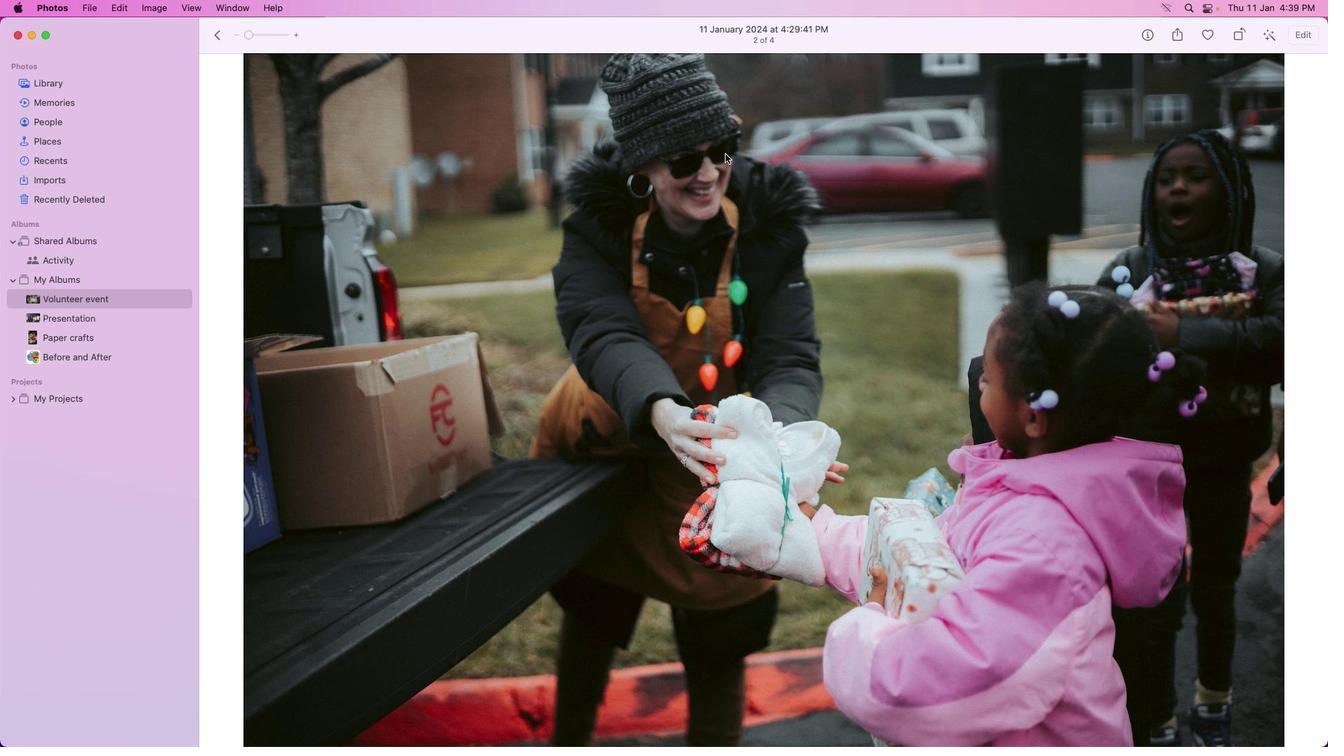 
Action: Mouse pressed left at (975, 203)
Screenshot: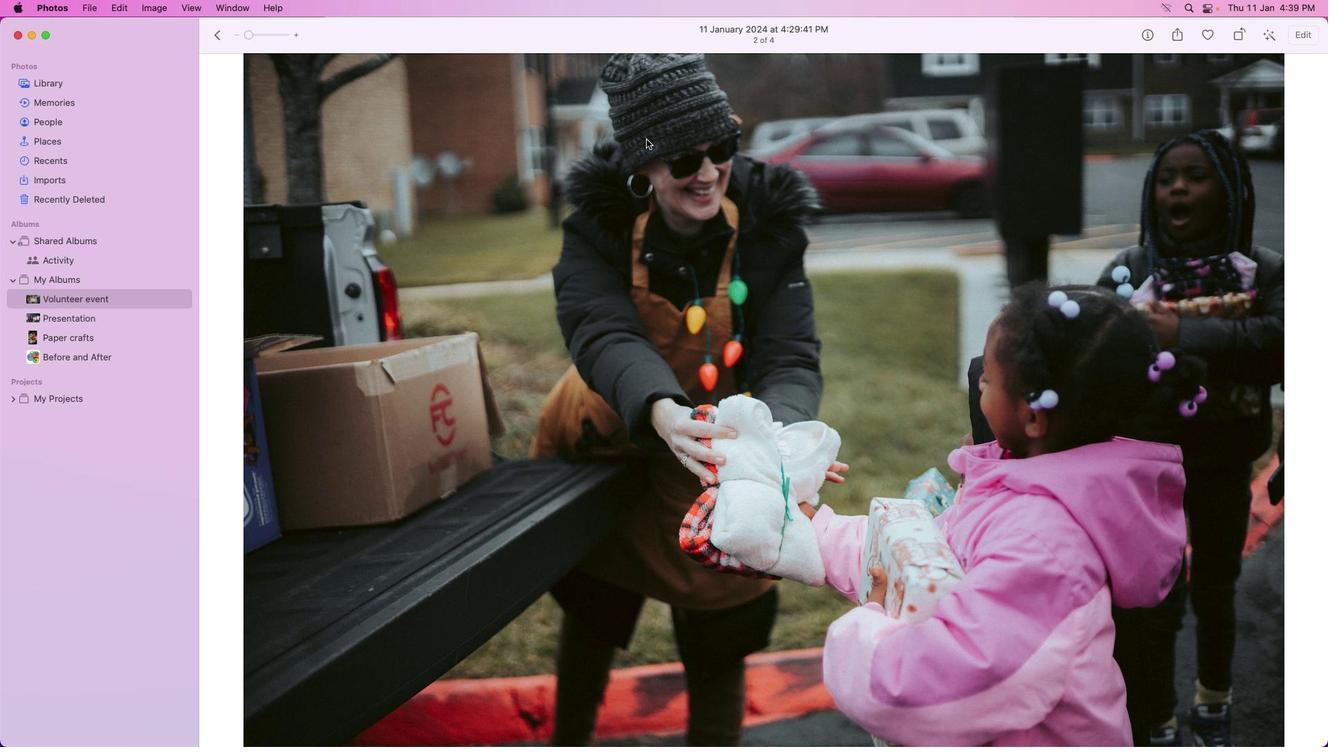 
Action: Mouse moved to (214, 35)
Screenshot: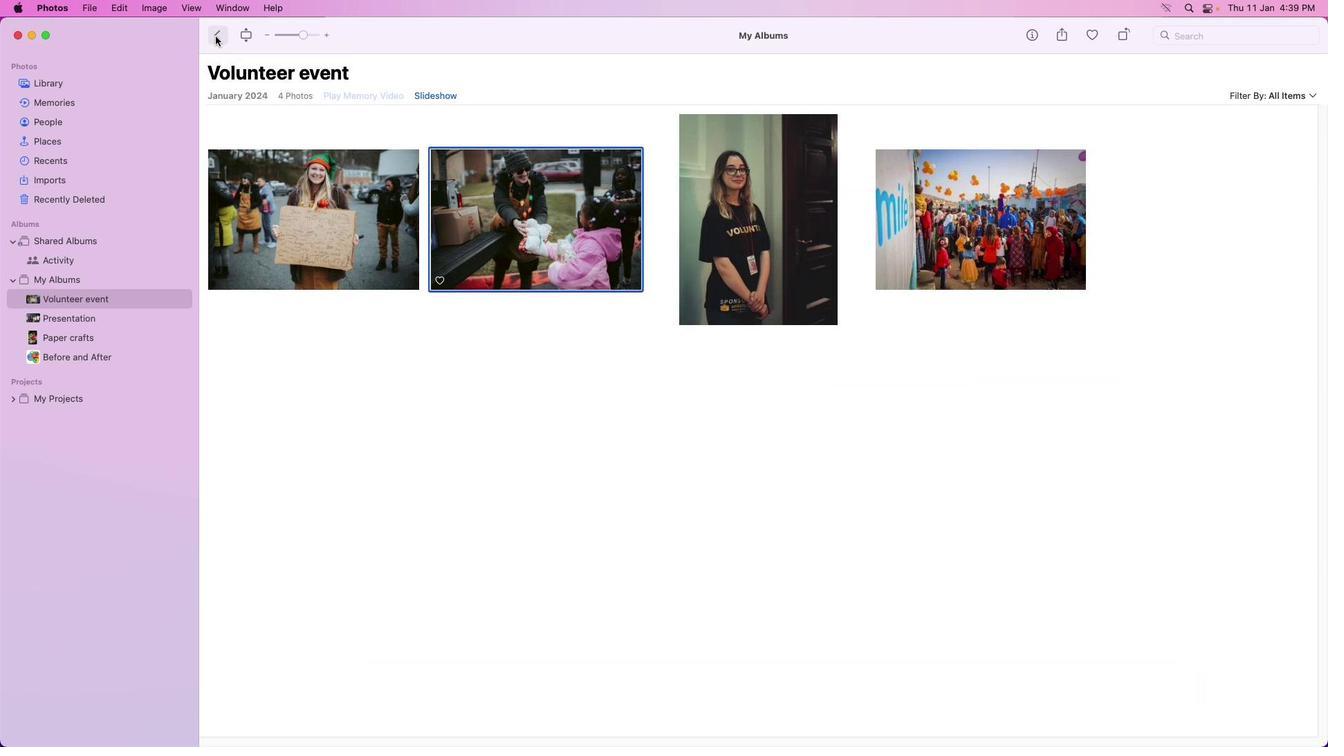 
Action: Mouse pressed left at (214, 35)
Screenshot: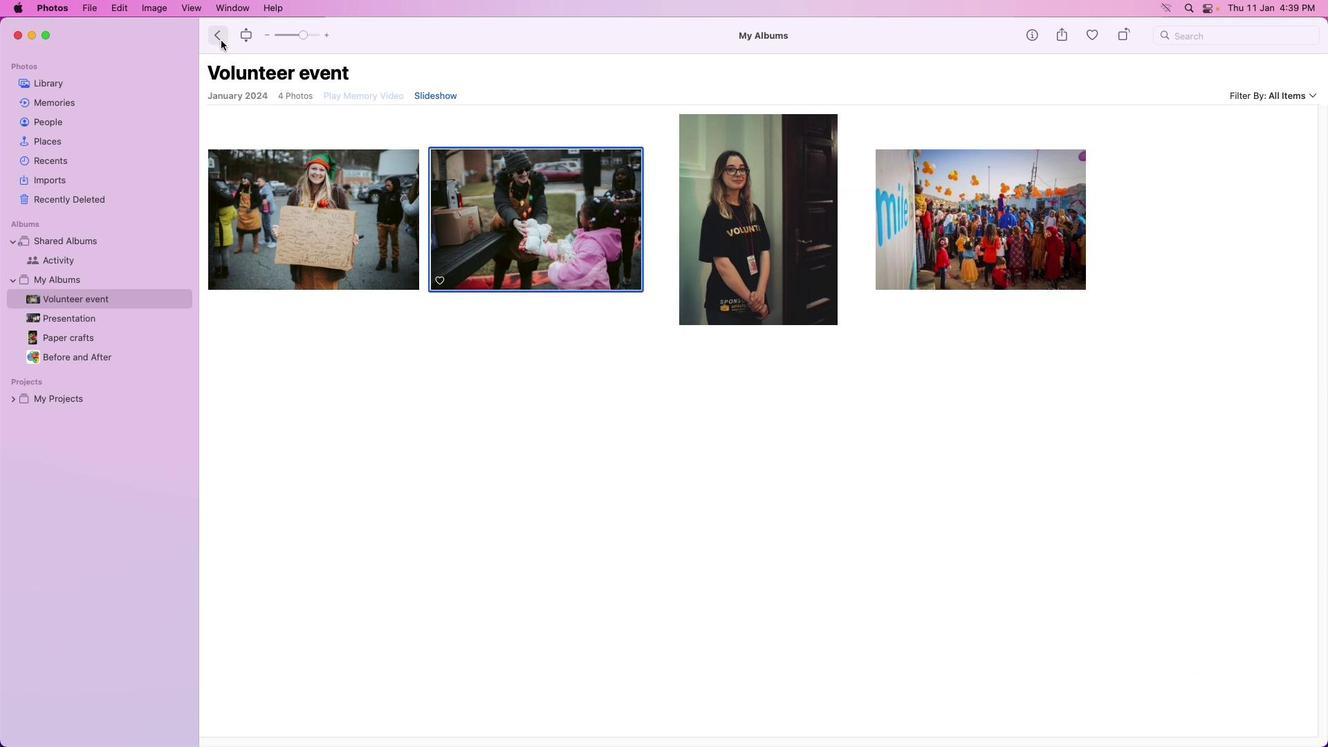 
Action: Mouse moved to (753, 257)
Screenshot: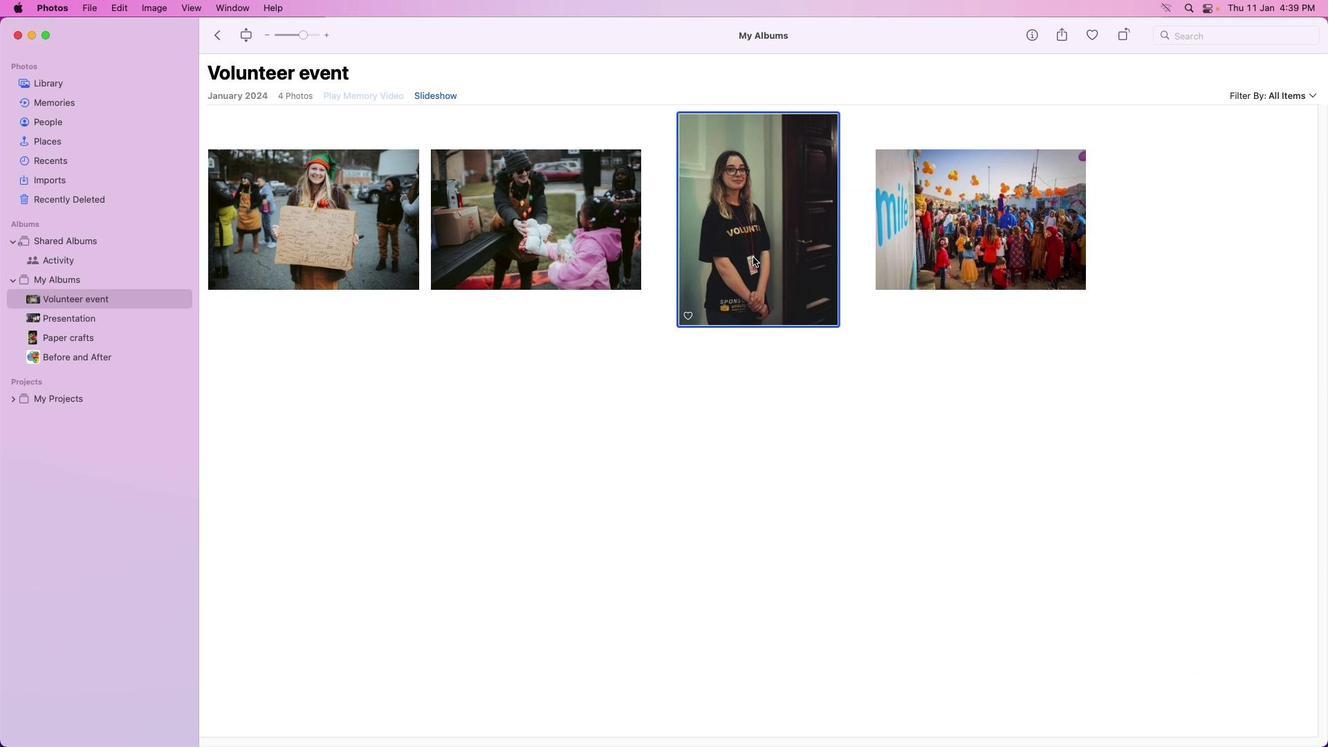 
Action: Mouse pressed left at (753, 257)
Screenshot: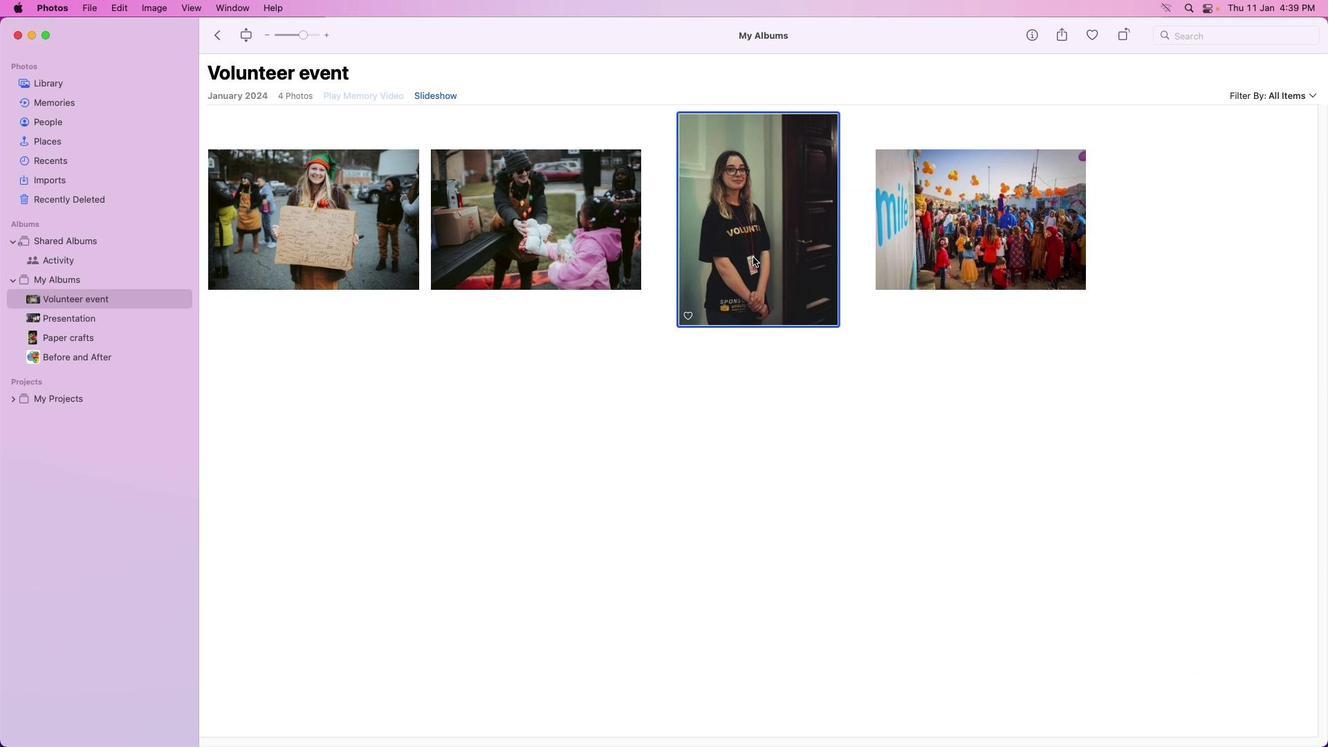 
Action: Mouse pressed left at (753, 257)
Screenshot: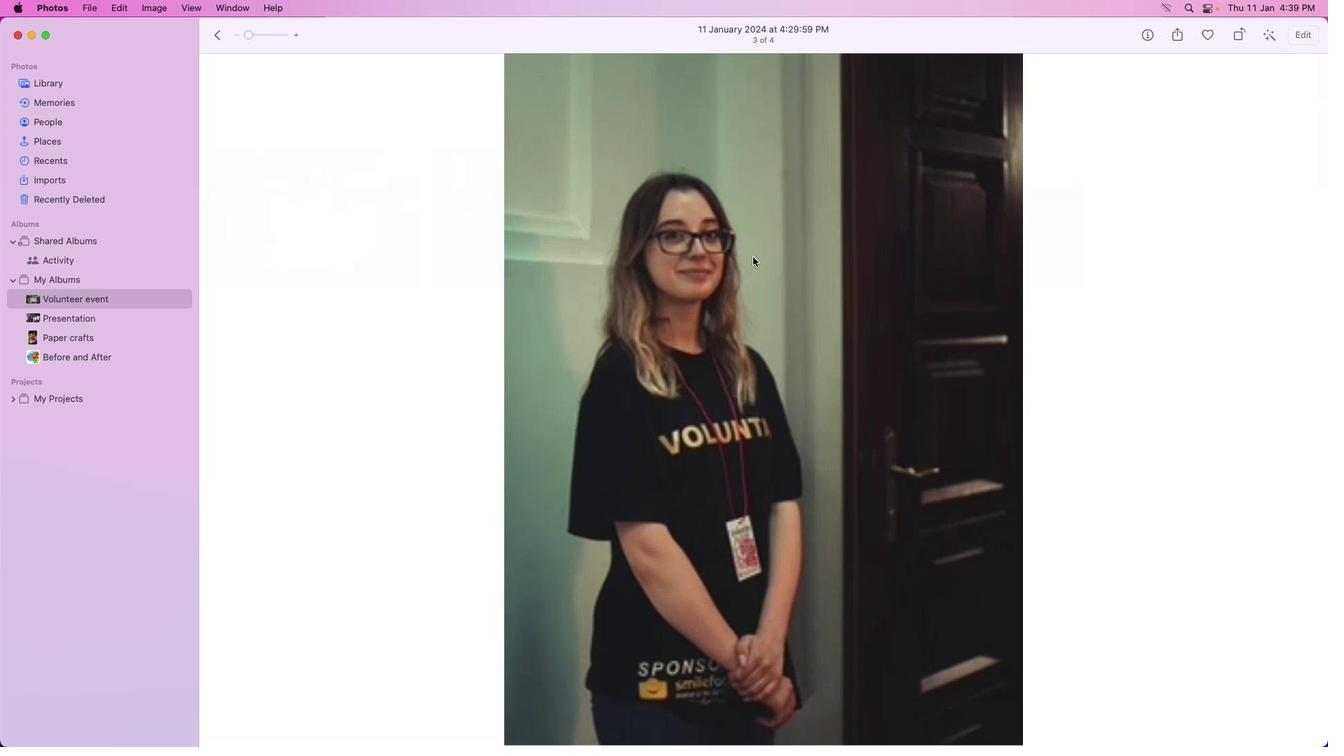 
Action: Mouse pressed left at (753, 257)
Screenshot: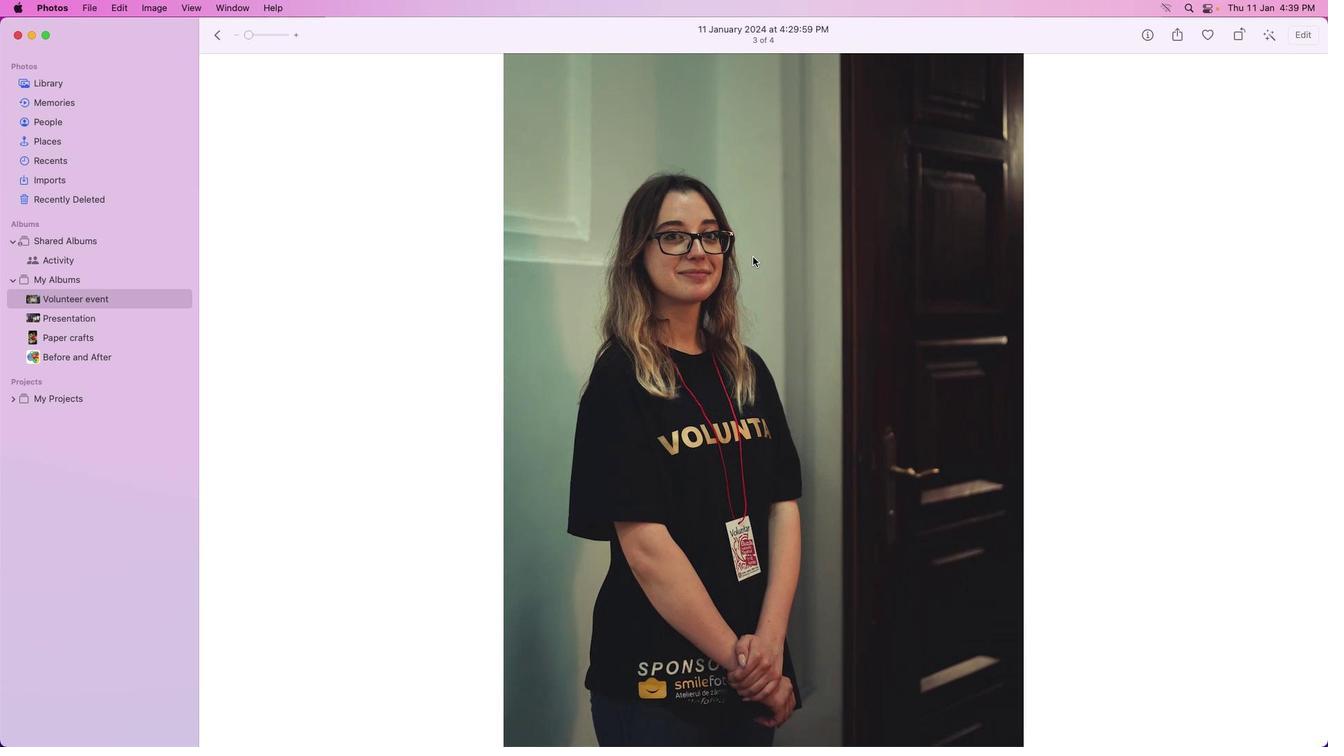 
Action: Mouse pressed right at (753, 257)
Screenshot: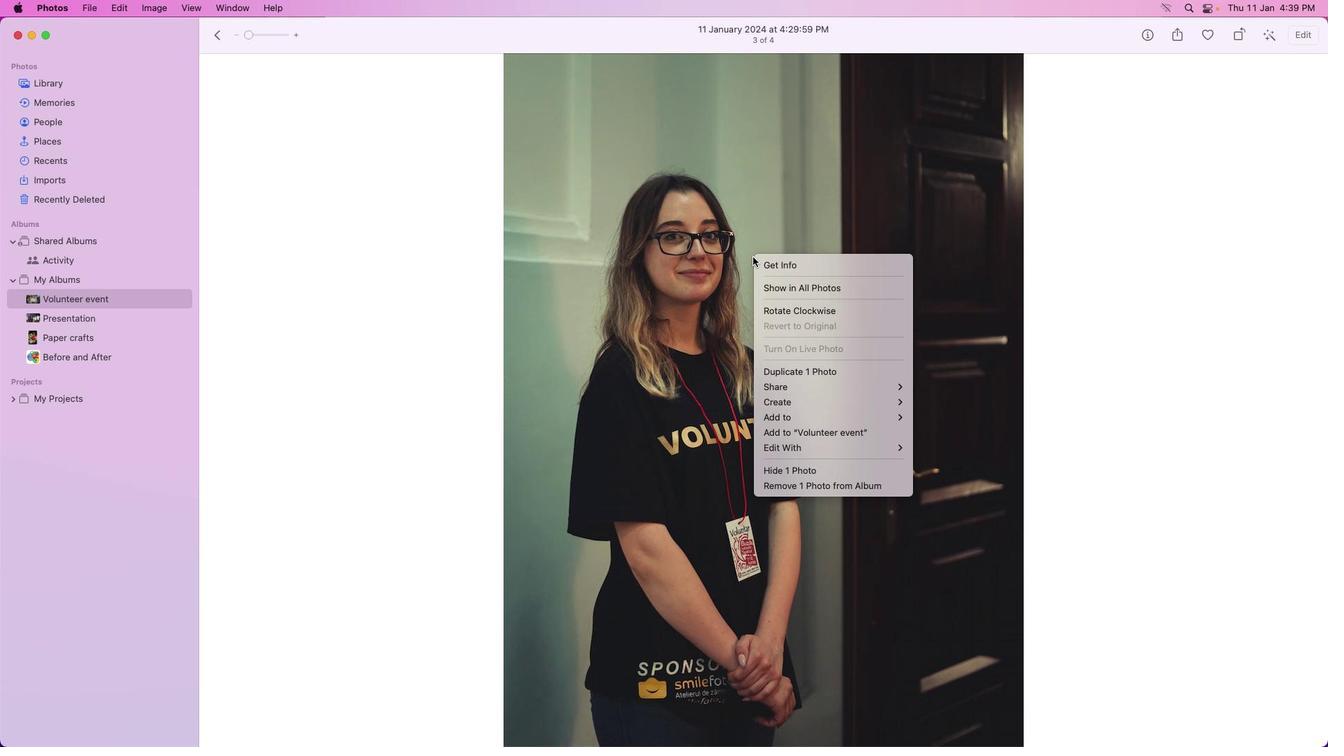 
Action: Mouse moved to (805, 268)
Screenshot: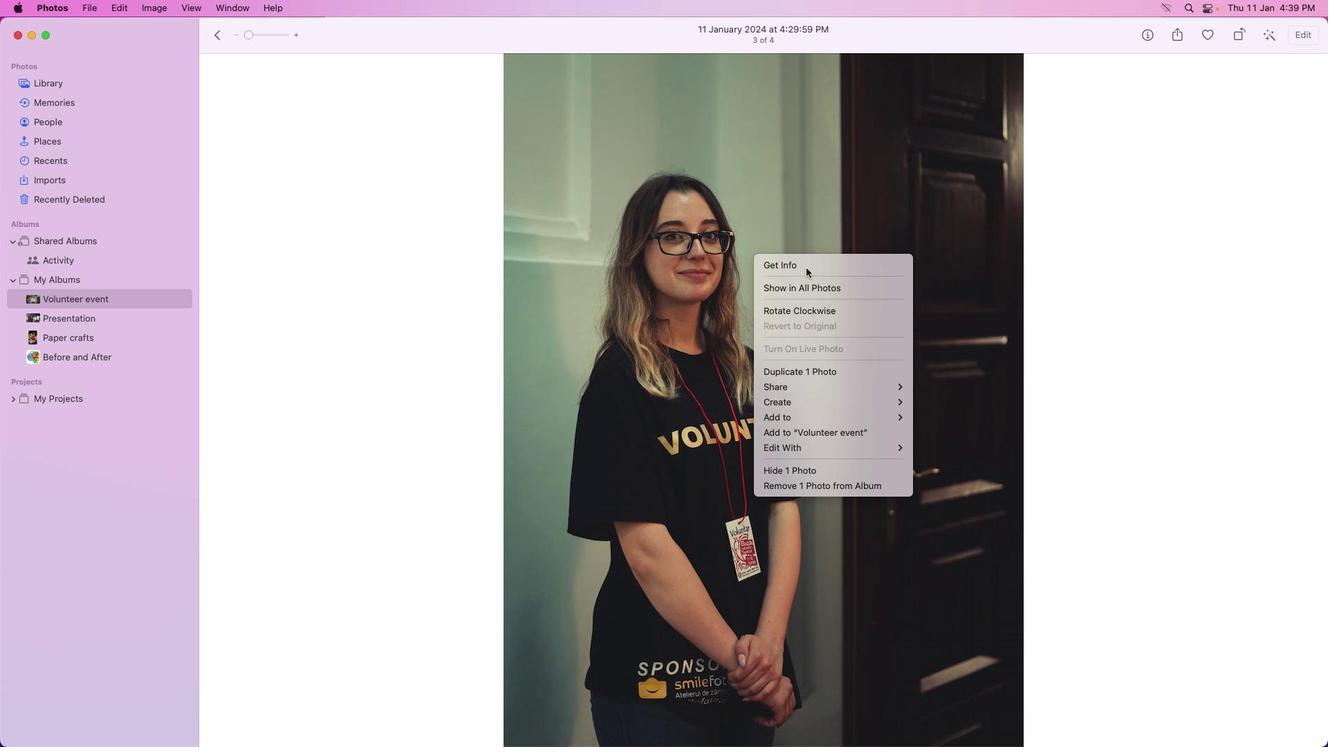 
Action: Mouse pressed left at (805, 268)
Screenshot: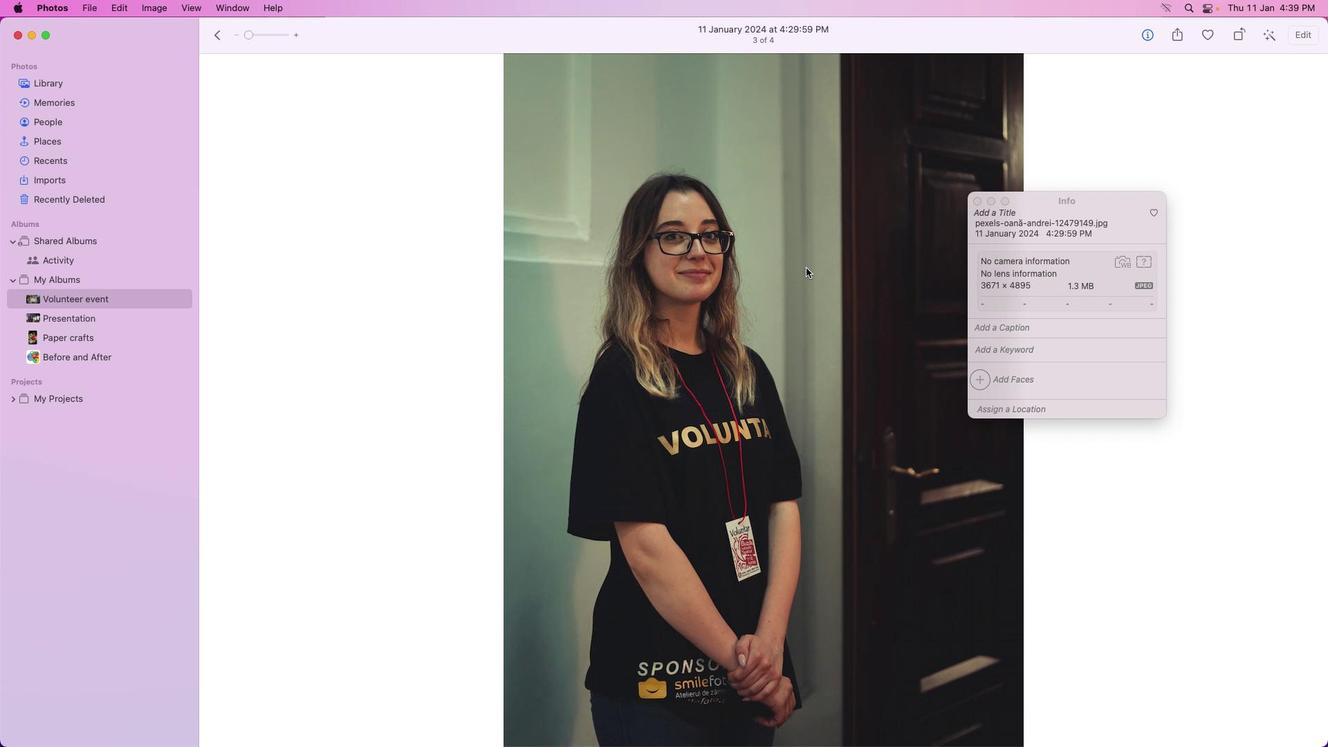
Action: Mouse moved to (1043, 349)
Screenshot: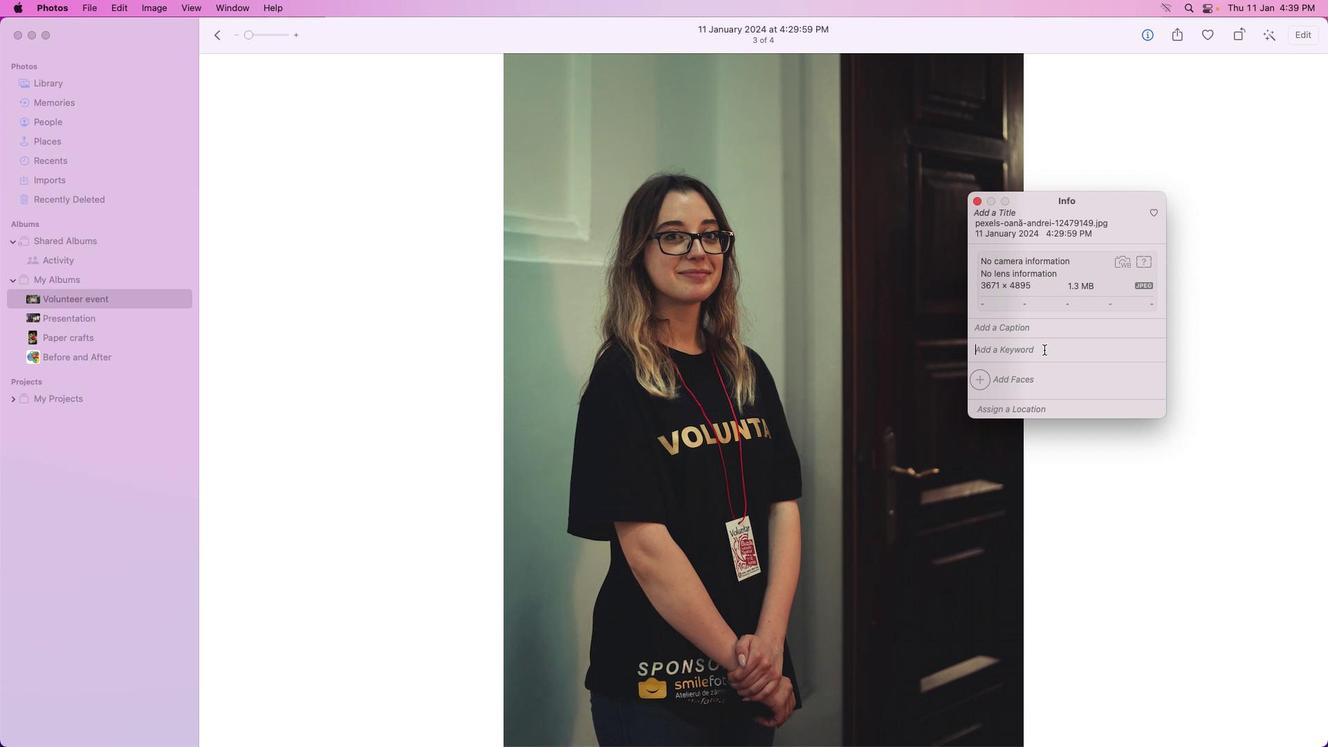 
Action: Mouse pressed left at (1043, 349)
Screenshot: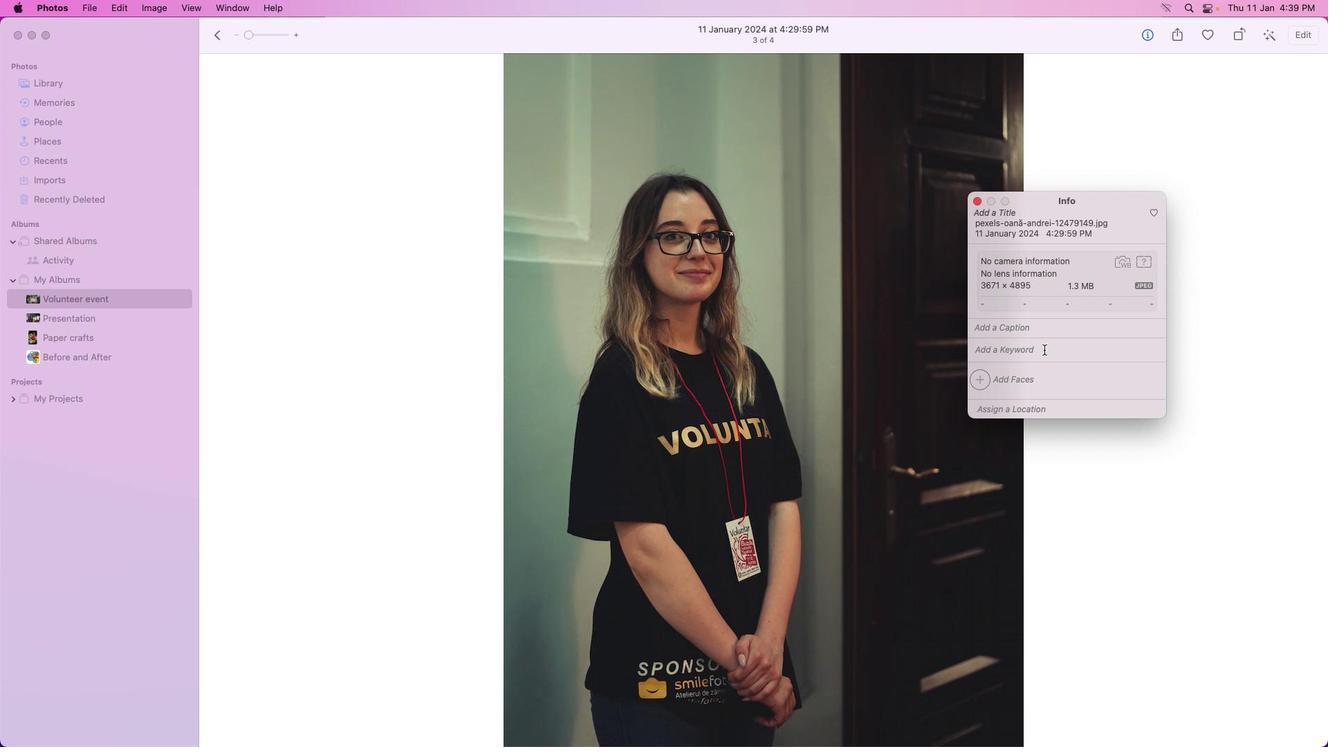 
Action: Mouse moved to (1043, 348)
Screenshot: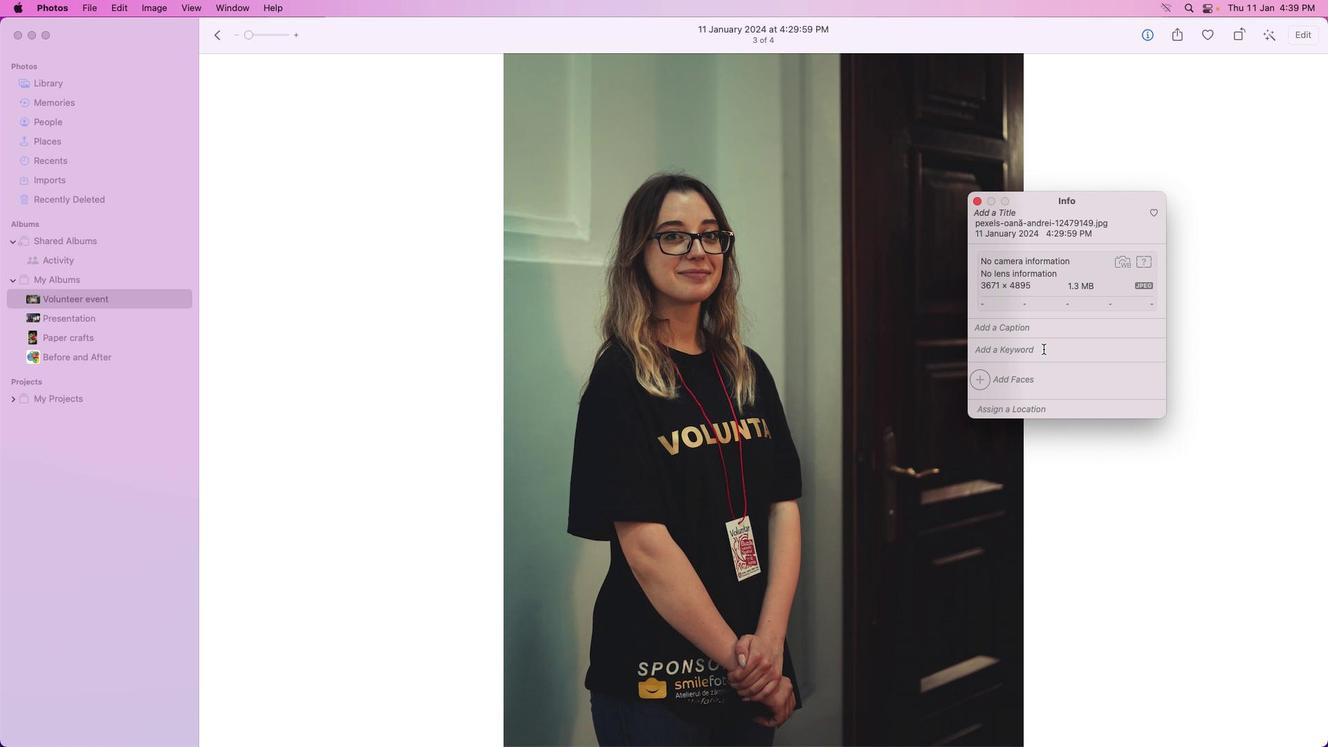 
Action: Key pressed 's'Key.backspaceKey.caps_lock'H'Key.caps_lock'u''m''a''n''i''t''a''r''i''a''n'Key.enter
Screenshot: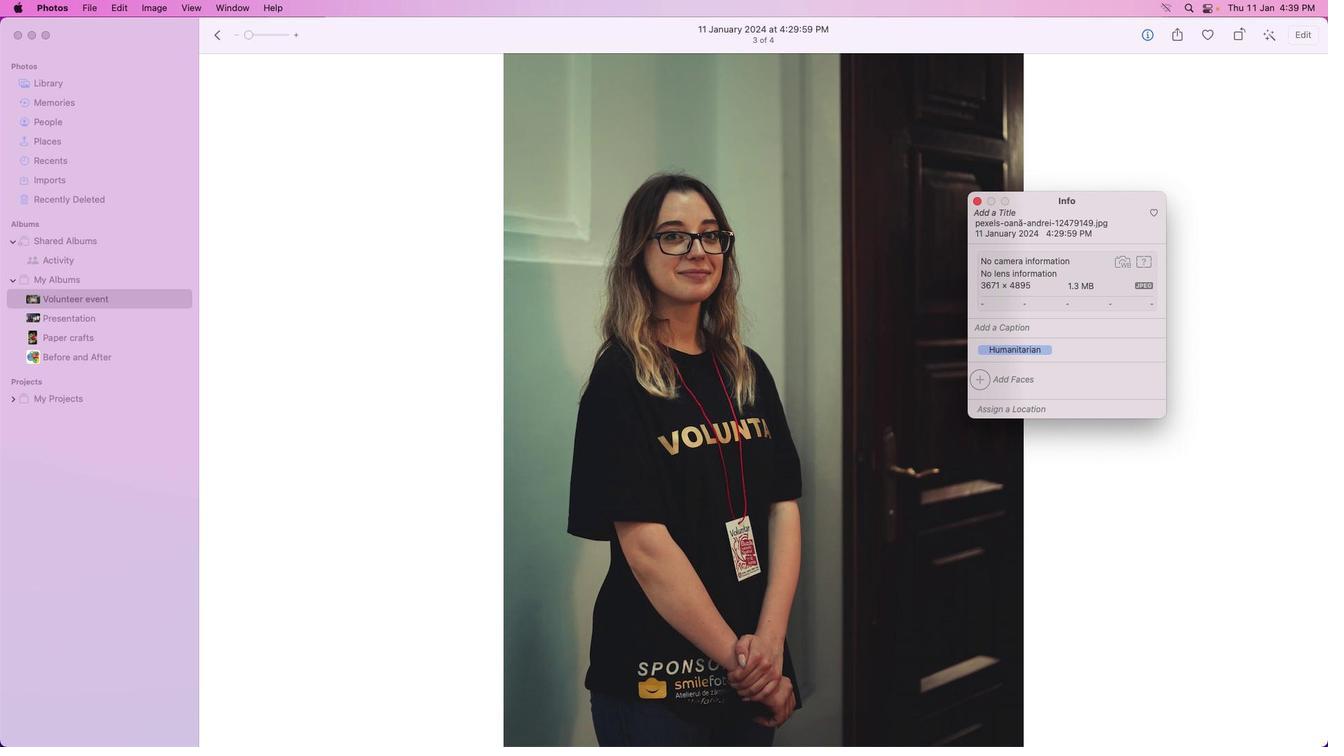 
Action: Mouse moved to (976, 200)
Screenshot: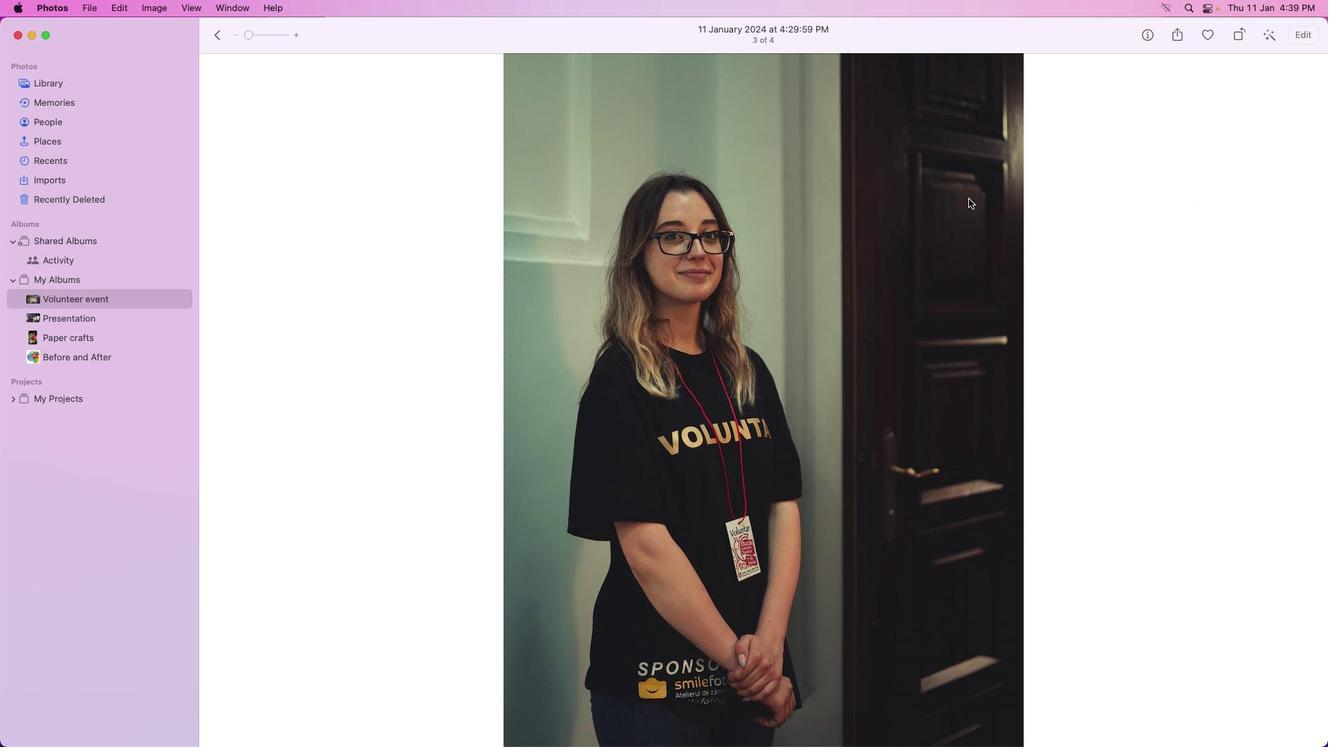 
Action: Mouse pressed left at (976, 200)
Screenshot: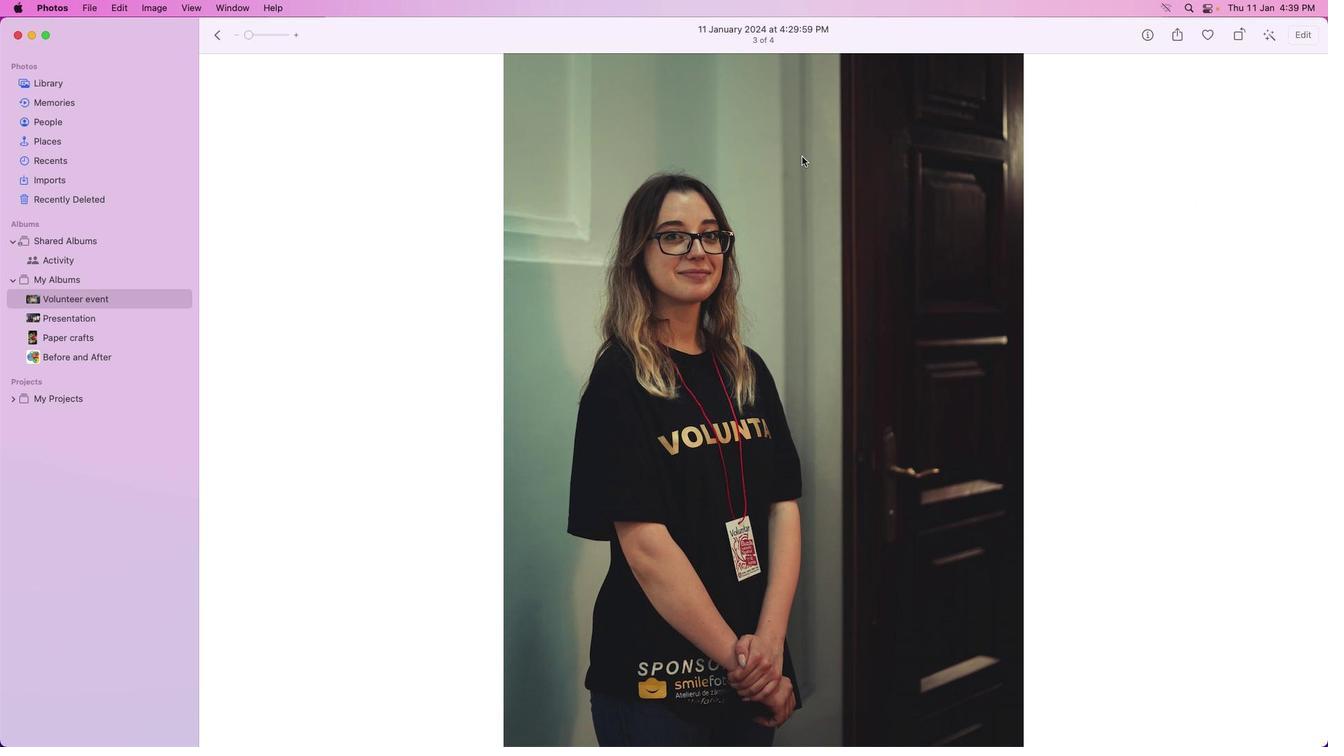 
Action: Mouse moved to (218, 37)
Screenshot: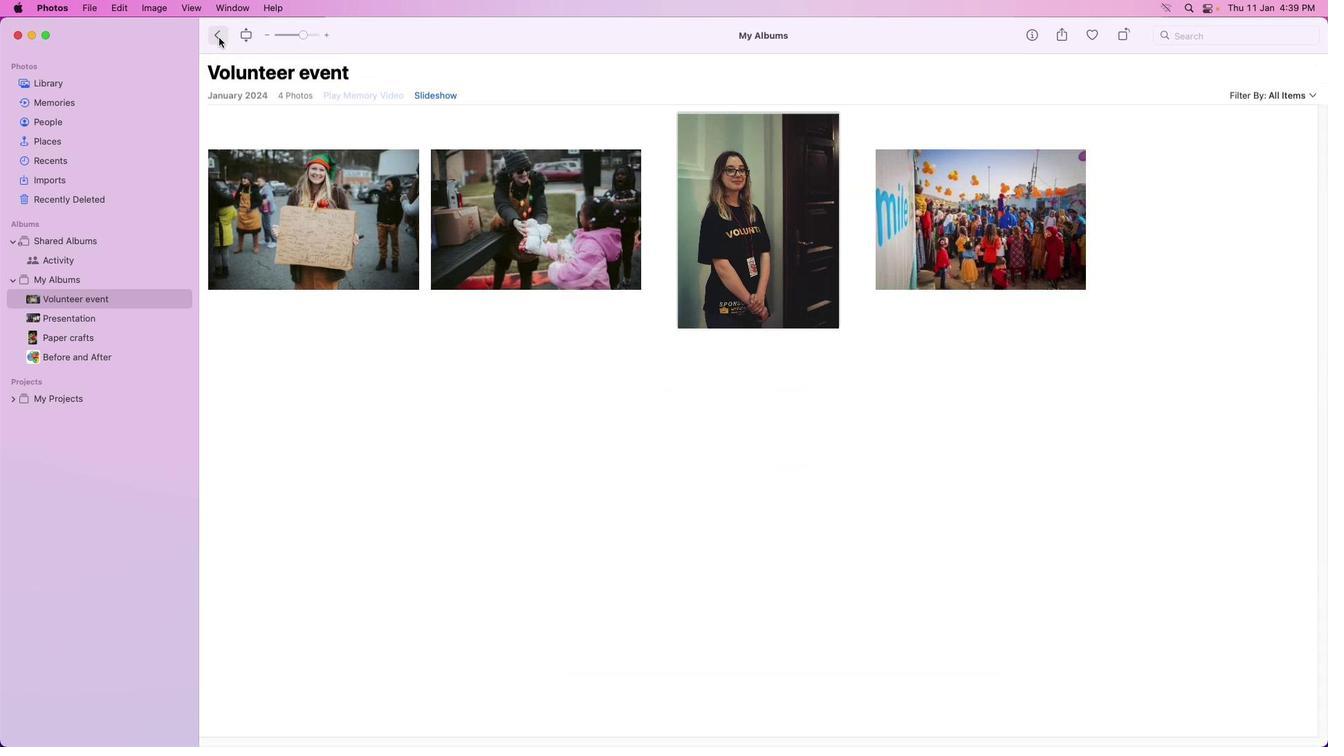 
Action: Mouse pressed left at (218, 37)
Screenshot: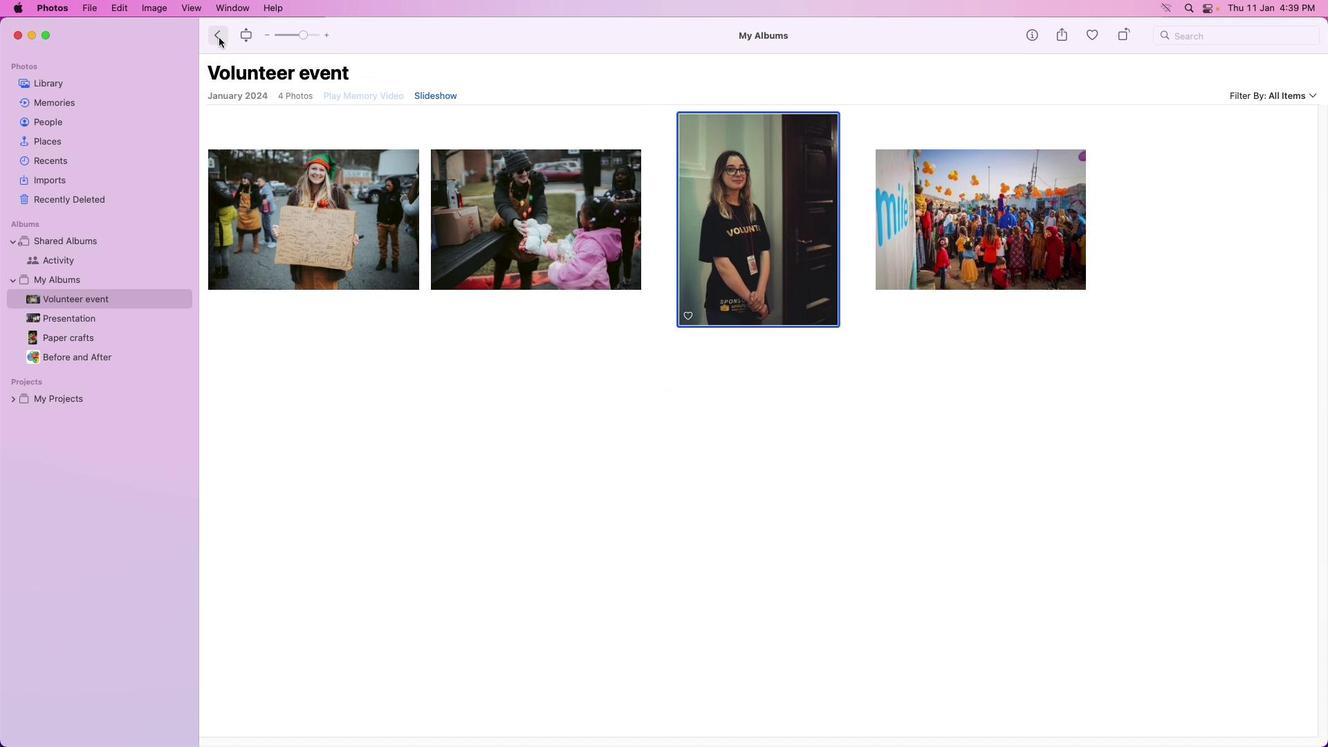 
Action: Mouse moved to (976, 247)
Screenshot: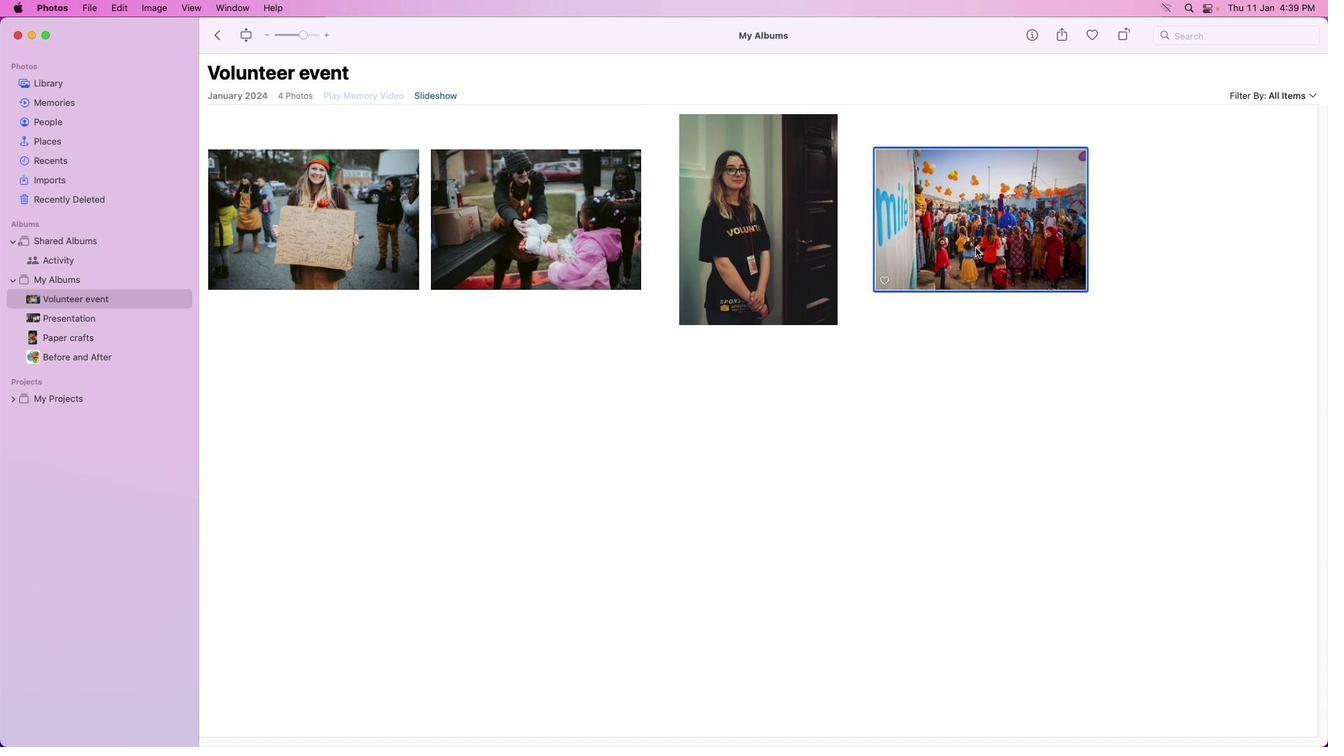 
Action: Mouse pressed left at (976, 247)
Screenshot: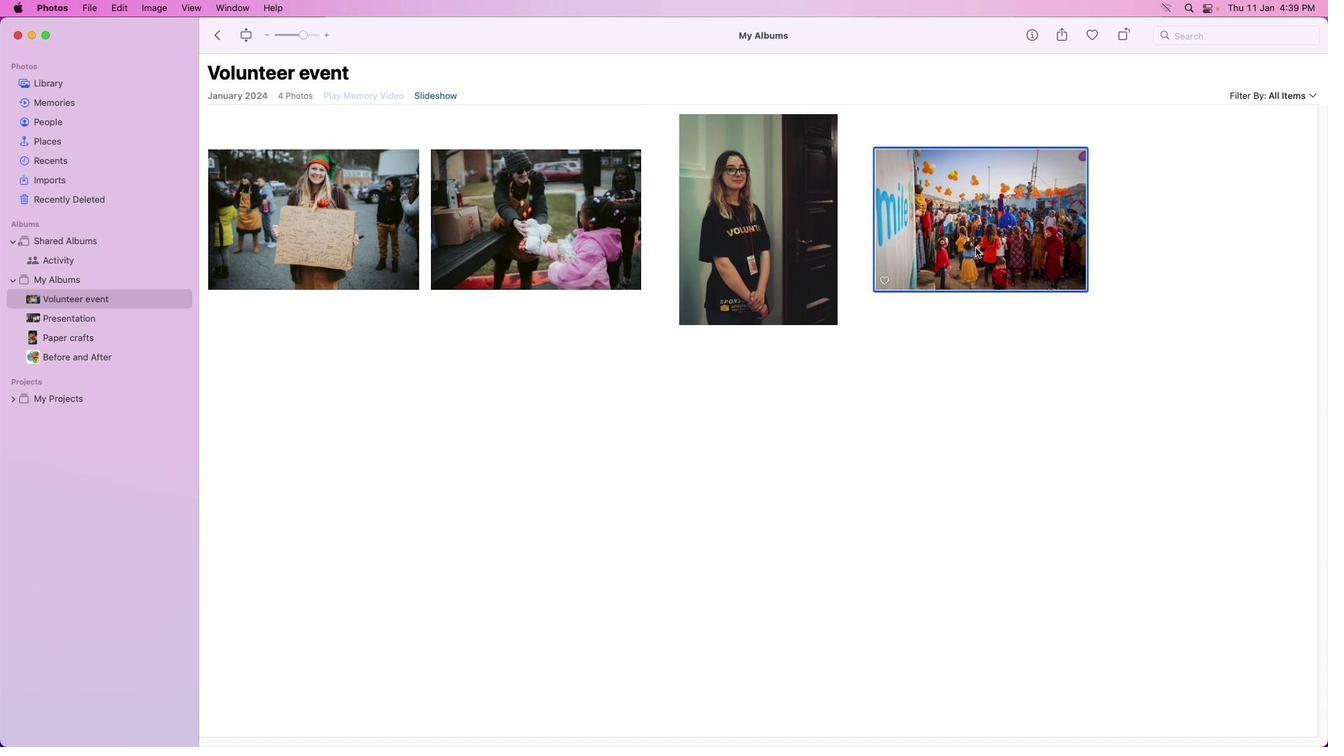
Action: Mouse pressed left at (976, 247)
Screenshot: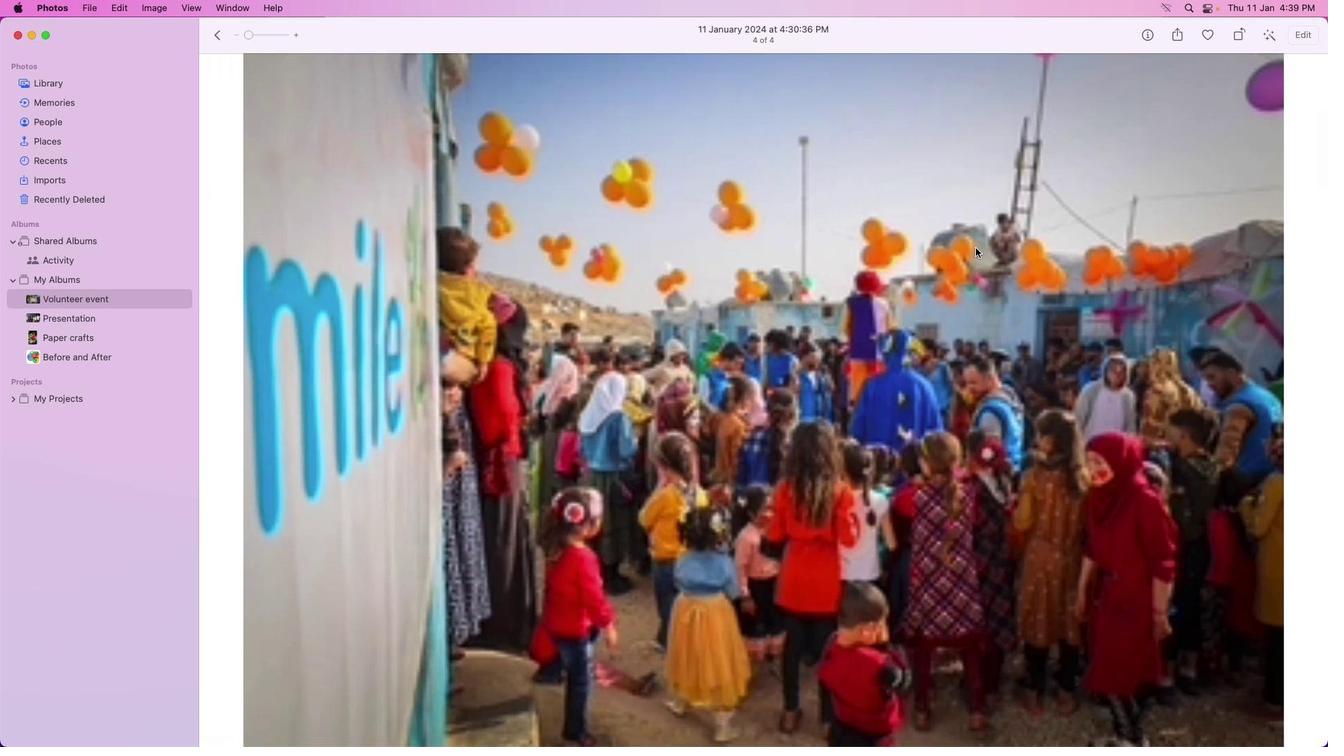 
Action: Mouse pressed left at (976, 247)
Screenshot: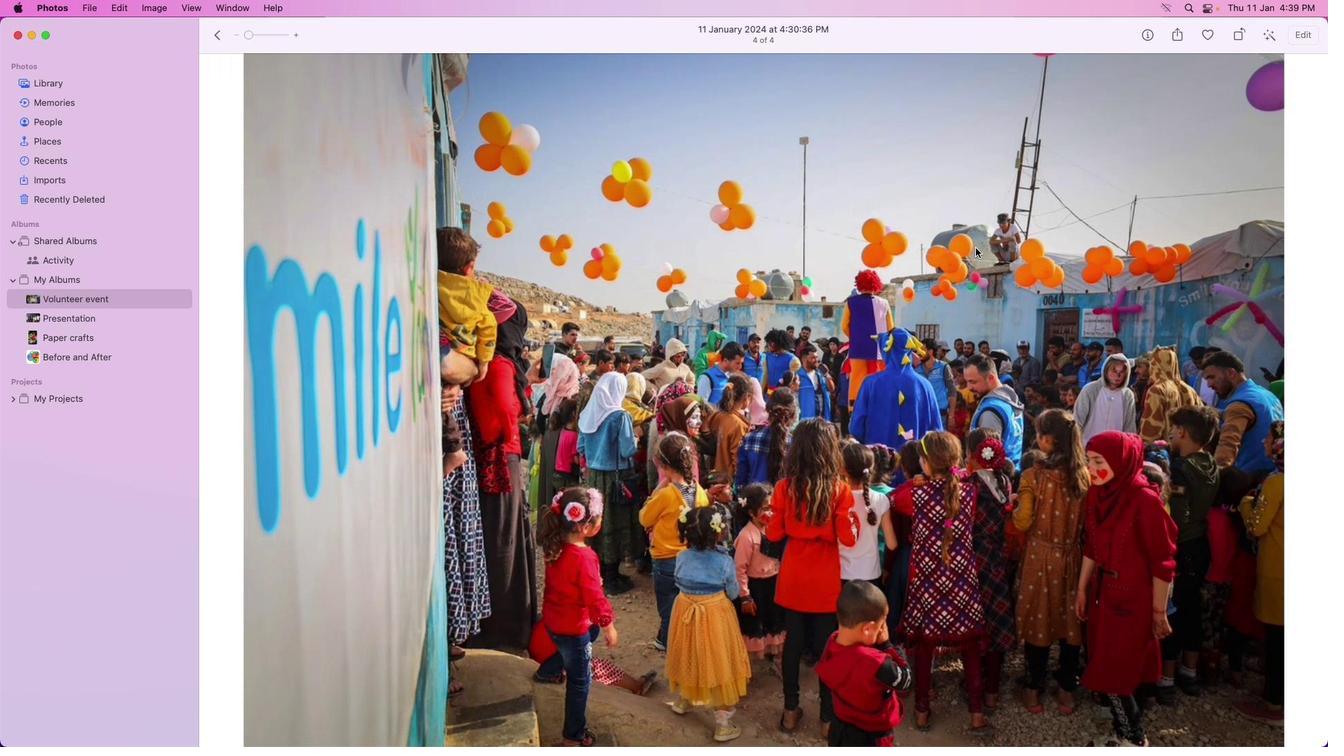 
Action: Mouse pressed right at (976, 247)
Screenshot: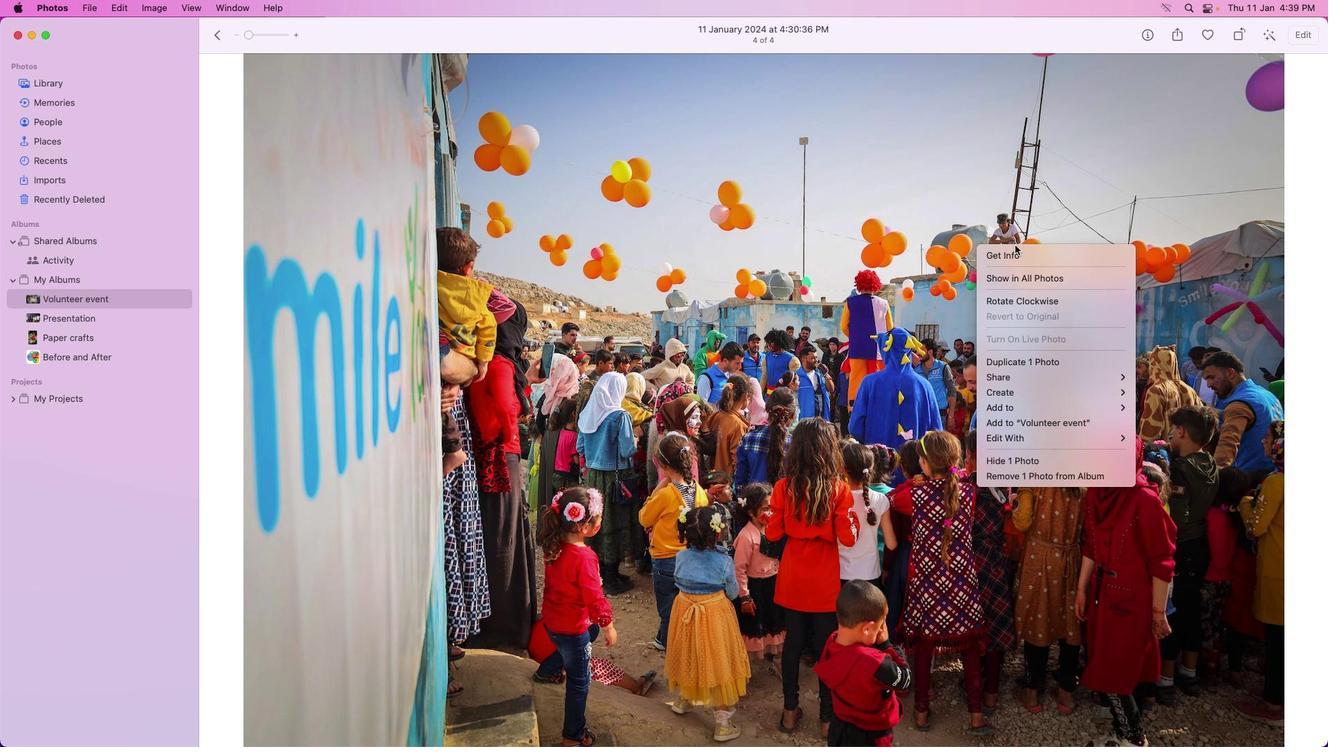 
Action: Mouse moved to (1019, 256)
Screenshot: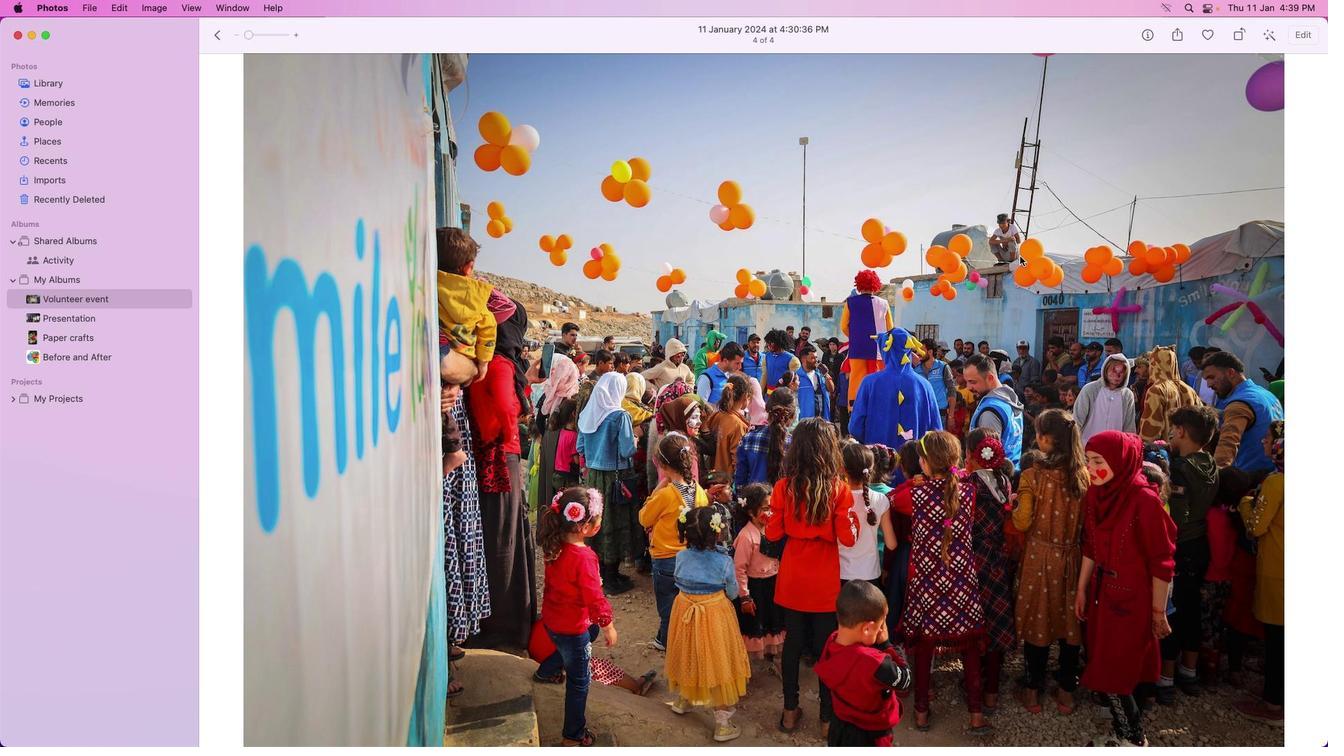 
Action: Mouse pressed left at (1019, 256)
Screenshot: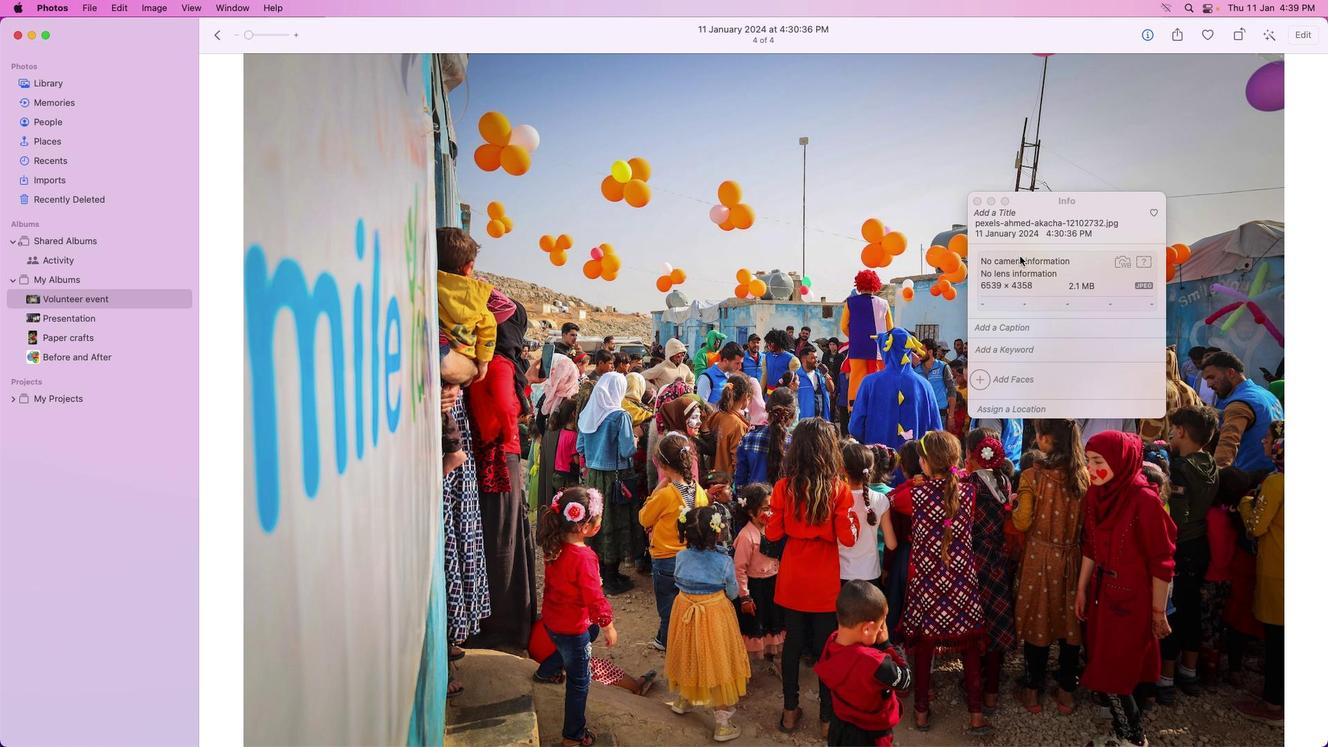 
Action: Mouse moved to (1037, 351)
Screenshot: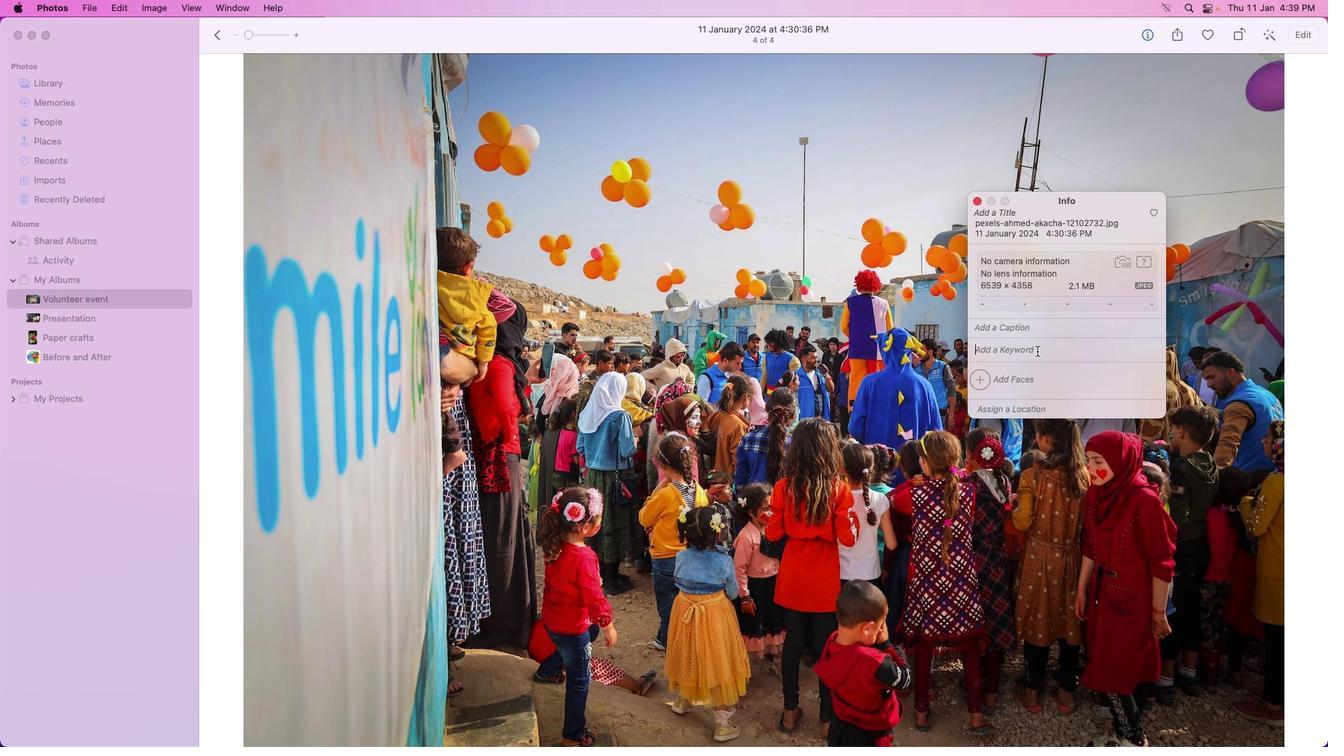 
Action: Mouse pressed left at (1037, 351)
Screenshot: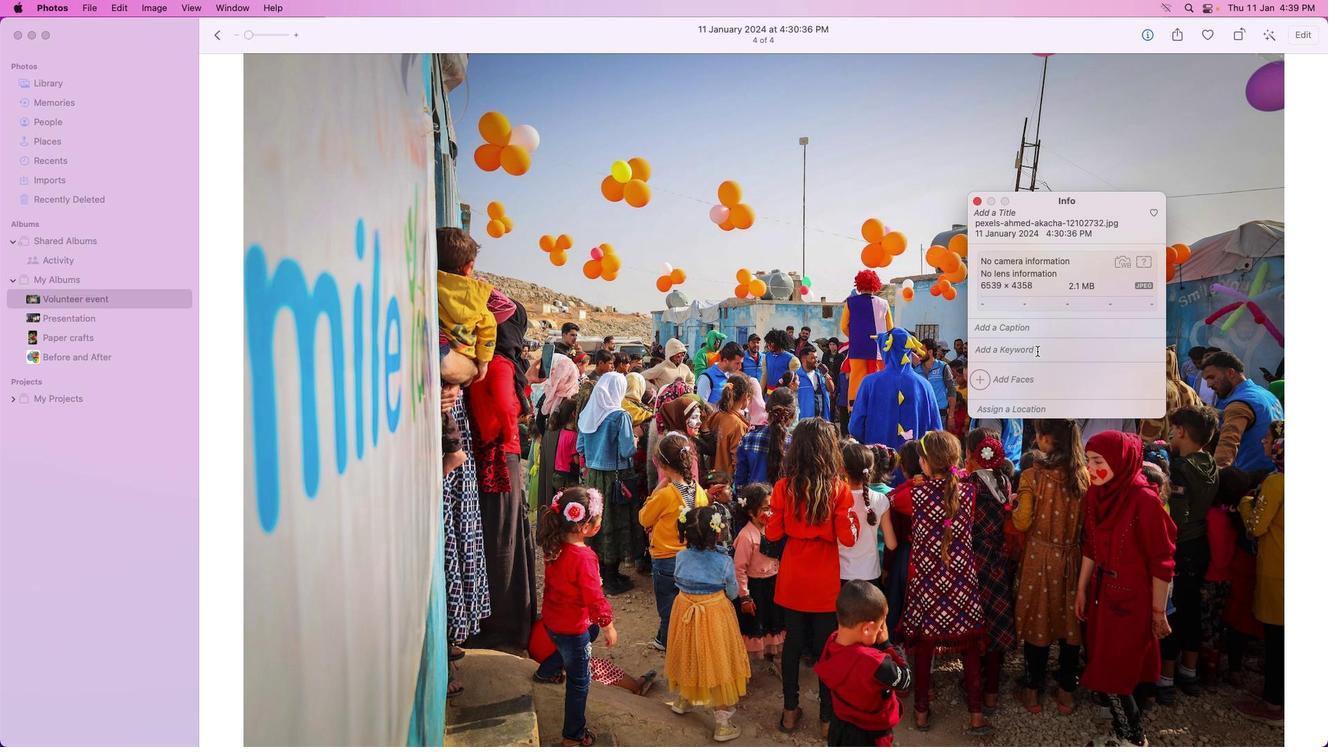 
Action: Mouse moved to (1036, 351)
Screenshot: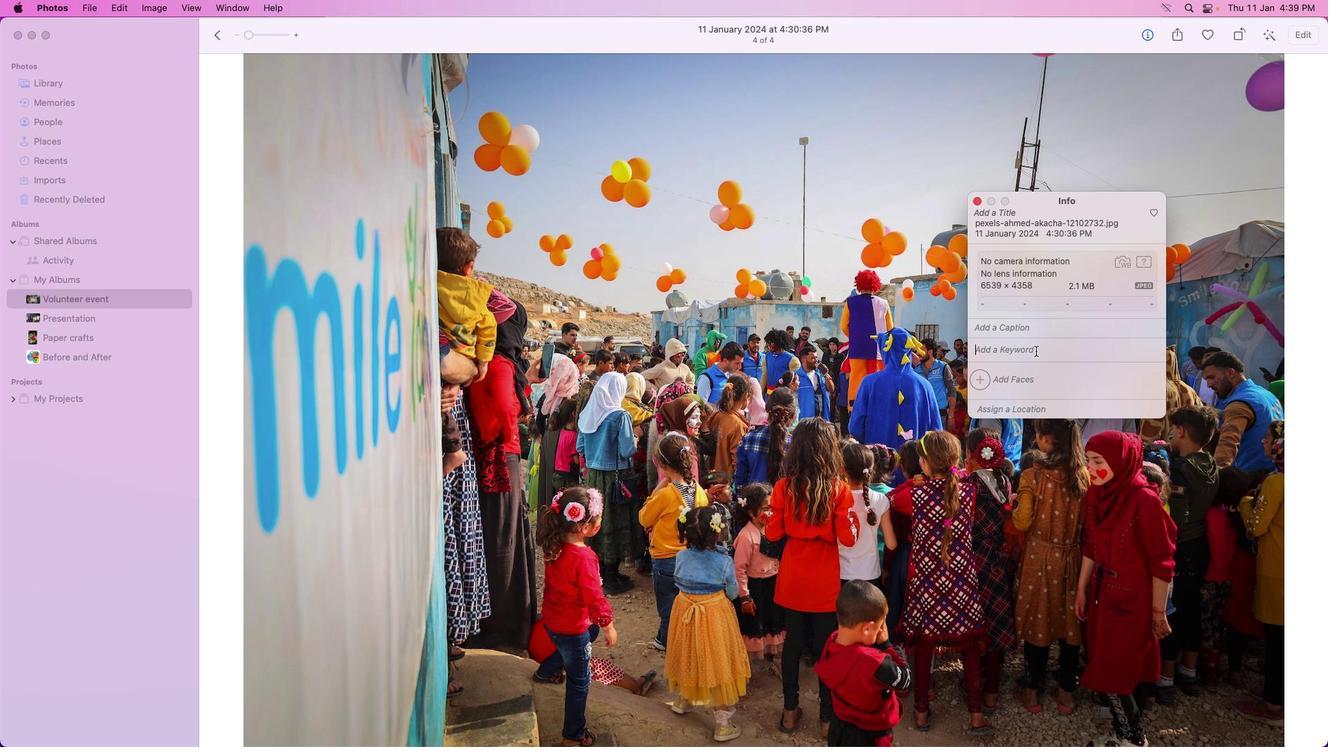 
Action: Key pressed Key.caps_lock'S'Key.caps_lock'o''c''i''a''l'Key.space'i''m''p''a''c''t'Key.enter
Screenshot: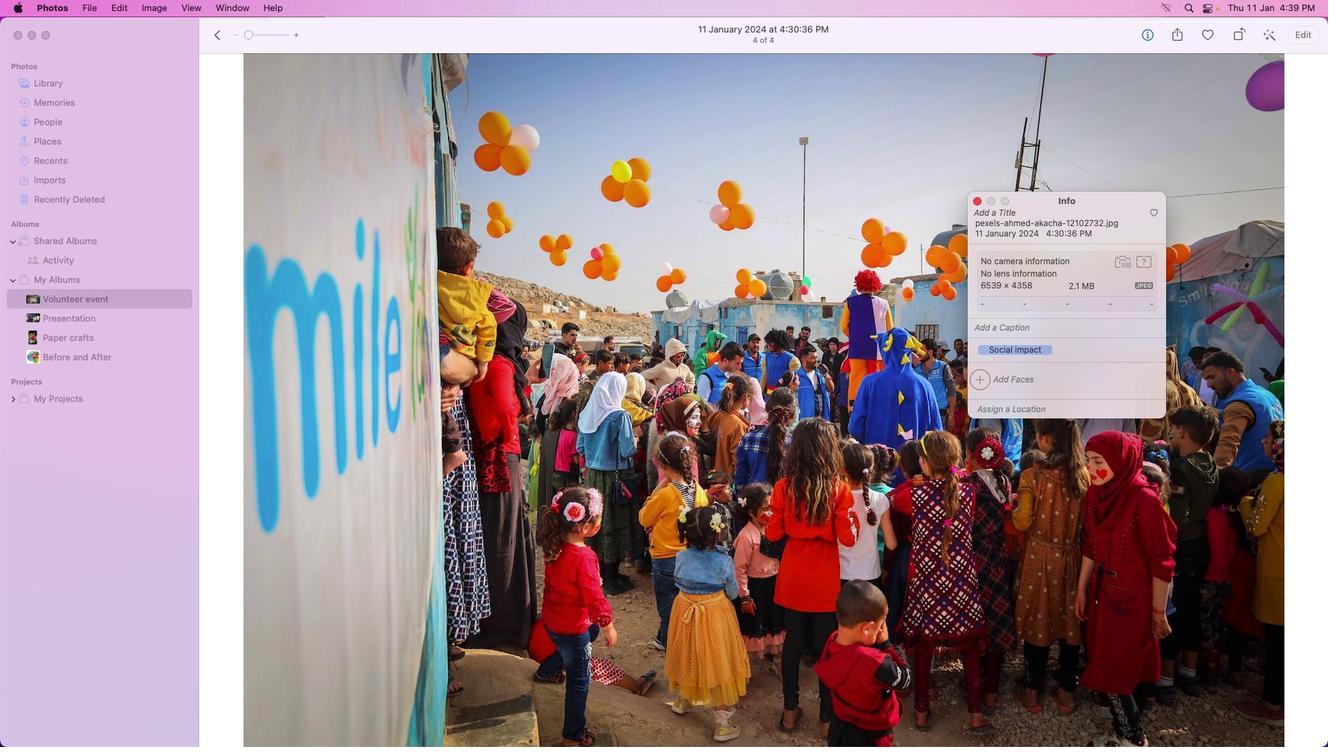 
Action: Mouse moved to (976, 200)
Screenshot: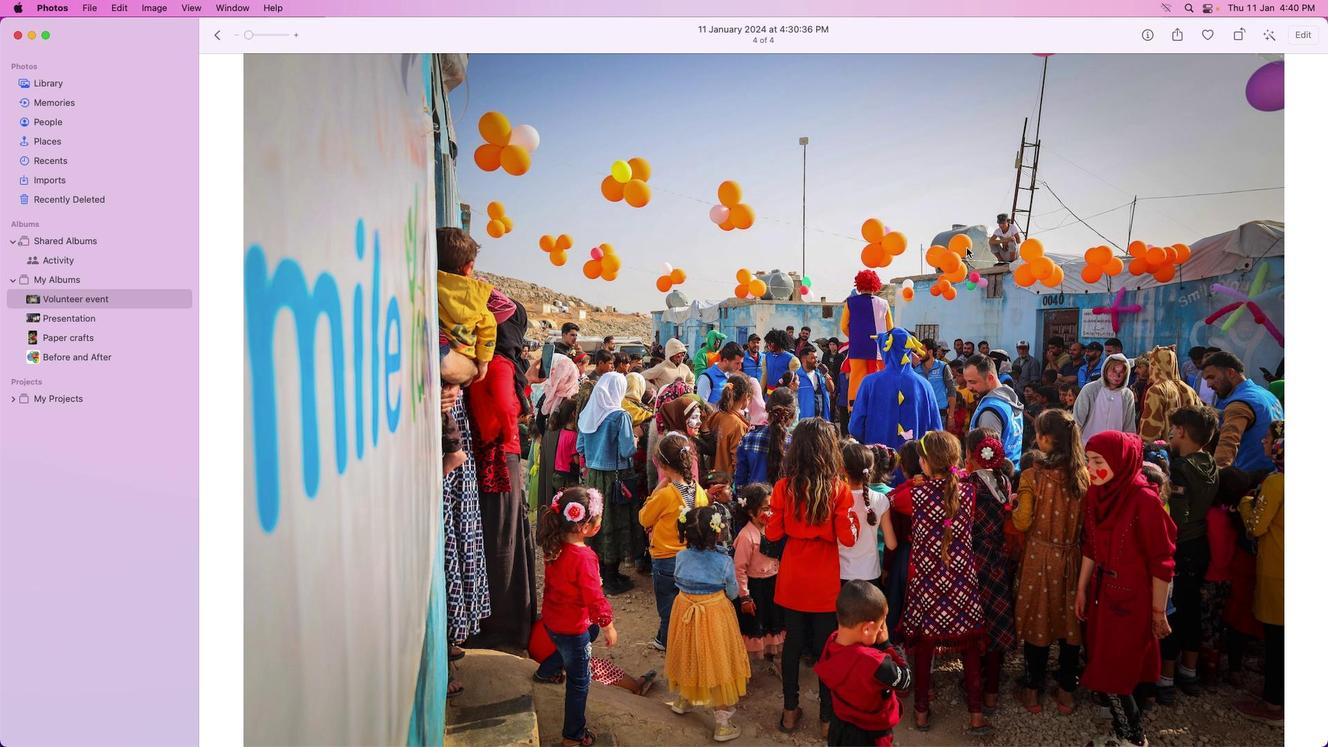 
Action: Mouse pressed left at (976, 200)
Screenshot: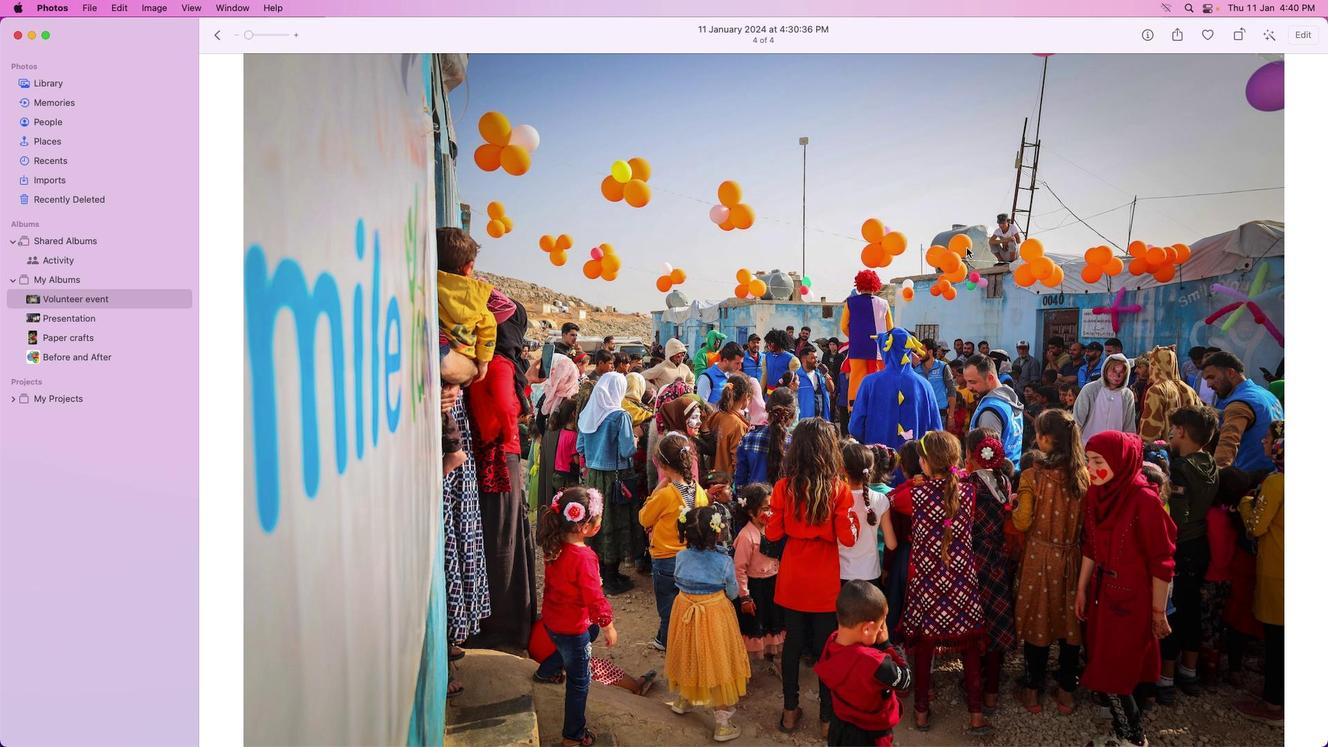 
Action: Mouse moved to (223, 40)
Screenshot: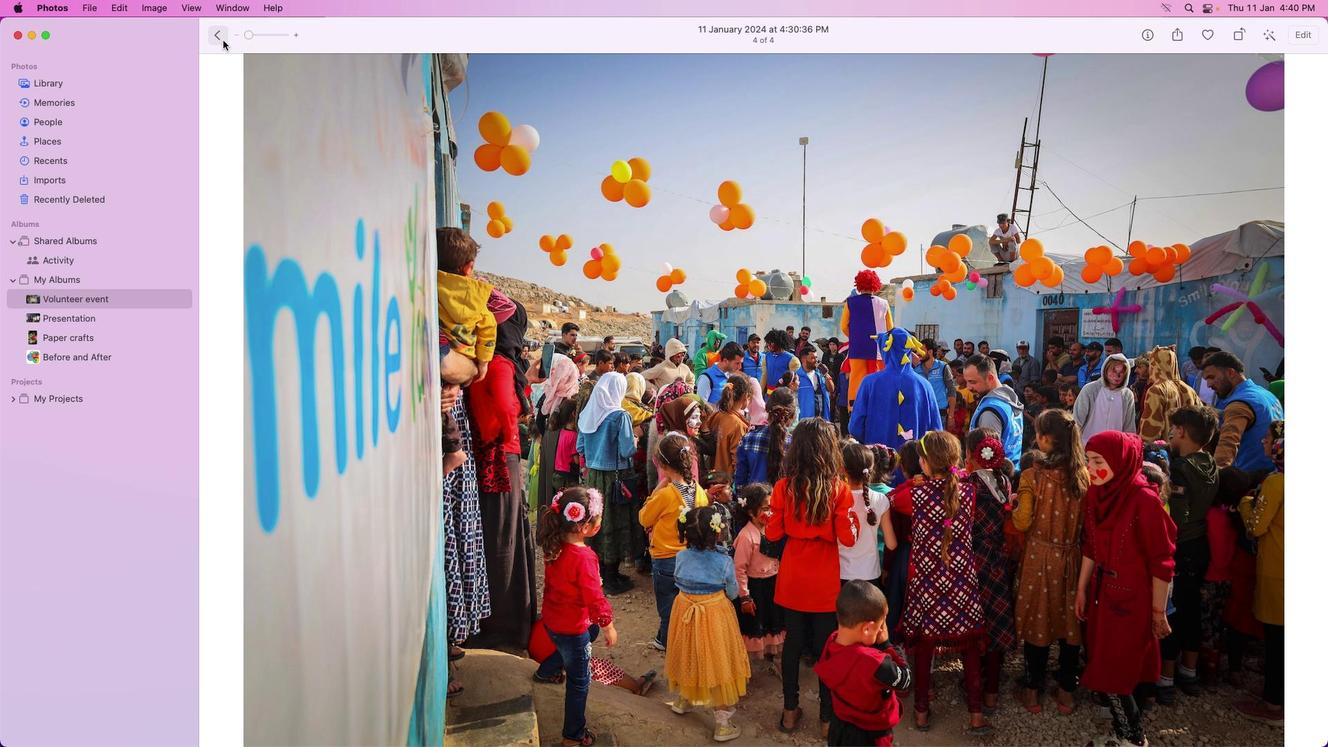 
Action: Mouse pressed left at (223, 40)
Screenshot: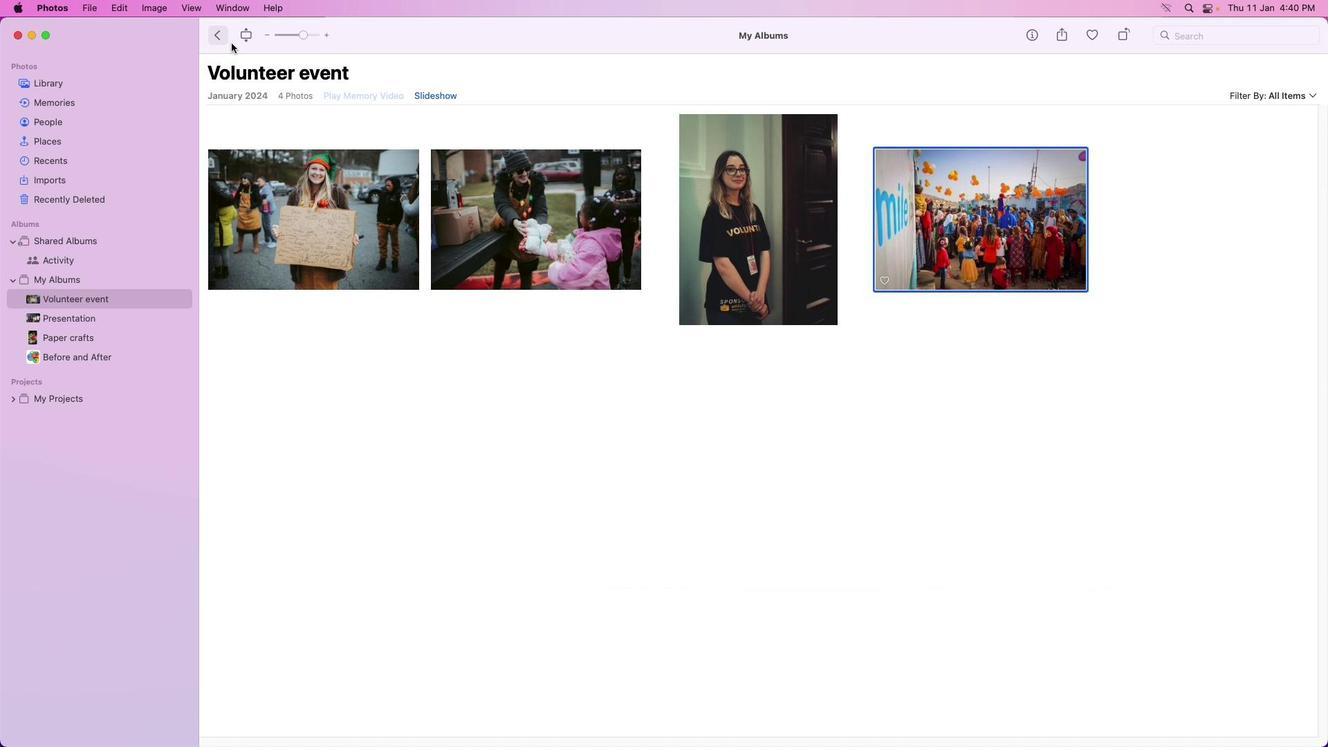 
Action: Mouse moved to (1285, 95)
Screenshot: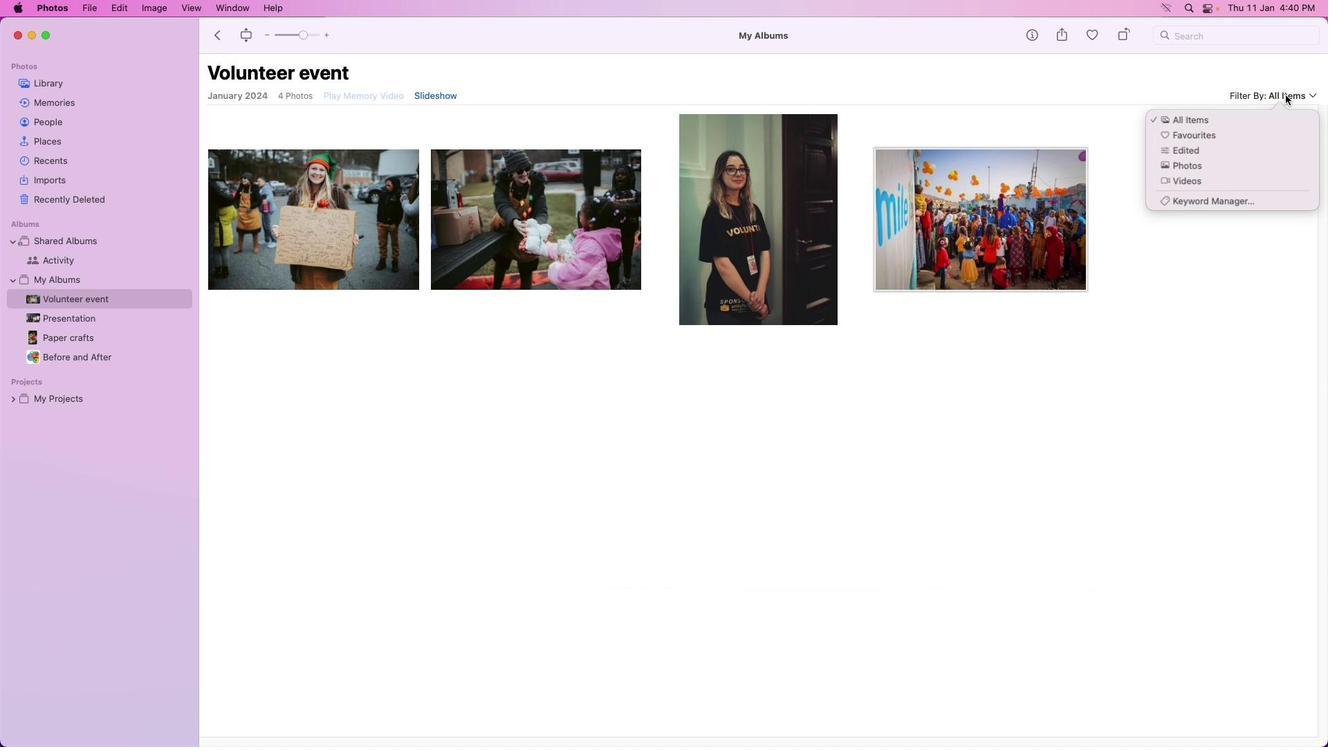
Action: Mouse pressed left at (1285, 95)
Screenshot: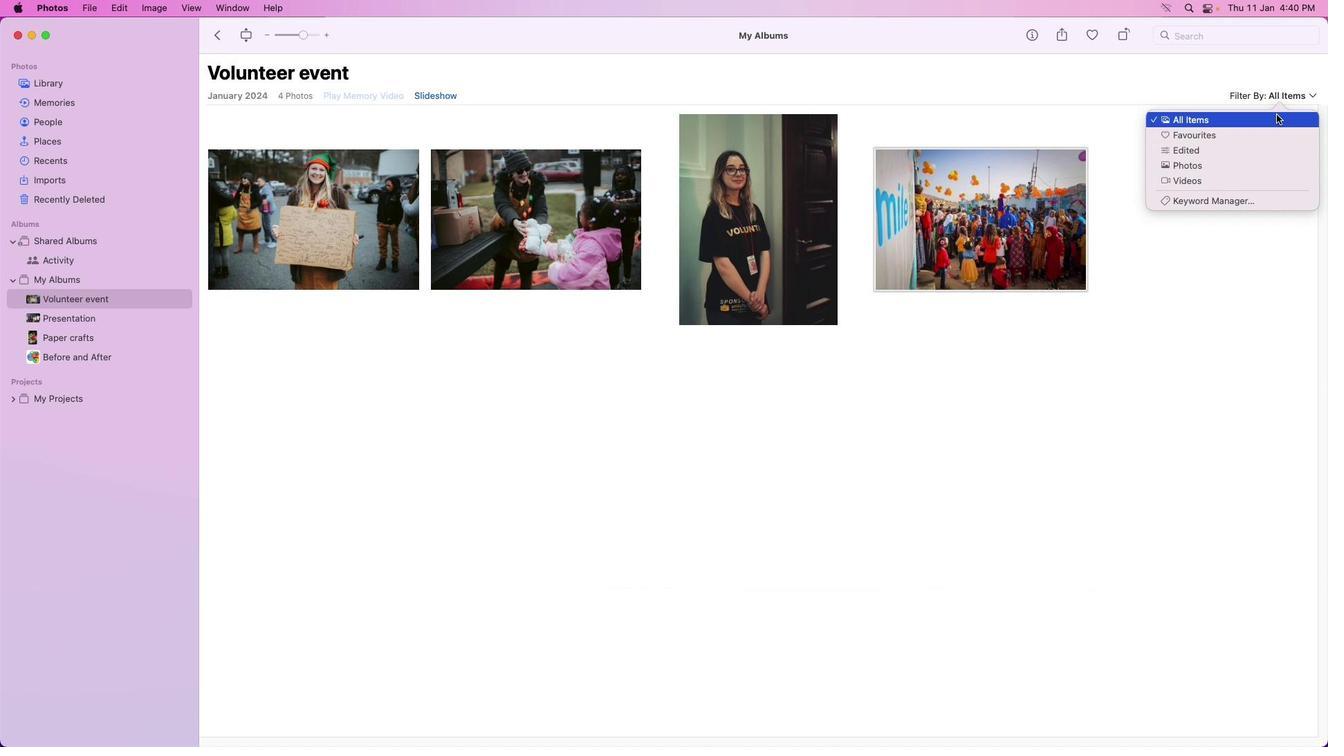 
Action: Mouse moved to (485, 370)
Screenshot: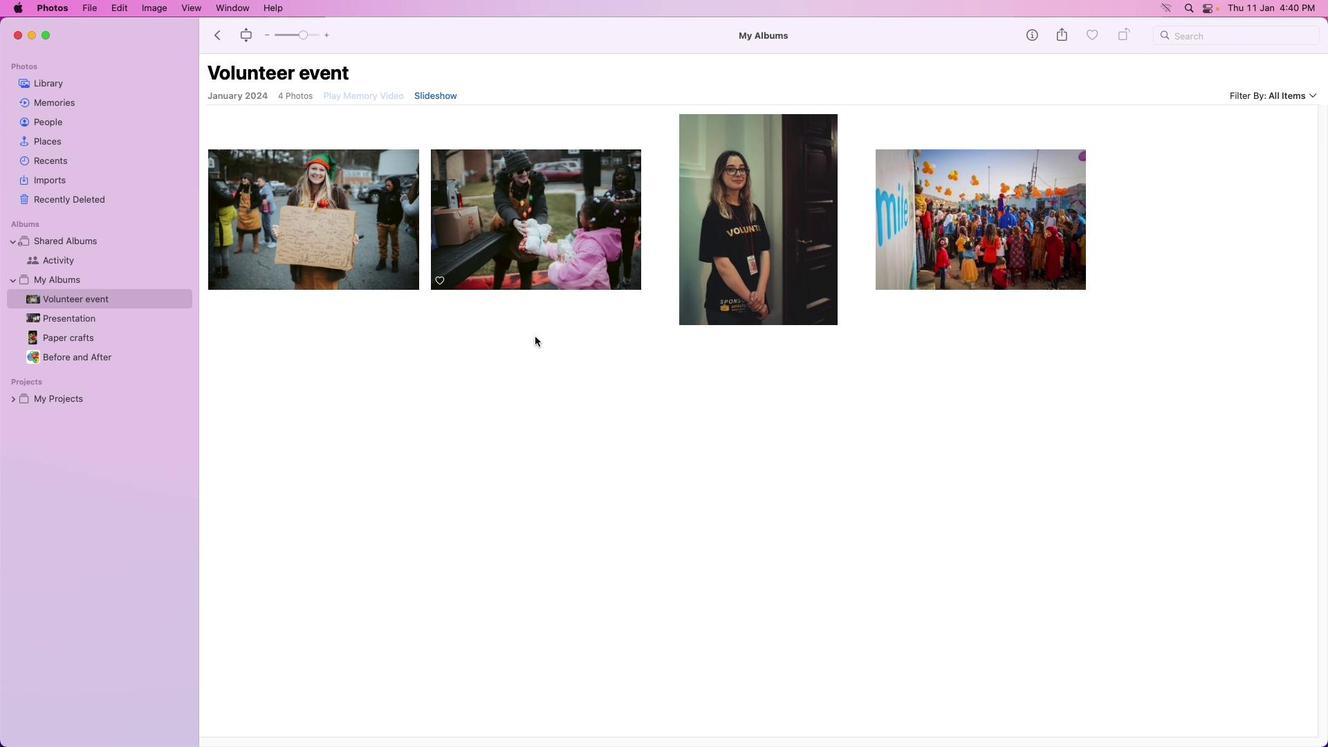 
Action: Mouse pressed left at (485, 370)
Screenshot: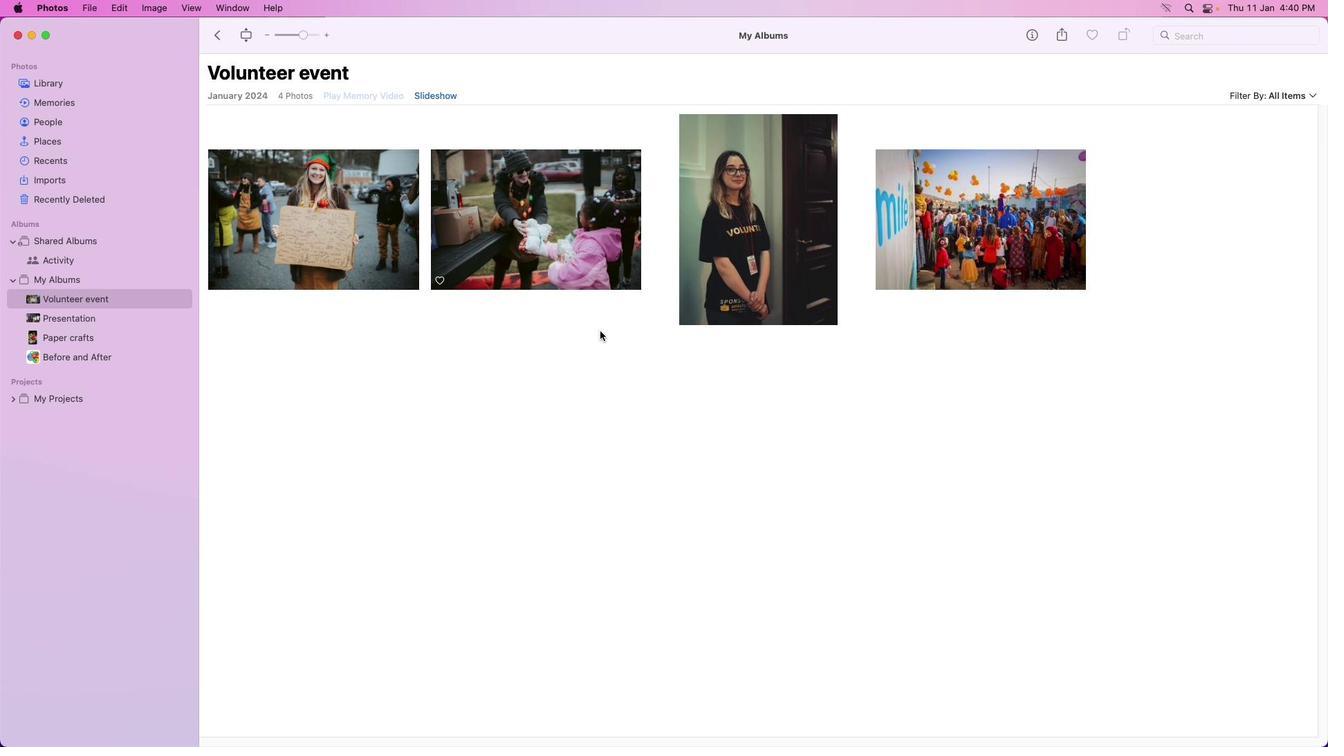 
Action: Mouse moved to (808, 263)
Screenshot: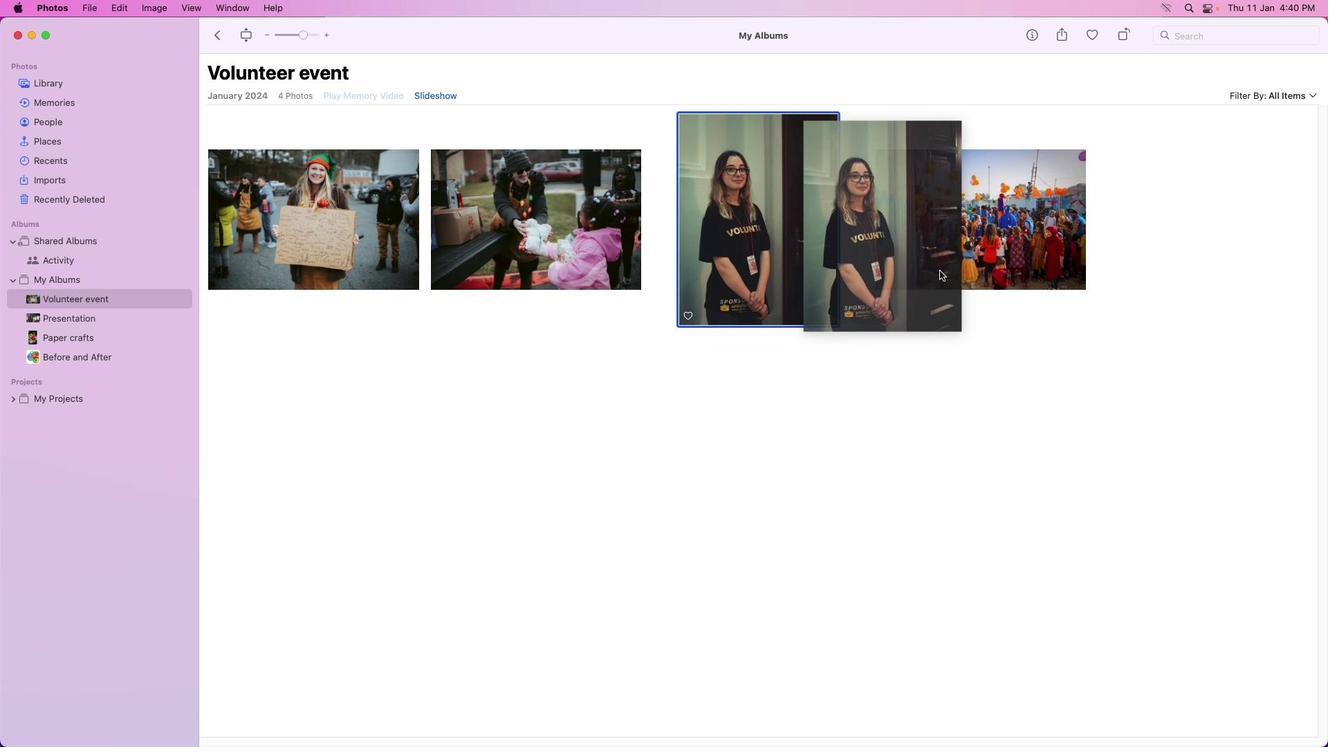 
Action: Mouse pressed left at (808, 263)
Screenshot: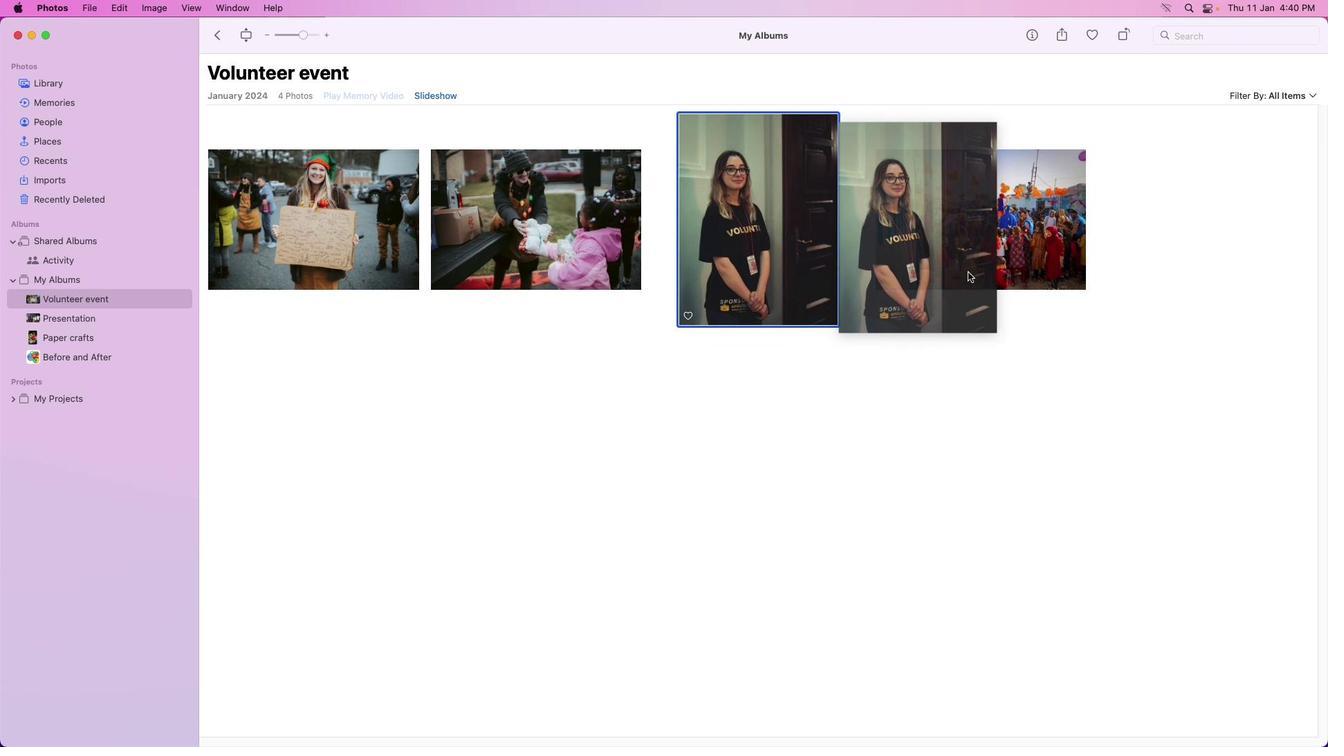 
Action: Mouse moved to (342, 207)
Screenshot: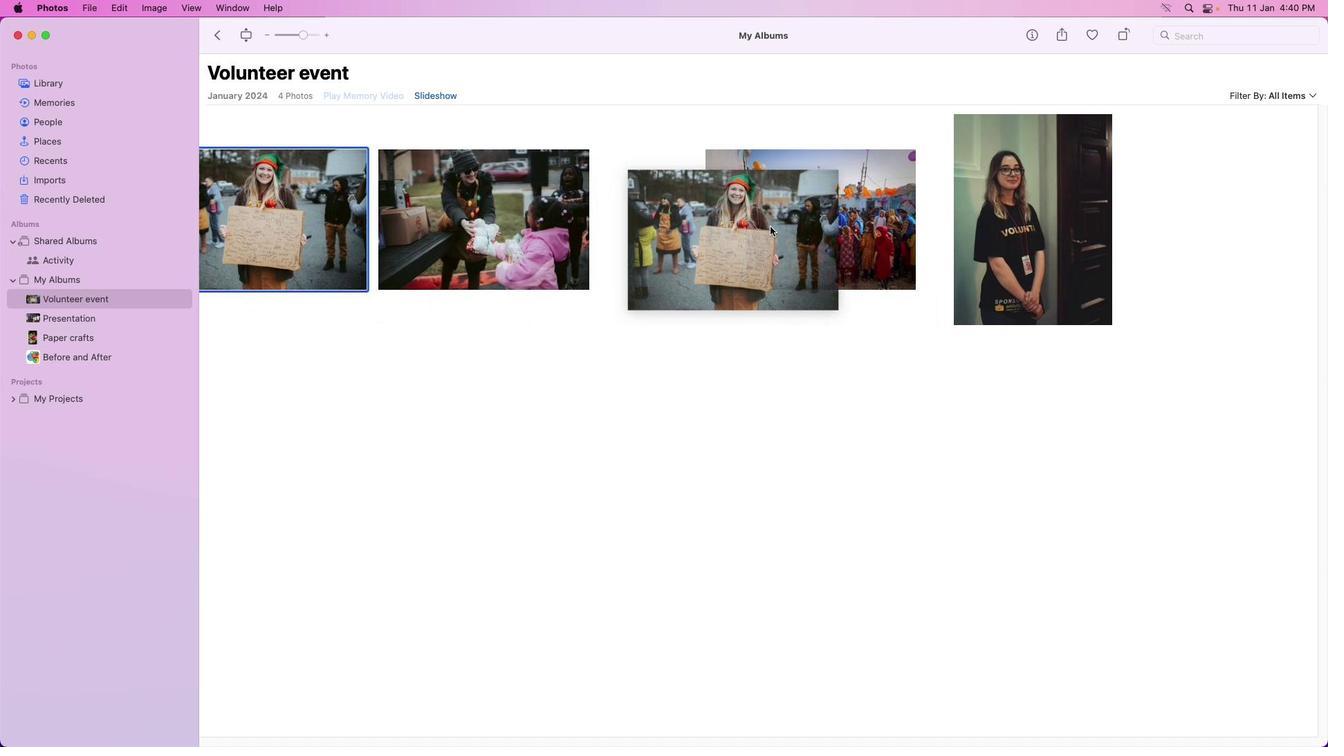 
Action: Mouse pressed left at (342, 207)
Screenshot: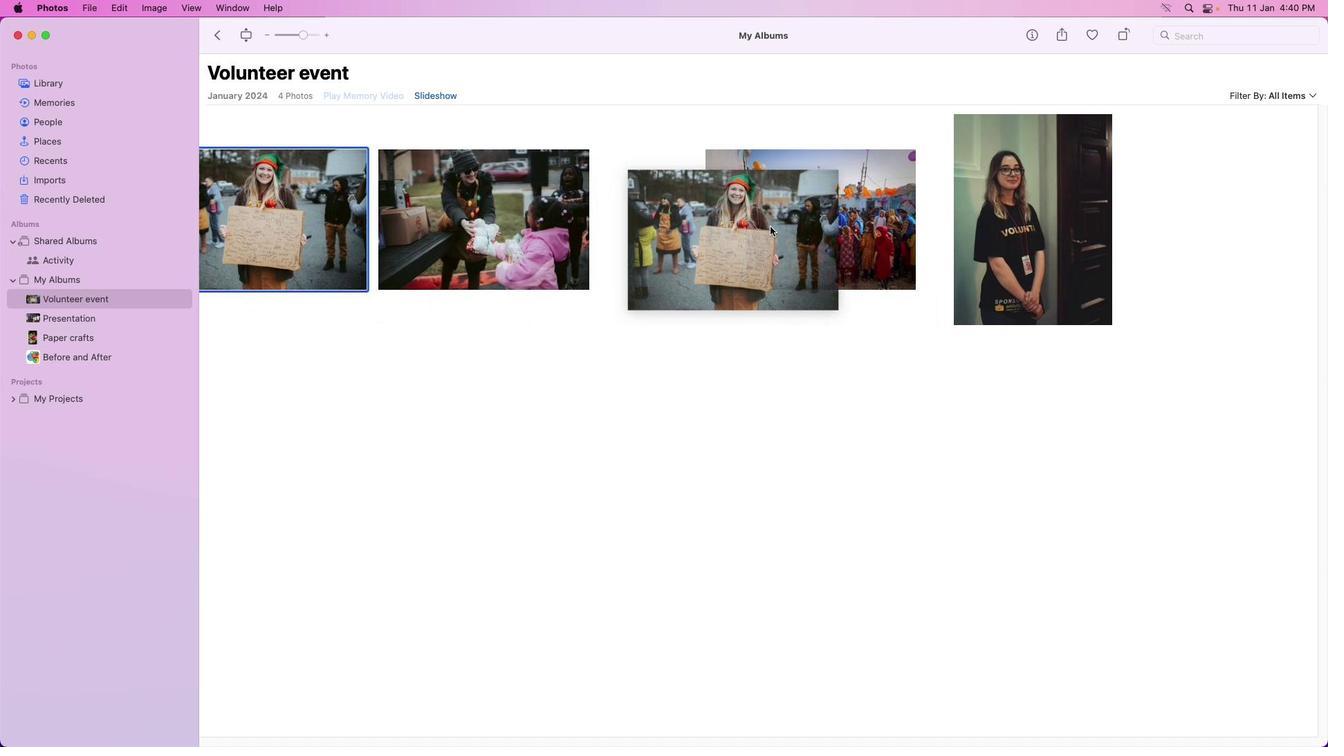 
Action: Mouse moved to (855, 374)
Screenshot: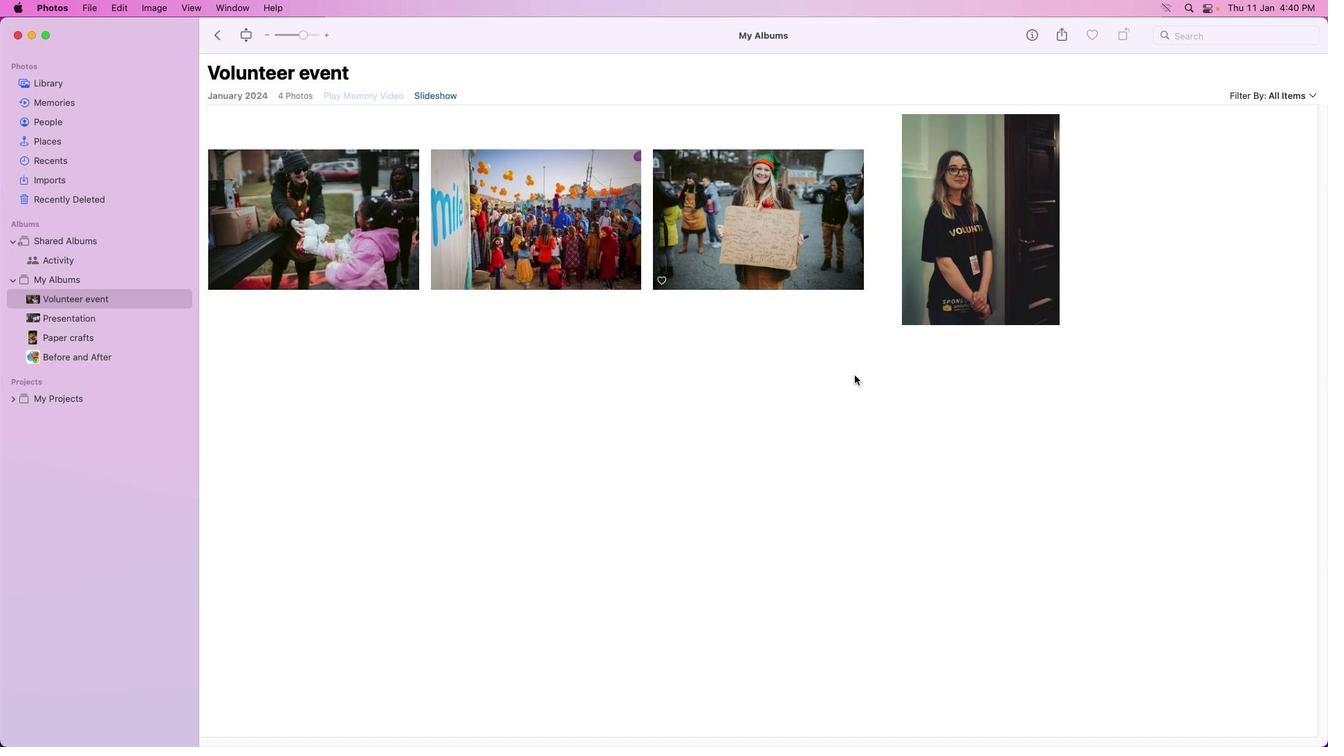
Action: Mouse pressed left at (855, 374)
Screenshot: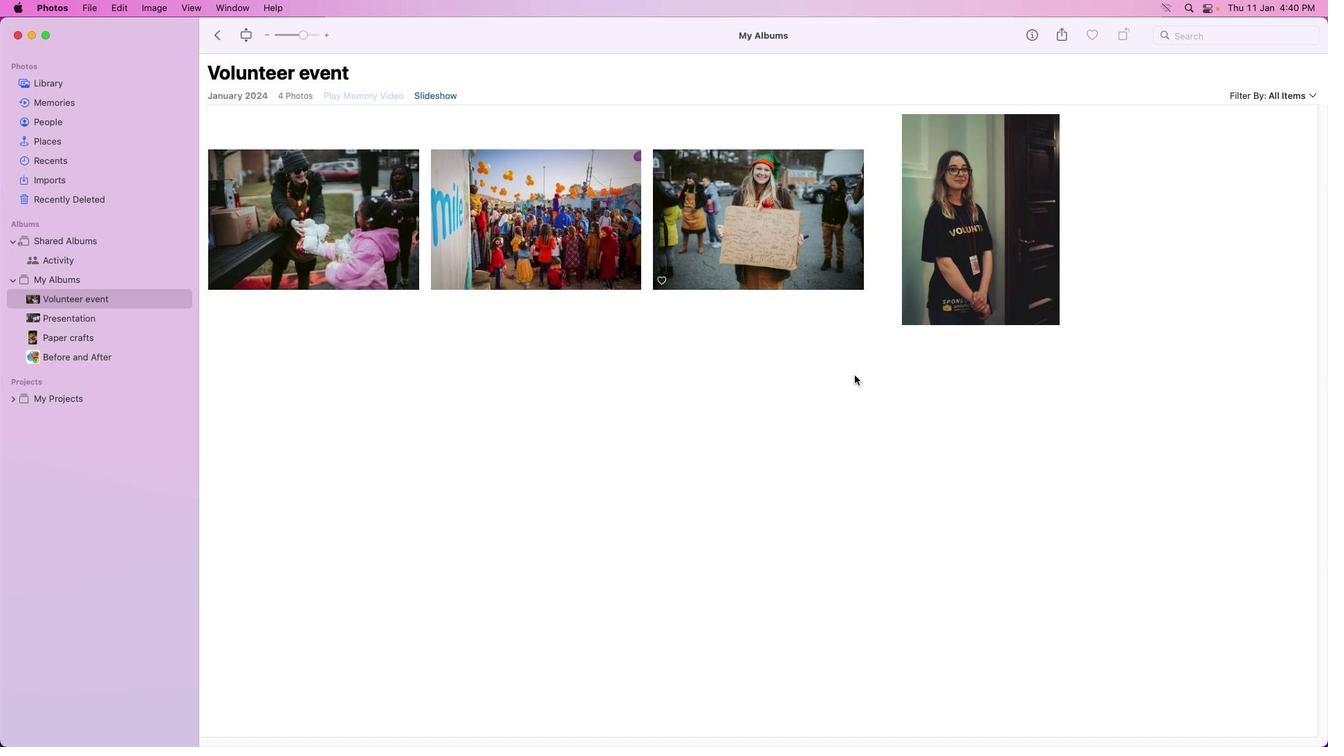 
Action: Mouse moved to (855, 374)
Screenshot: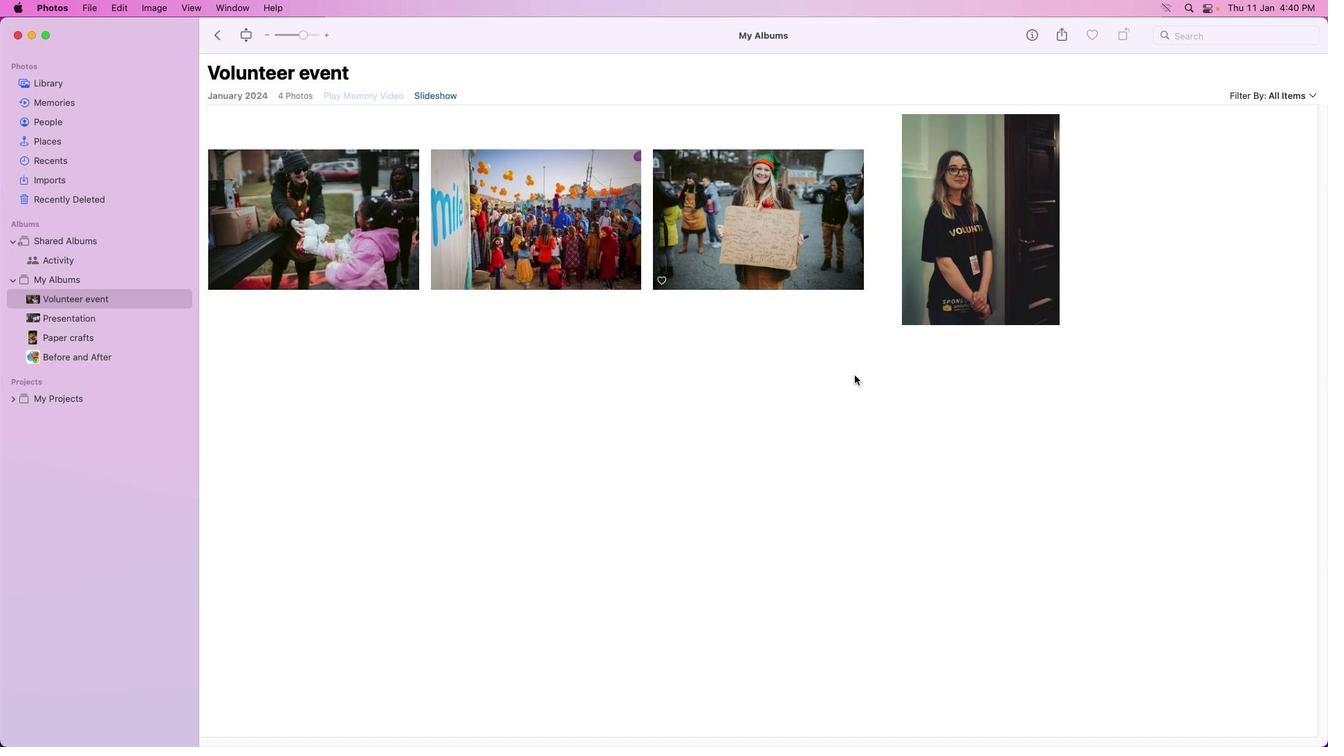 
